Task: Fill out the new customer data form with the provided details, including name, gender, age, mobile number, date, current and permanent addresses, email, and fax.
Action: Mouse moved to (481, 102)
Screenshot: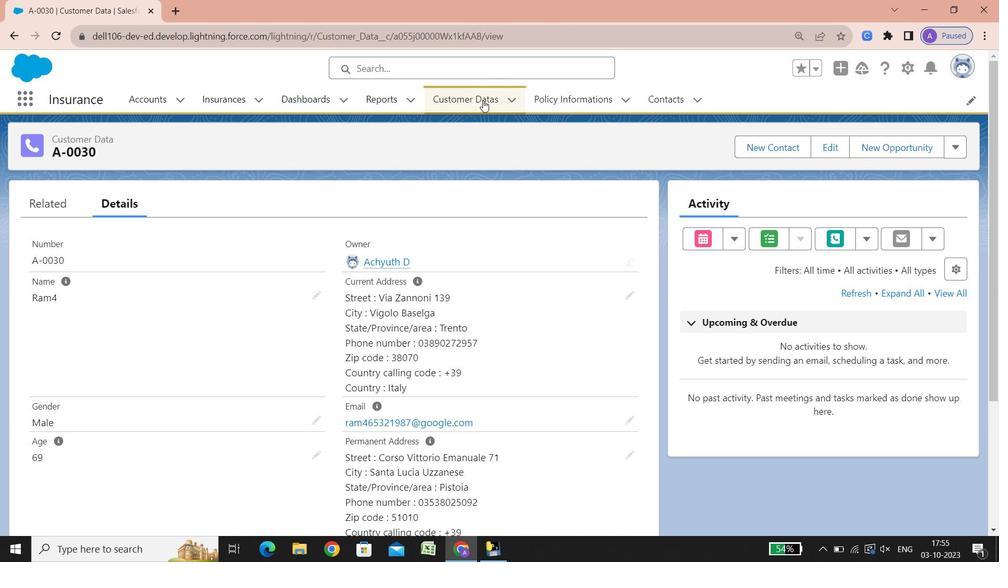 
Action: Mouse pressed left at (481, 102)
Screenshot: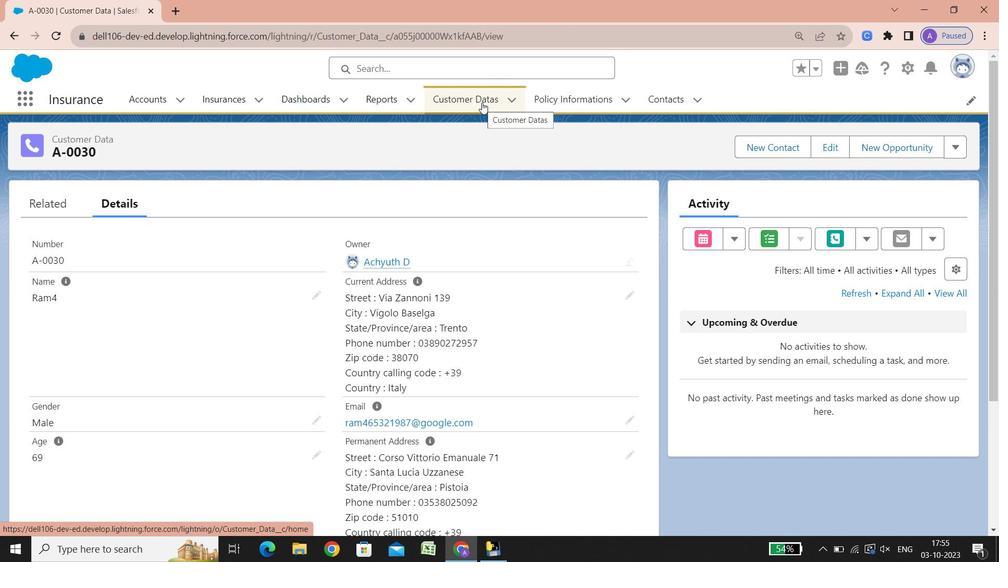 
Action: Mouse moved to (822, 155)
Screenshot: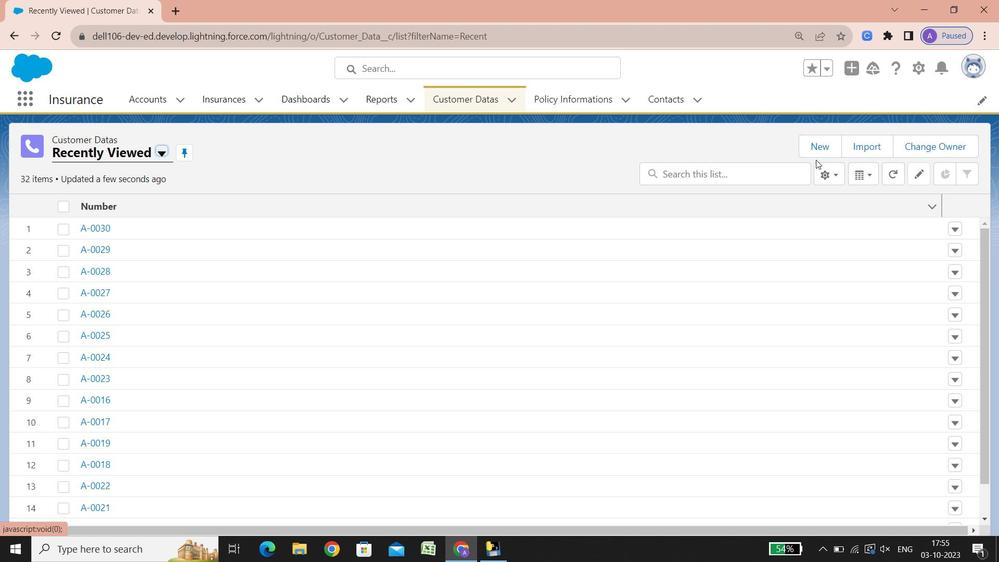 
Action: Mouse pressed left at (822, 155)
Screenshot: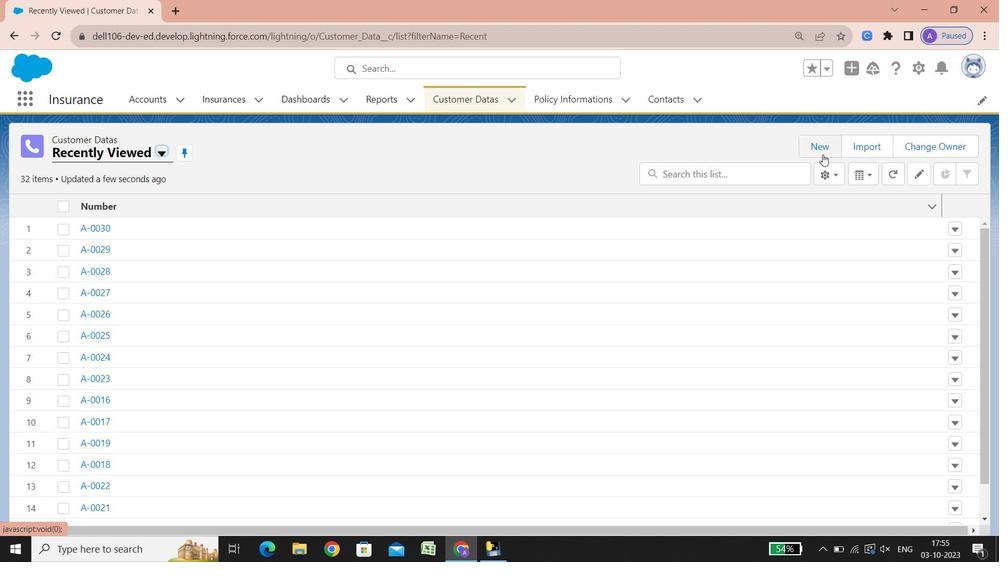 
Action: Key pressed <Key.shift>Ra
Screenshot: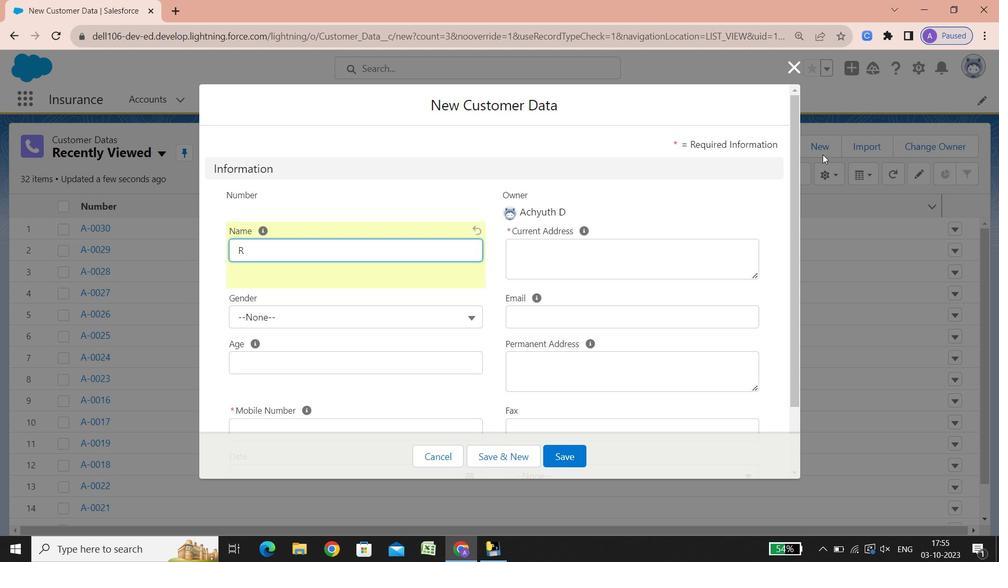 
Action: Mouse moved to (774, 168)
Screenshot: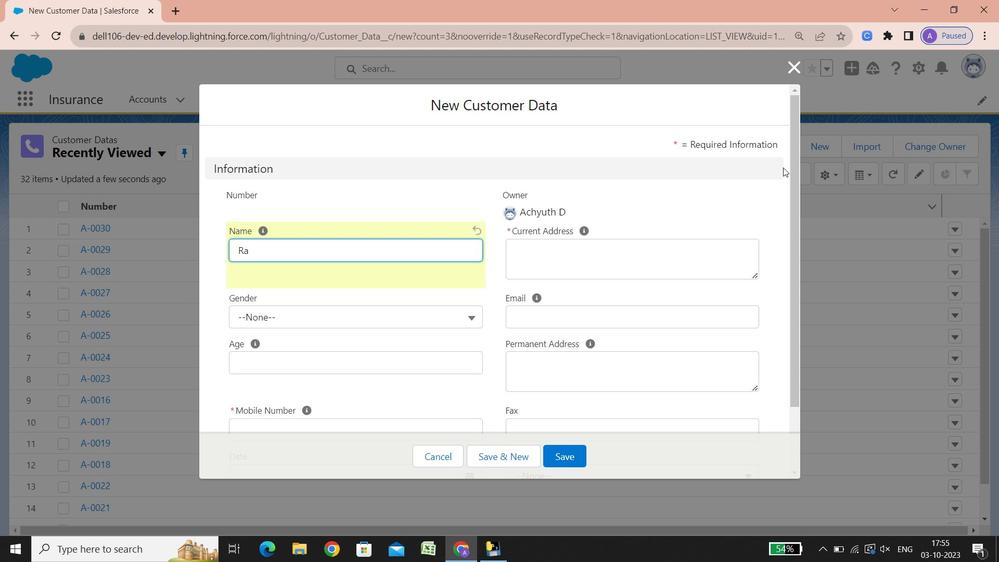 
Action: Mouse pressed left at (774, 168)
Screenshot: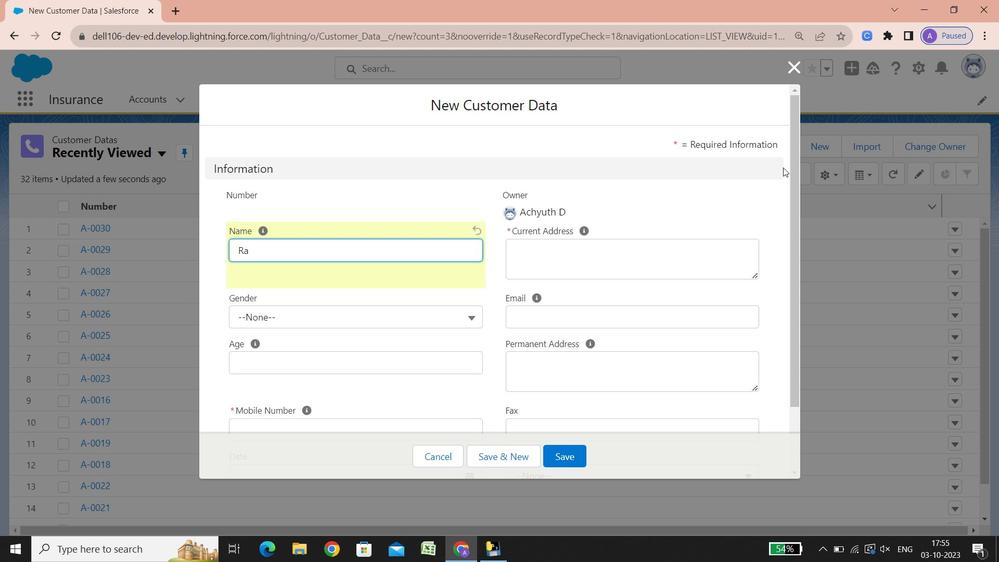 
Action: Mouse moved to (717, 189)
Screenshot: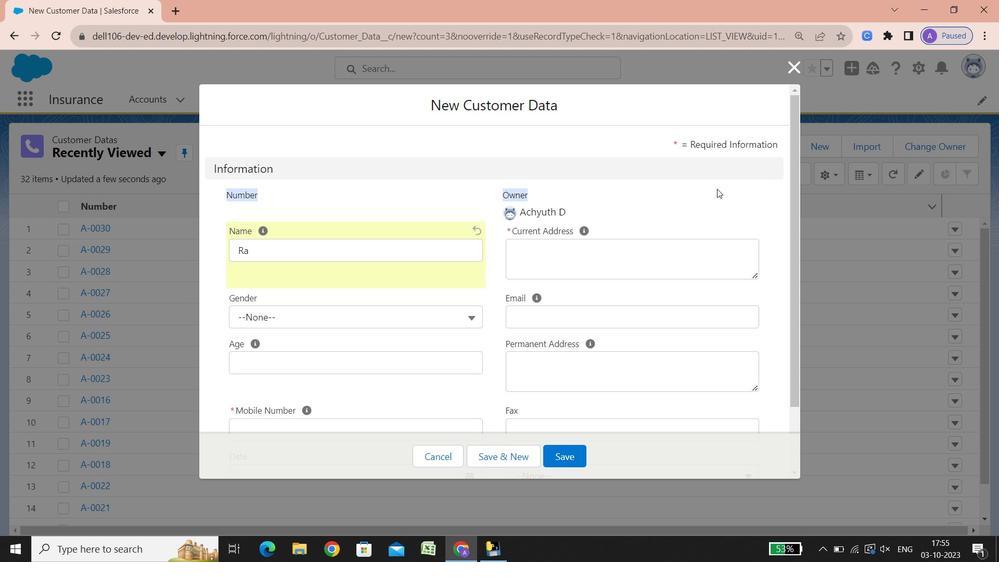 
Action: Mouse pressed left at (717, 189)
Screenshot: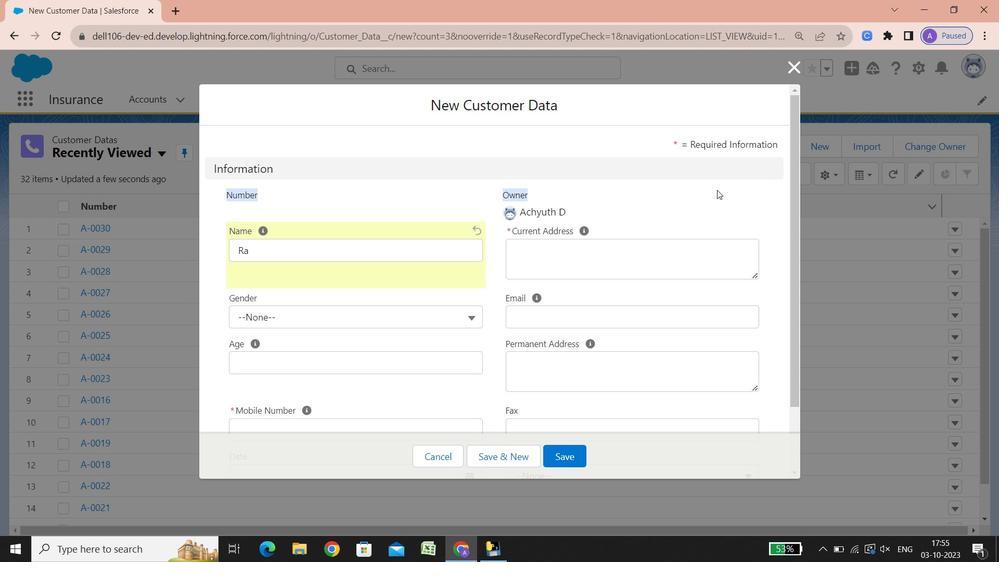 
Action: Key pressed m
Screenshot: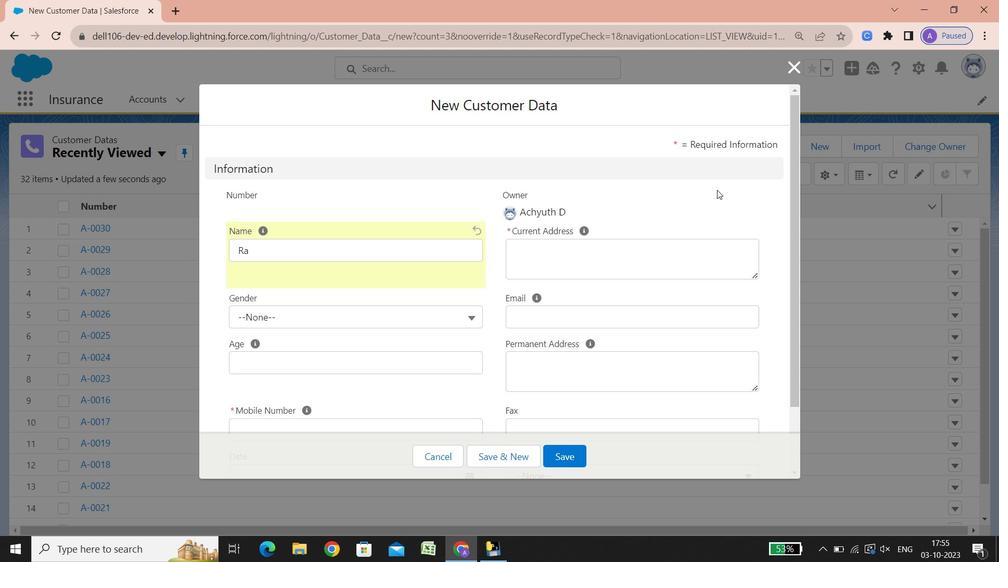 
Action: Mouse moved to (264, 246)
Screenshot: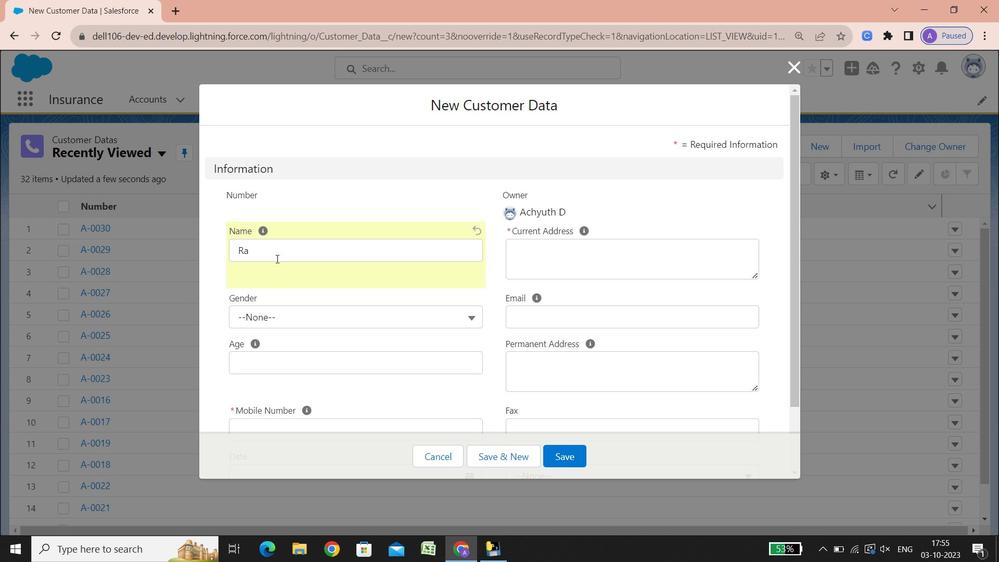 
Action: Mouse pressed left at (264, 246)
Screenshot: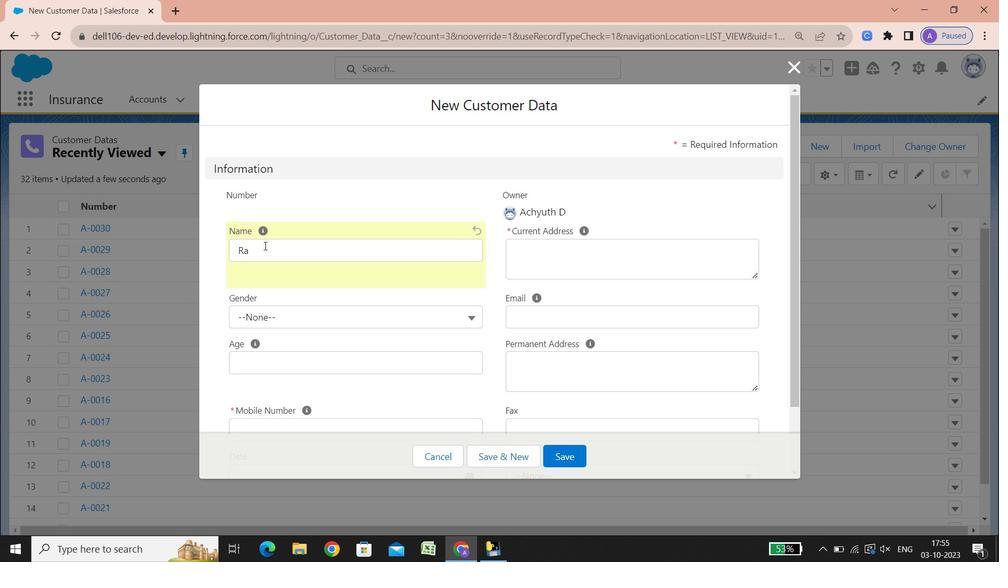 
Action: Key pressed m5
Screenshot: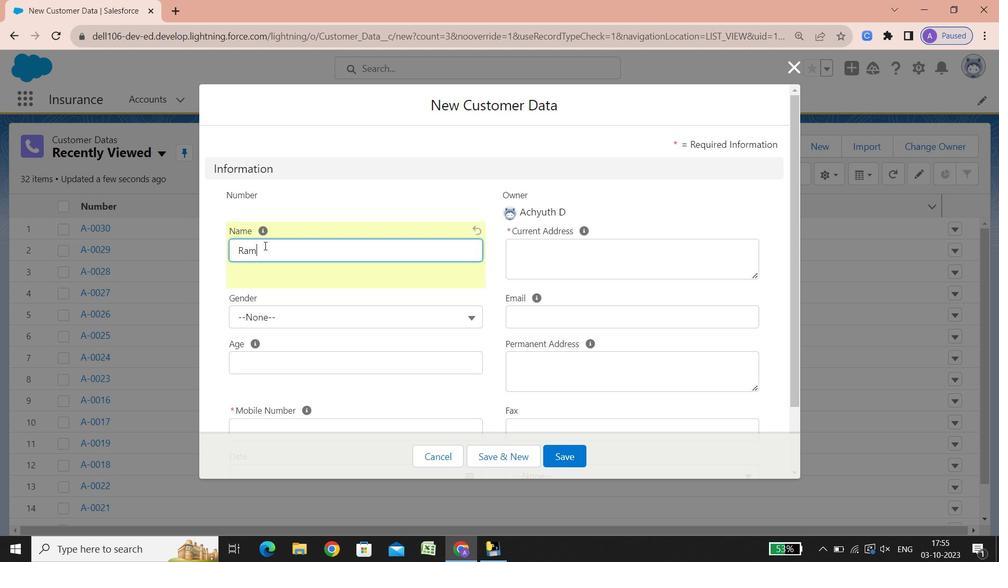 
Action: Mouse moved to (293, 319)
Screenshot: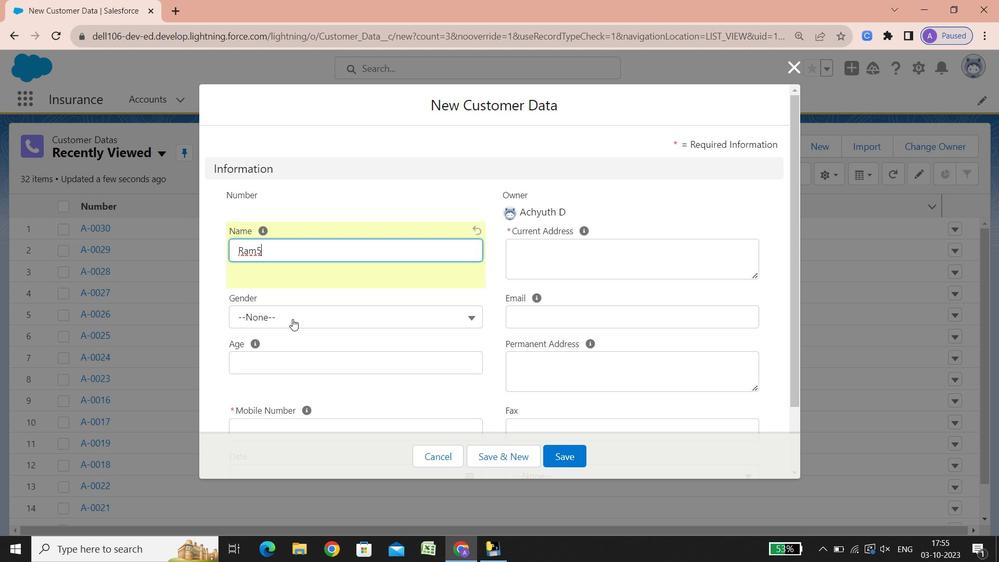 
Action: Mouse pressed left at (293, 319)
Screenshot: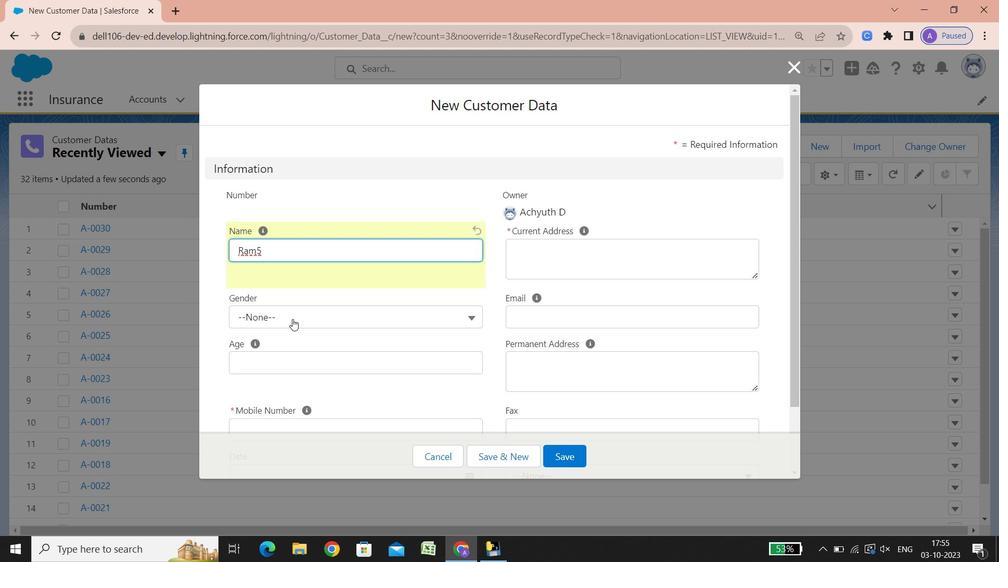 
Action: Mouse moved to (291, 362)
Screenshot: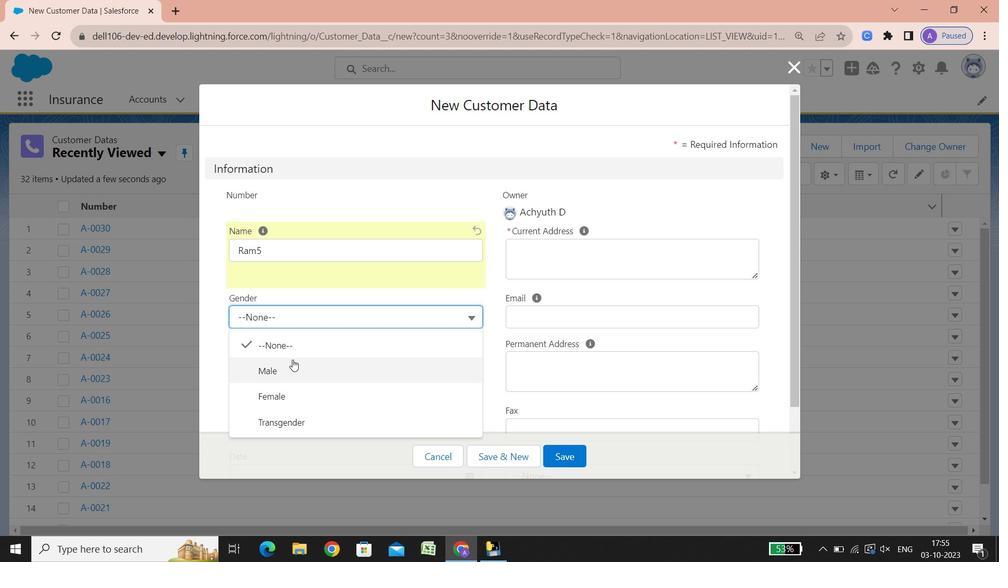 
Action: Mouse pressed left at (291, 362)
Screenshot: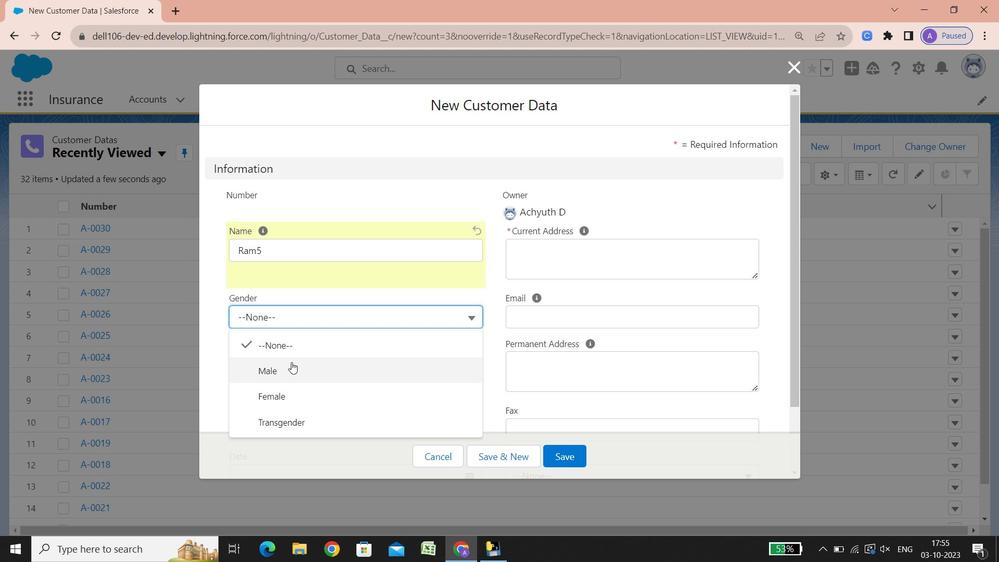 
Action: Mouse moved to (274, 365)
Screenshot: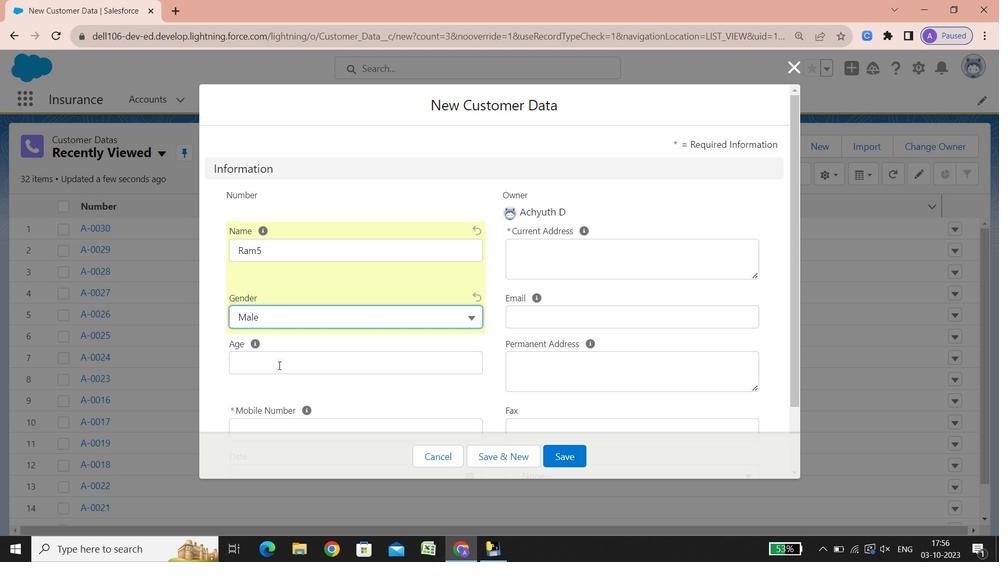 
Action: Mouse pressed left at (274, 365)
Screenshot: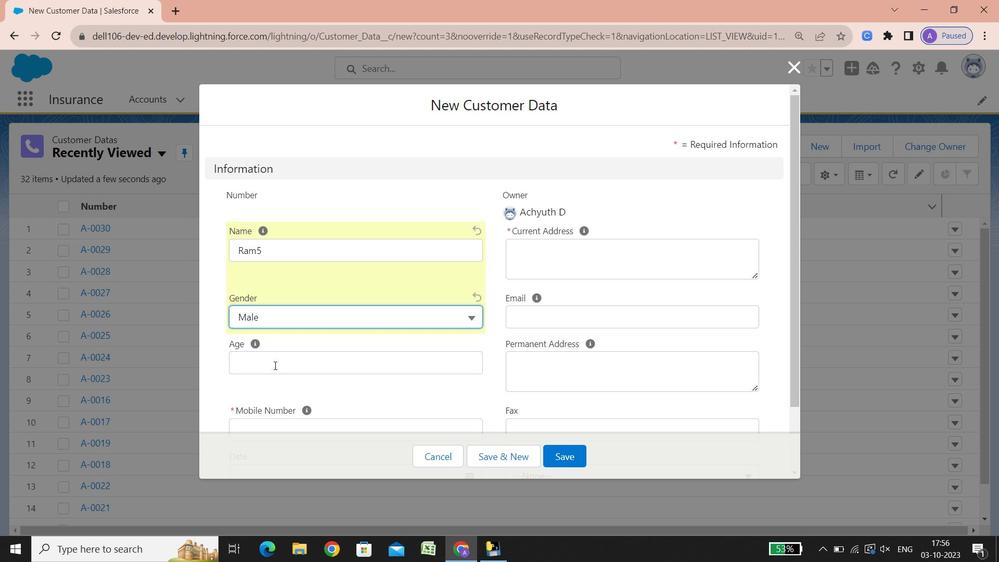 
Action: Key pressed 31
Screenshot: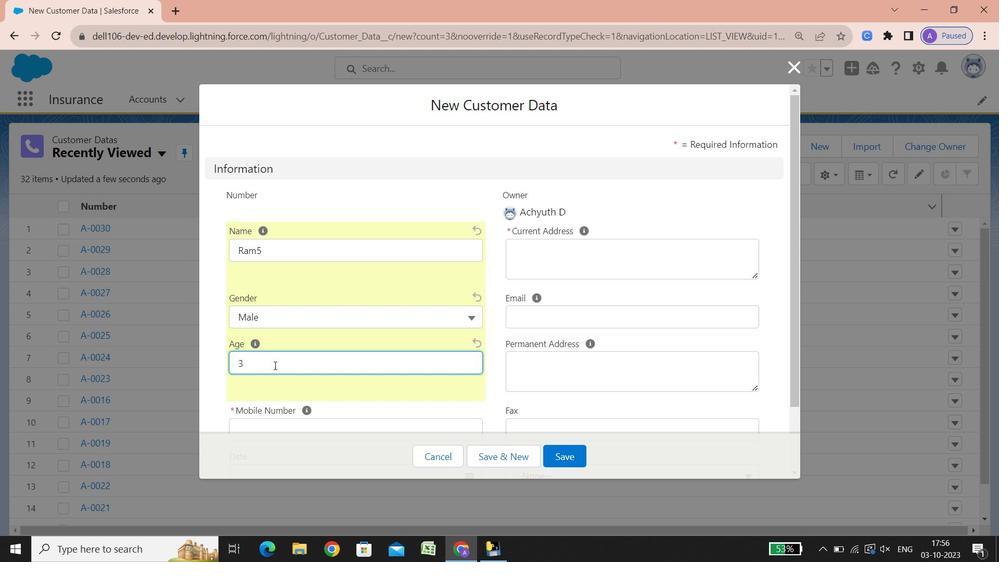 
Action: Mouse scrolled (274, 365) with delta (0, 0)
Screenshot: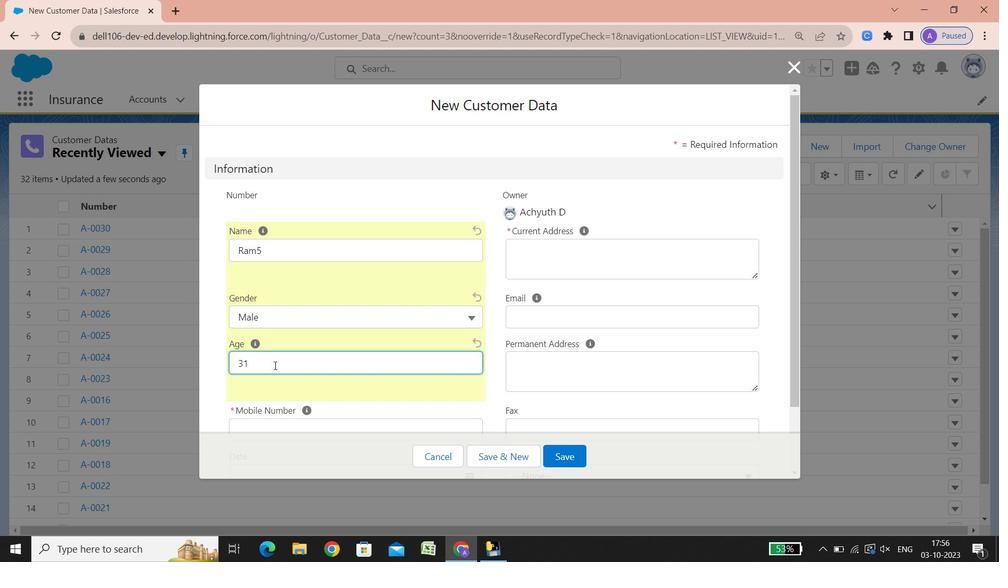 
Action: Mouse scrolled (274, 365) with delta (0, 0)
Screenshot: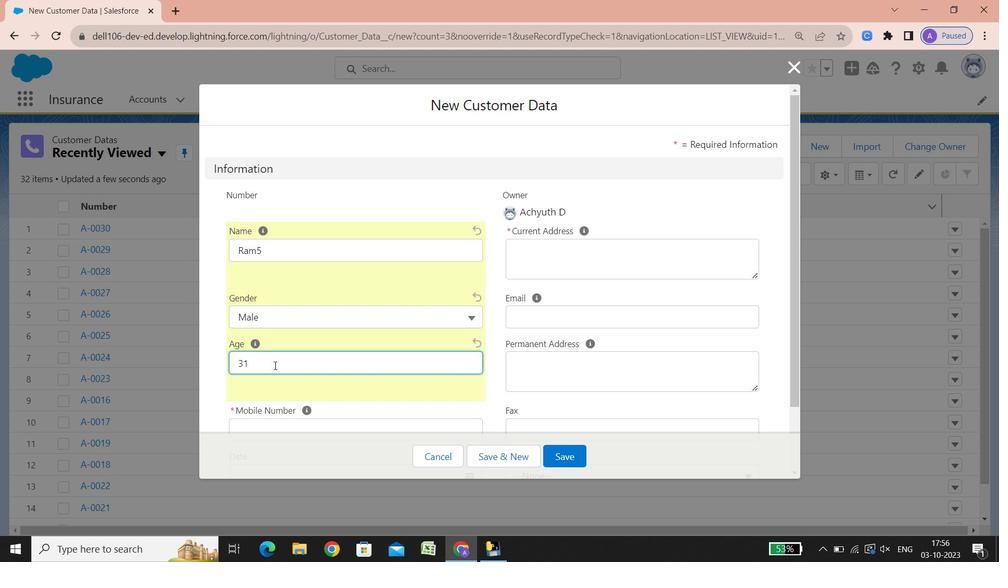 
Action: Mouse scrolled (274, 365) with delta (0, 0)
Screenshot: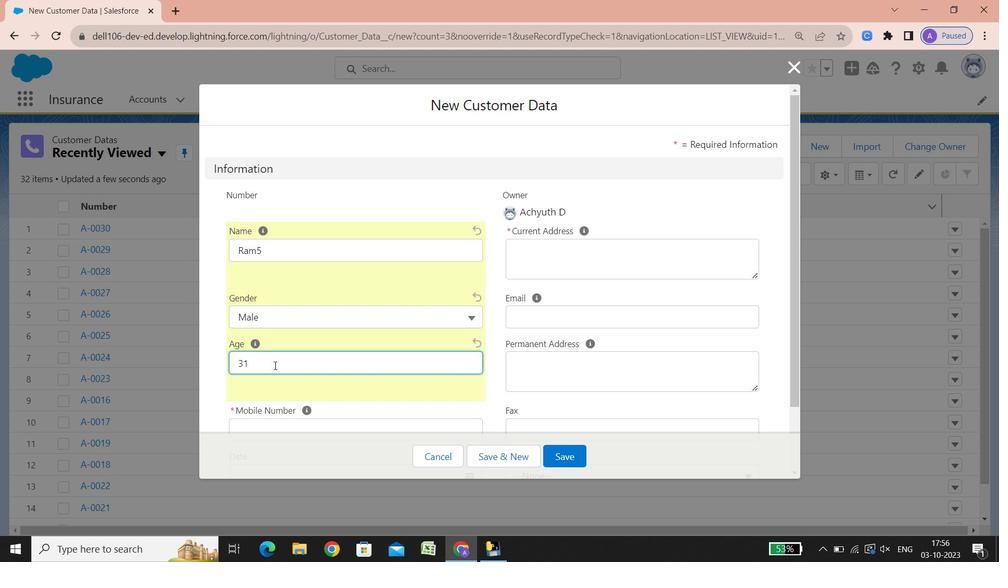 
Action: Mouse scrolled (274, 365) with delta (0, 0)
Screenshot: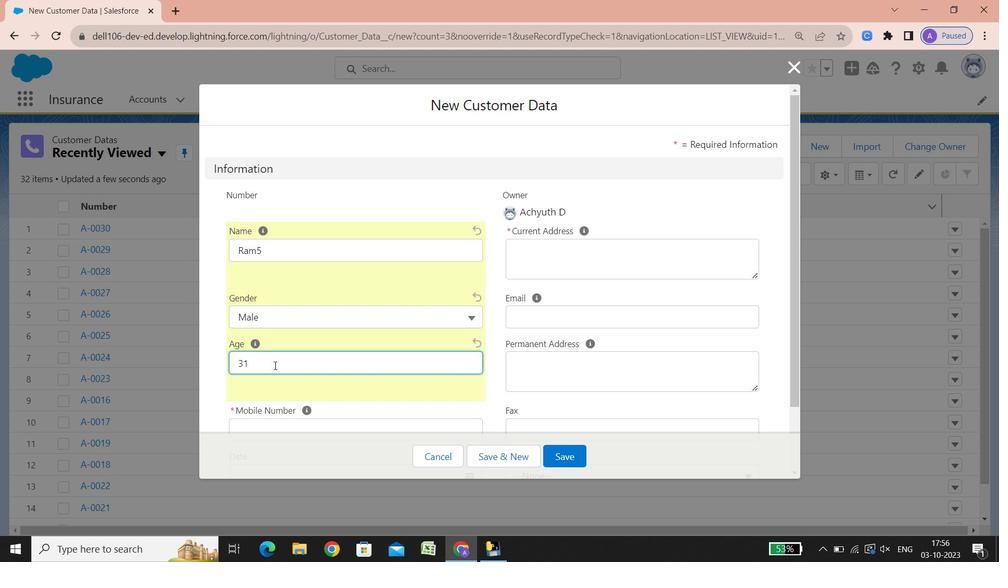 
Action: Mouse scrolled (274, 365) with delta (0, 0)
Screenshot: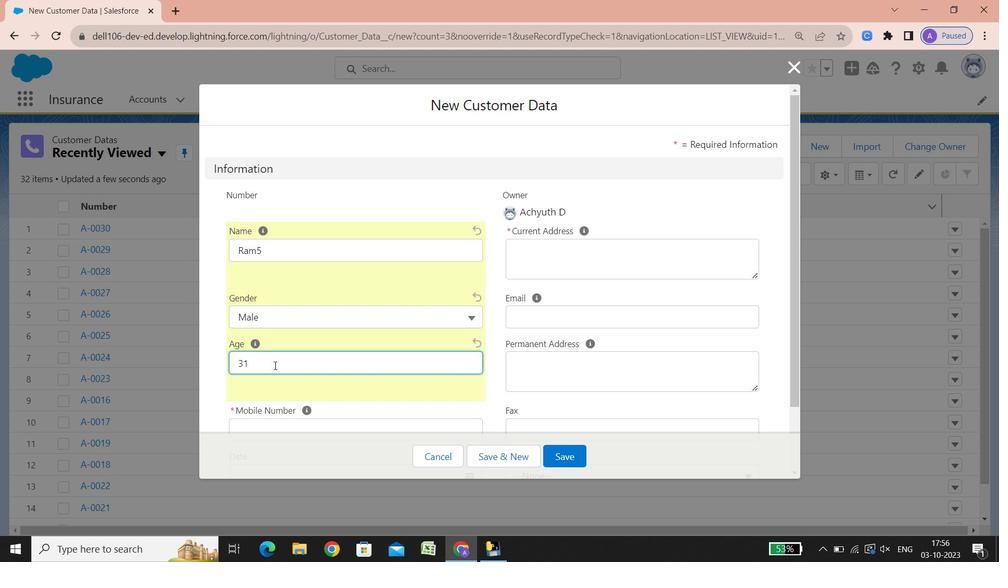 
Action: Mouse scrolled (274, 365) with delta (0, 0)
Screenshot: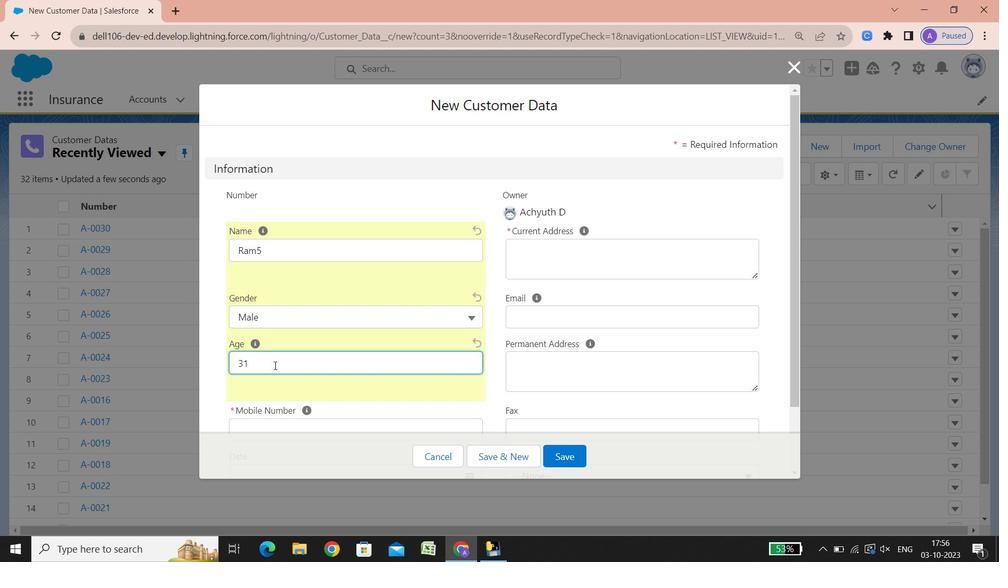 
Action: Mouse scrolled (274, 365) with delta (0, 0)
Screenshot: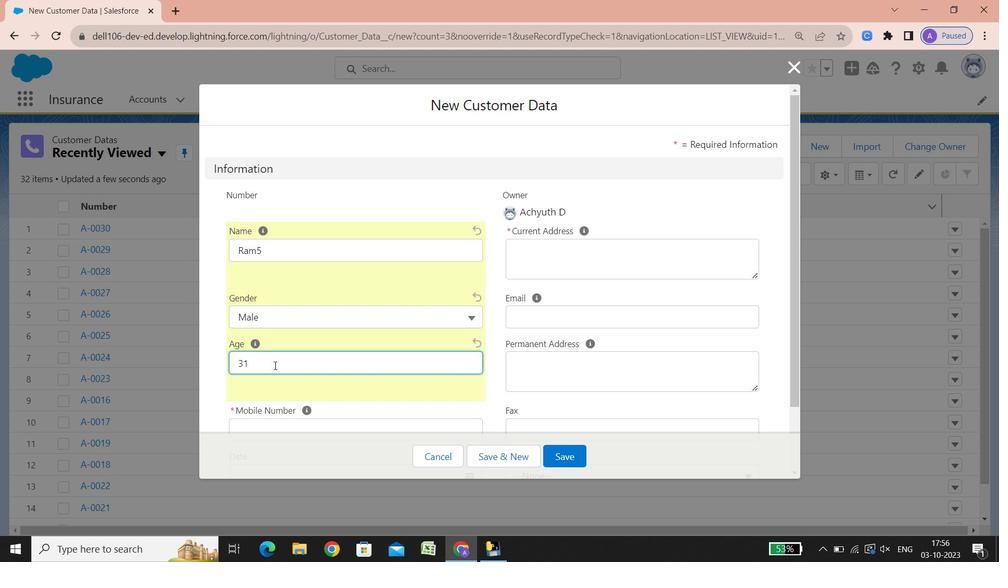 
Action: Mouse scrolled (274, 365) with delta (0, 0)
Screenshot: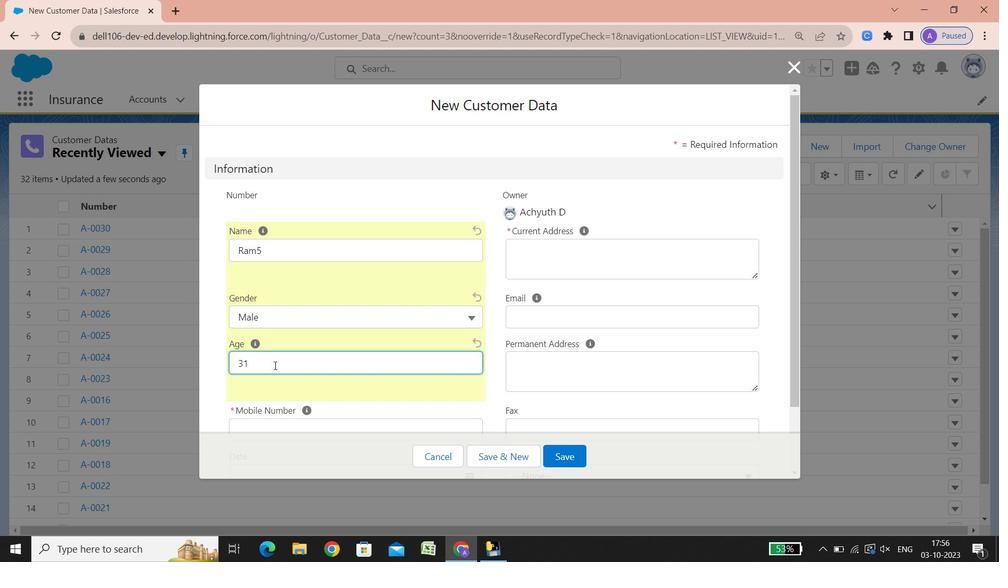
Action: Mouse scrolled (274, 365) with delta (0, 0)
Screenshot: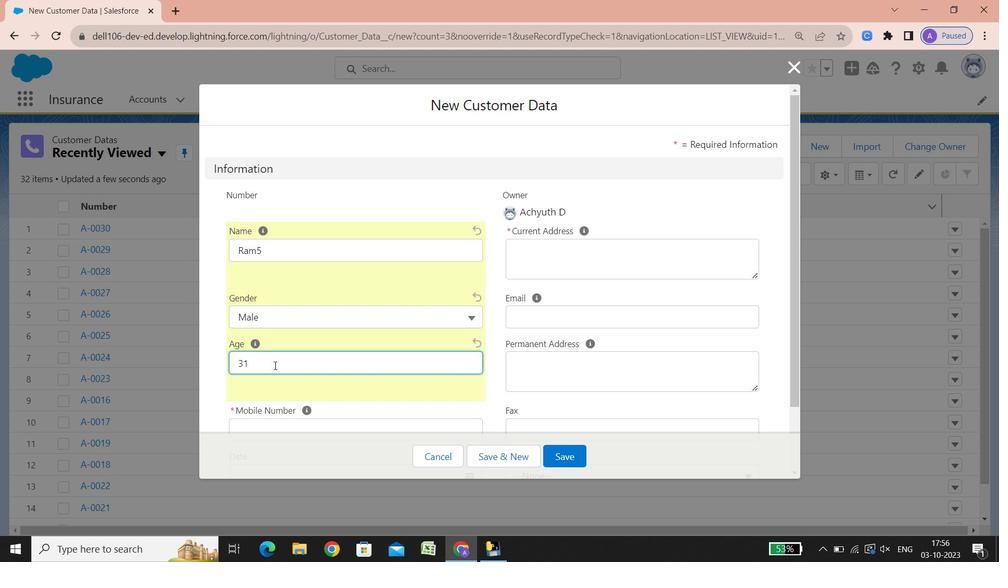 
Action: Mouse scrolled (274, 365) with delta (0, 0)
Screenshot: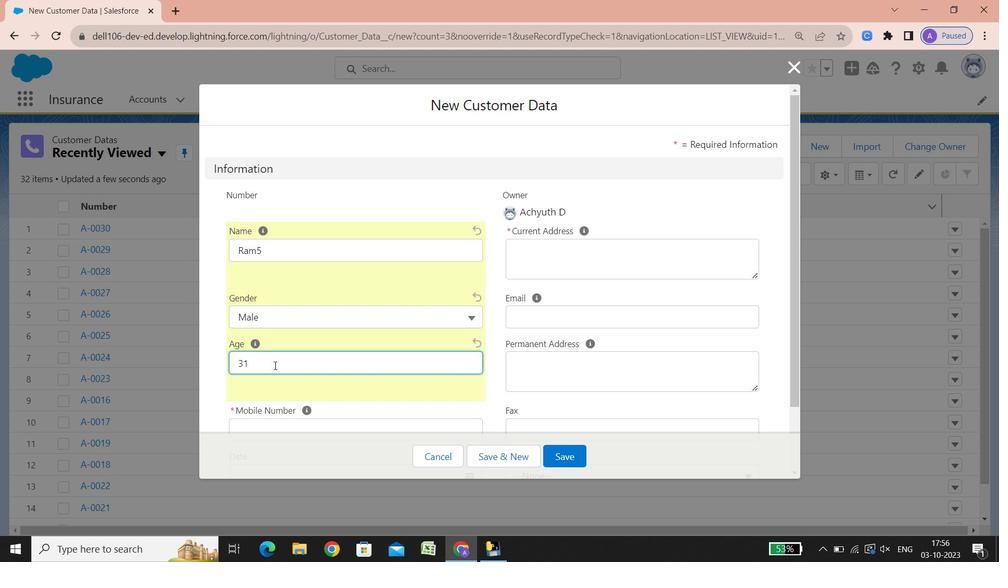 
Action: Mouse scrolled (274, 365) with delta (0, 0)
Screenshot: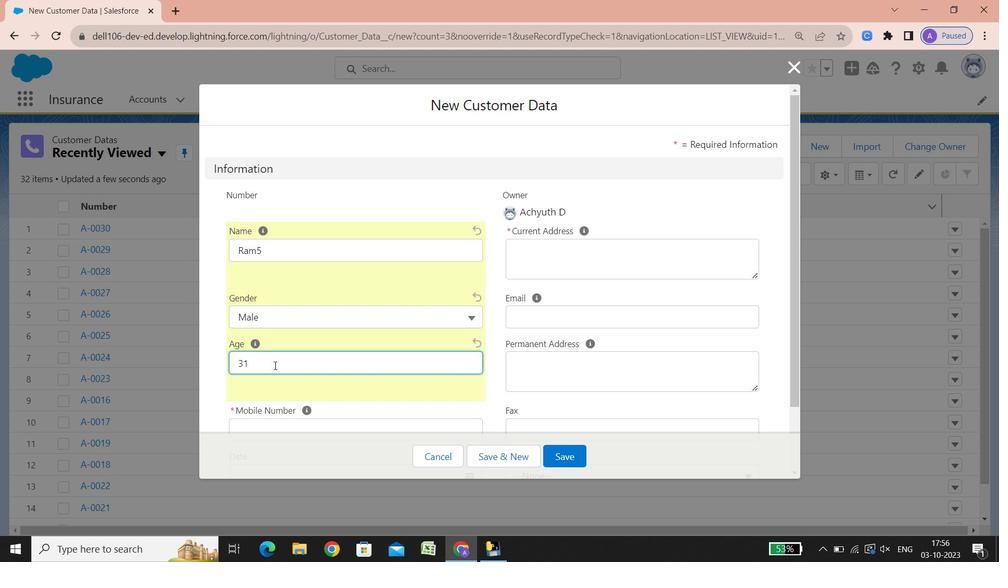 
Action: Mouse scrolled (274, 365) with delta (0, 0)
Screenshot: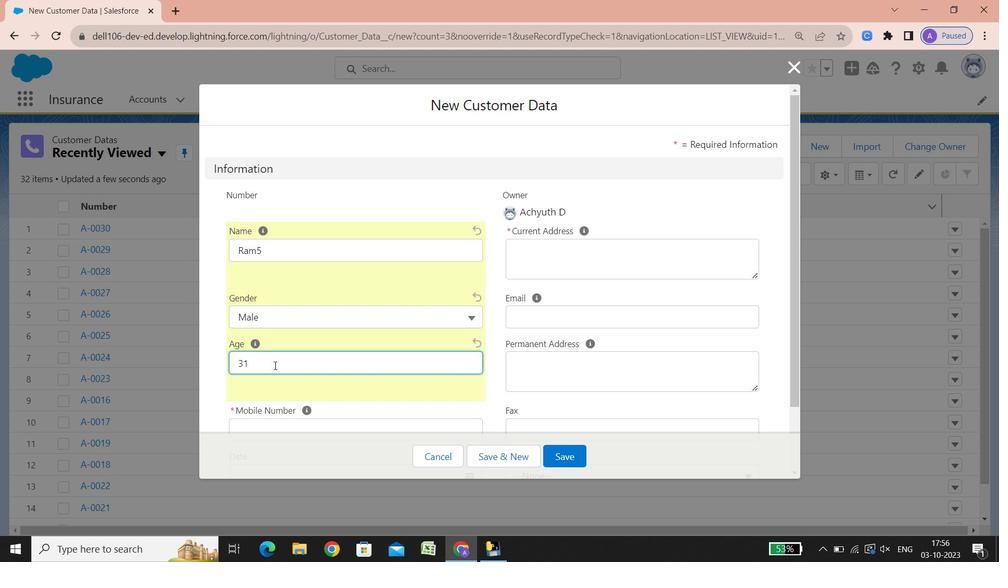 
Action: Mouse scrolled (274, 365) with delta (0, 0)
Screenshot: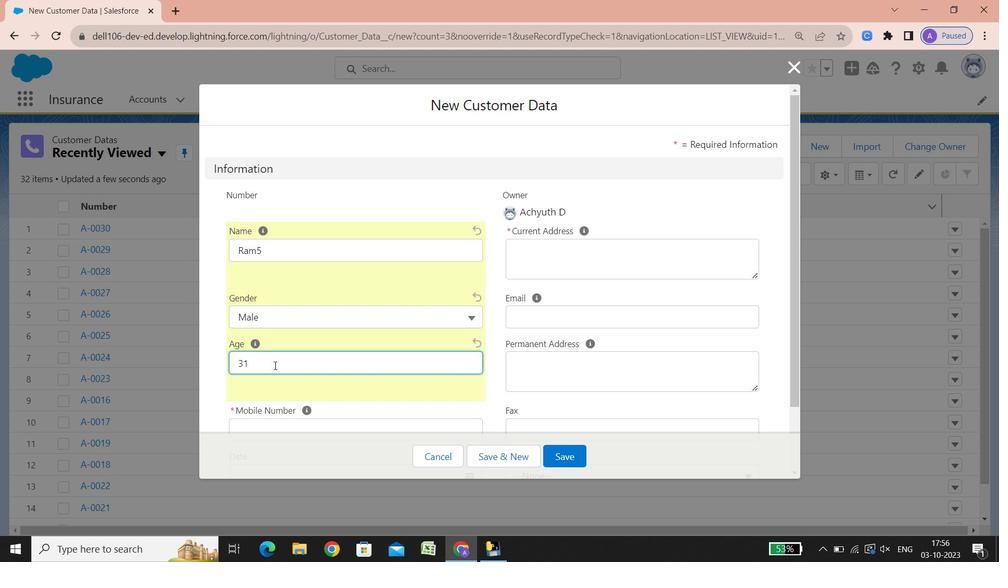 
Action: Mouse scrolled (274, 365) with delta (0, 0)
Screenshot: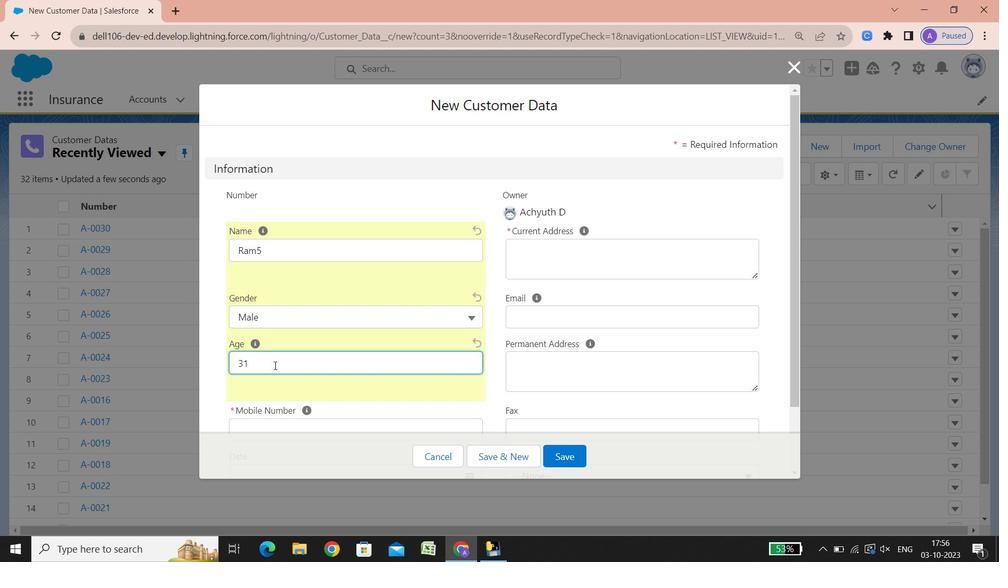 
Action: Mouse scrolled (274, 365) with delta (0, 0)
Screenshot: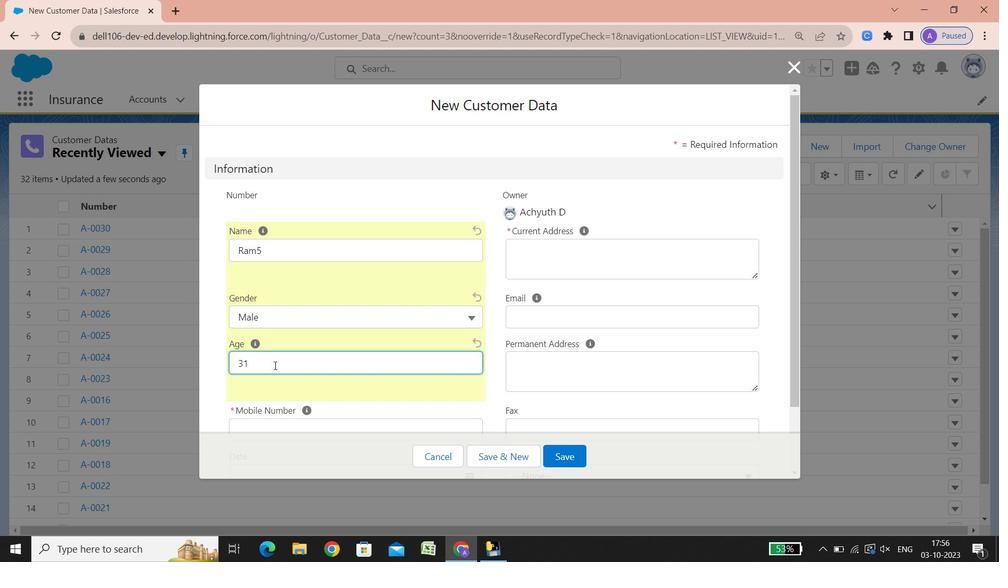 
Action: Mouse scrolled (274, 365) with delta (0, 0)
Screenshot: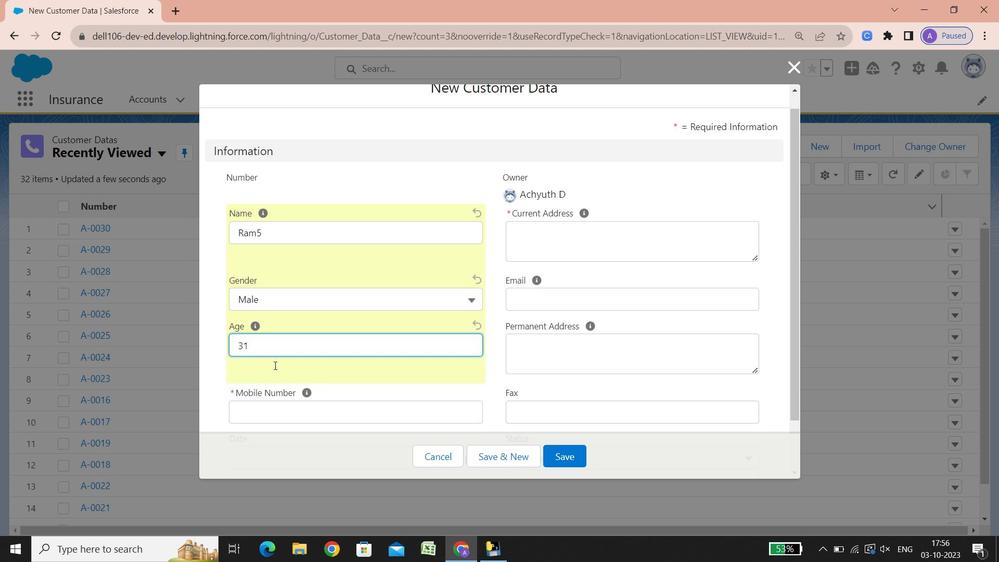 
Action: Mouse scrolled (274, 365) with delta (0, 0)
Screenshot: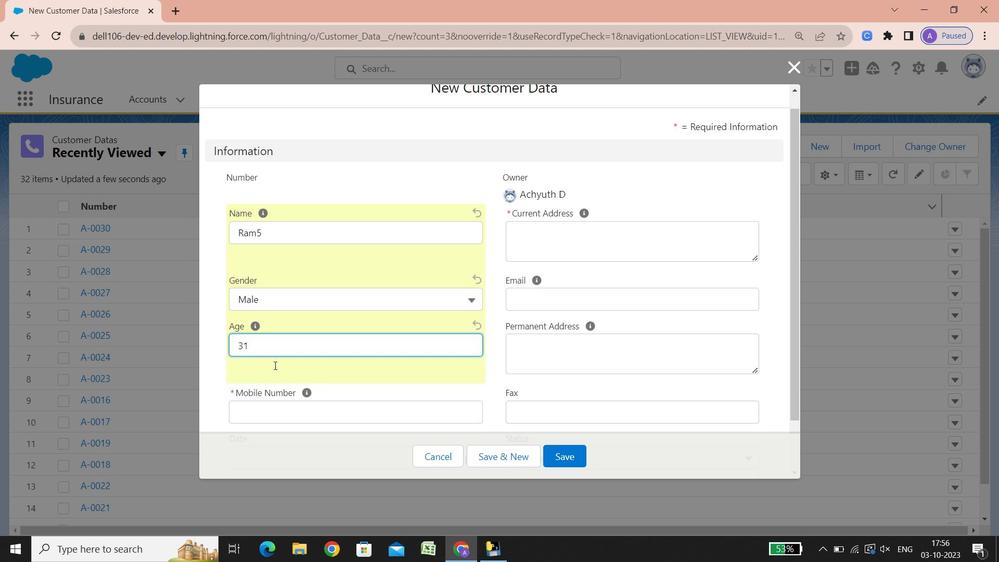 
Action: Mouse scrolled (274, 365) with delta (0, 0)
Screenshot: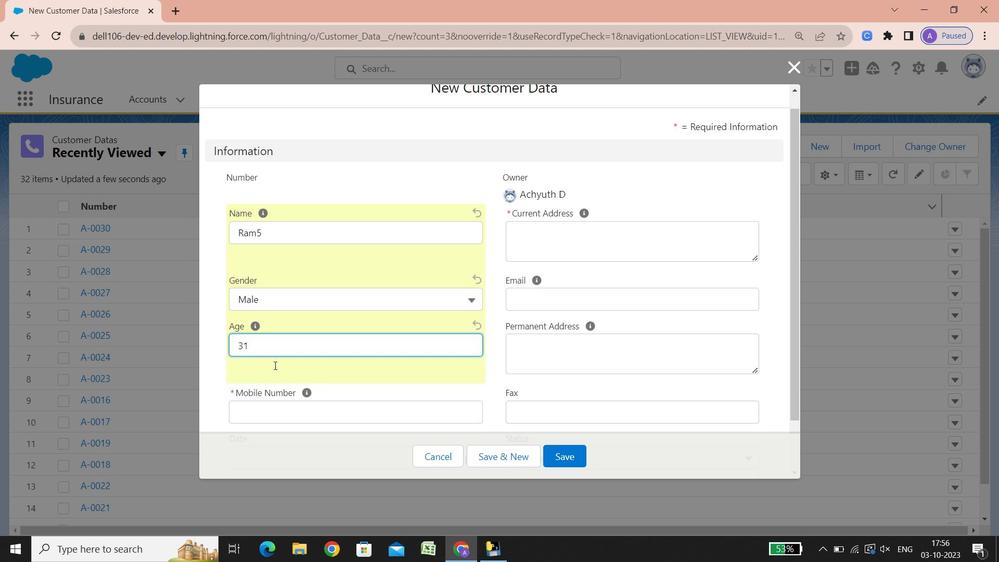 
Action: Mouse scrolled (274, 365) with delta (0, 0)
Screenshot: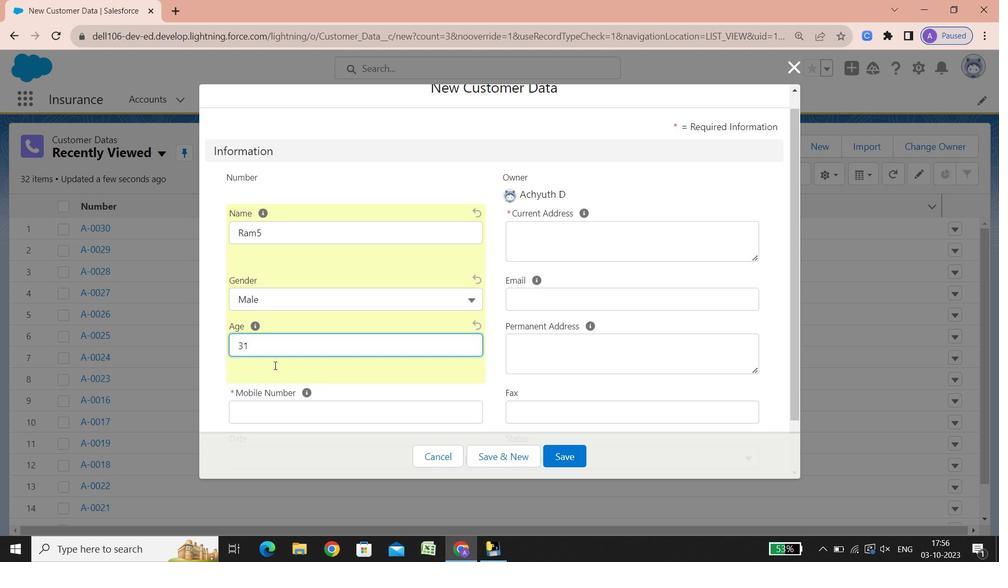 
Action: Mouse scrolled (274, 365) with delta (0, 0)
Screenshot: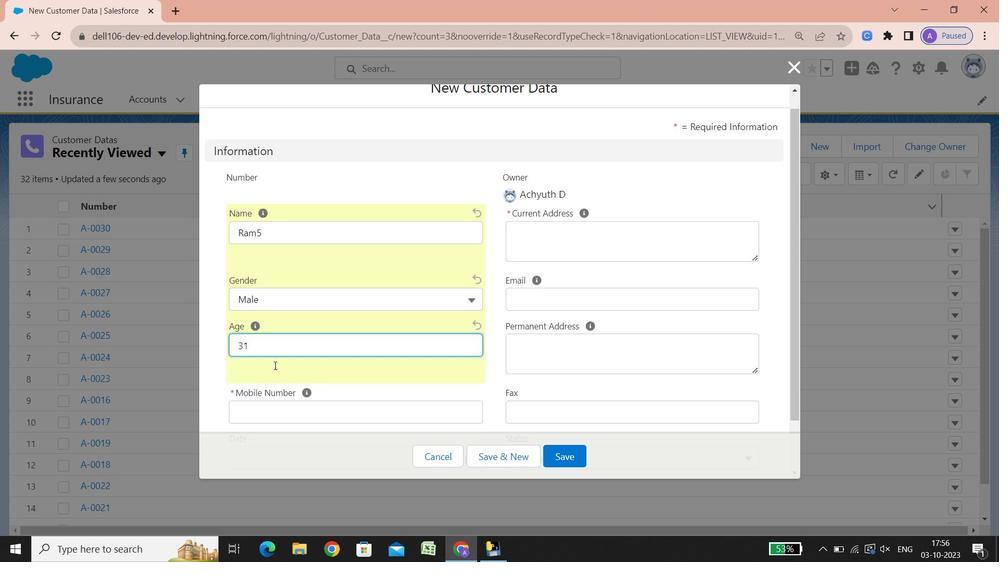 
Action: Mouse moved to (272, 357)
Screenshot: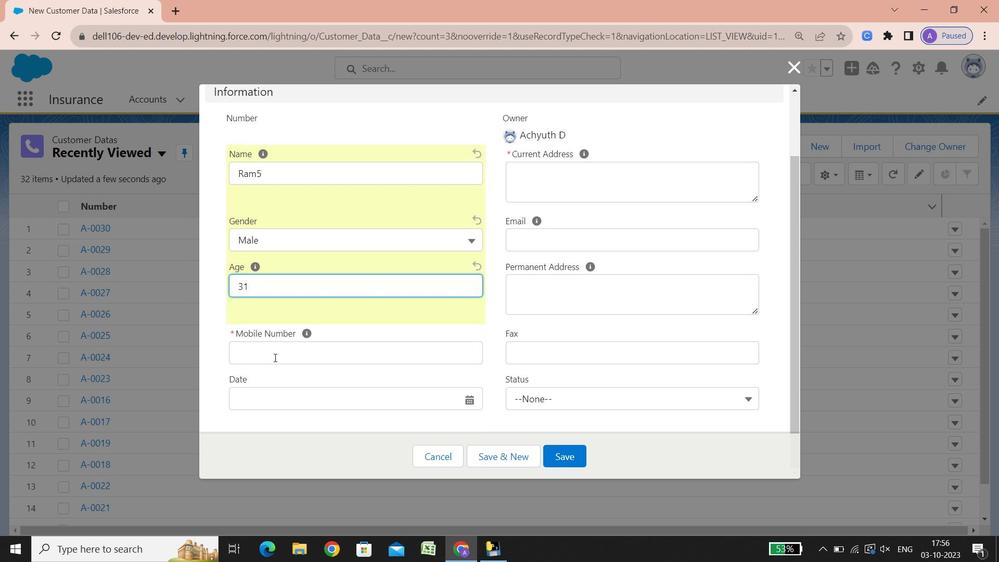 
Action: Mouse pressed left at (272, 357)
Screenshot: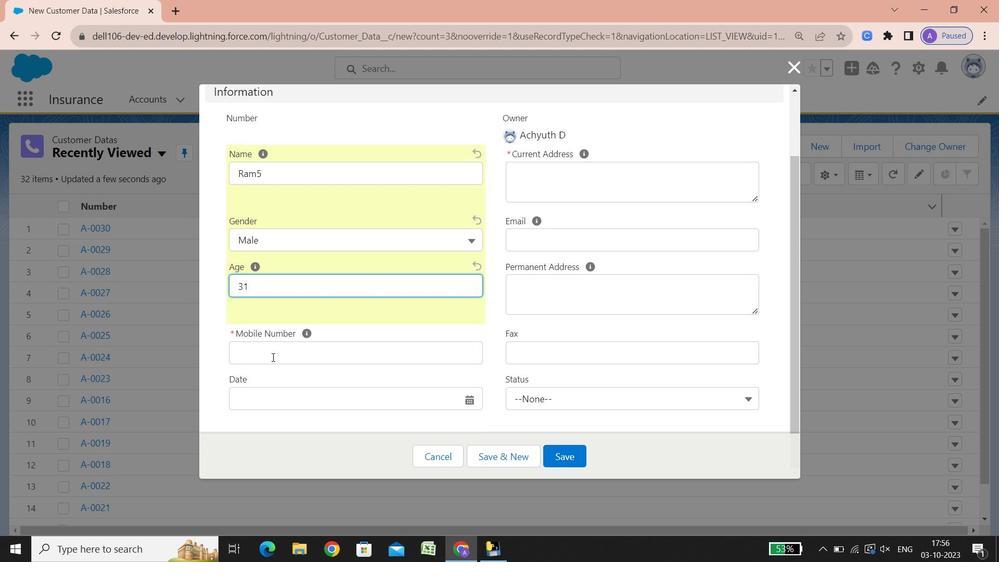 
Action: Key pressed 966315448
Screenshot: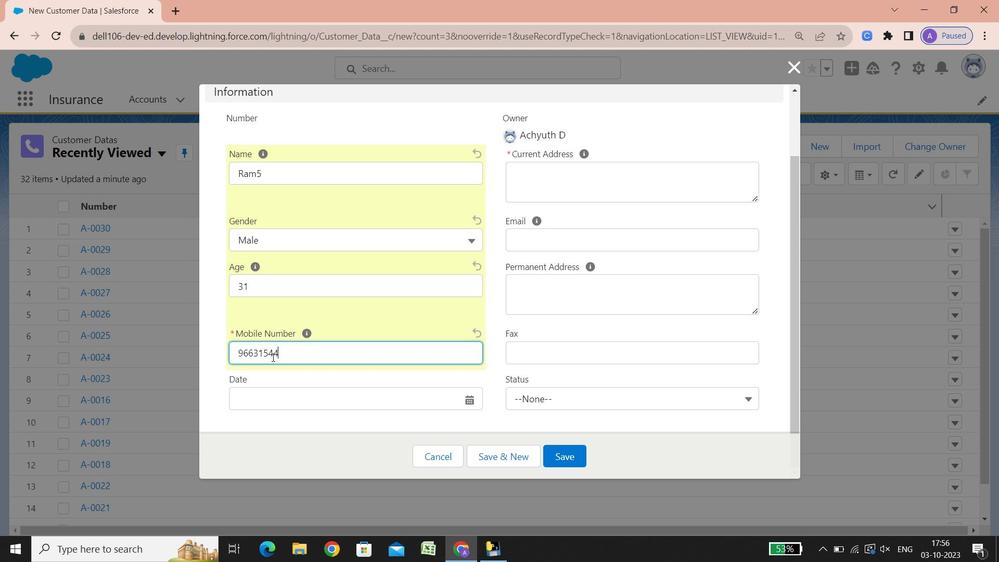 
Action: Mouse moved to (474, 400)
Screenshot: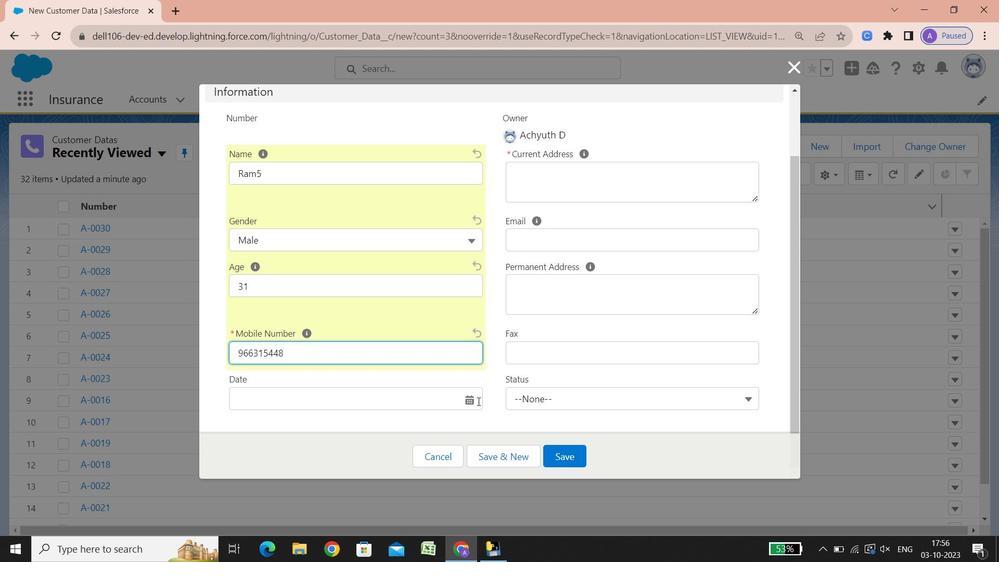 
Action: Mouse pressed left at (474, 400)
Screenshot: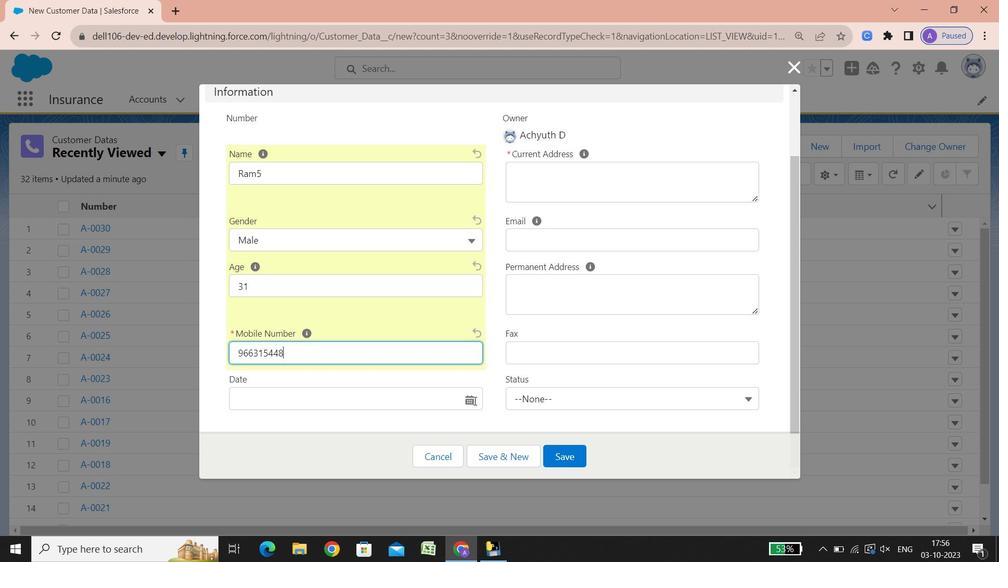 
Action: Mouse moved to (386, 372)
Screenshot: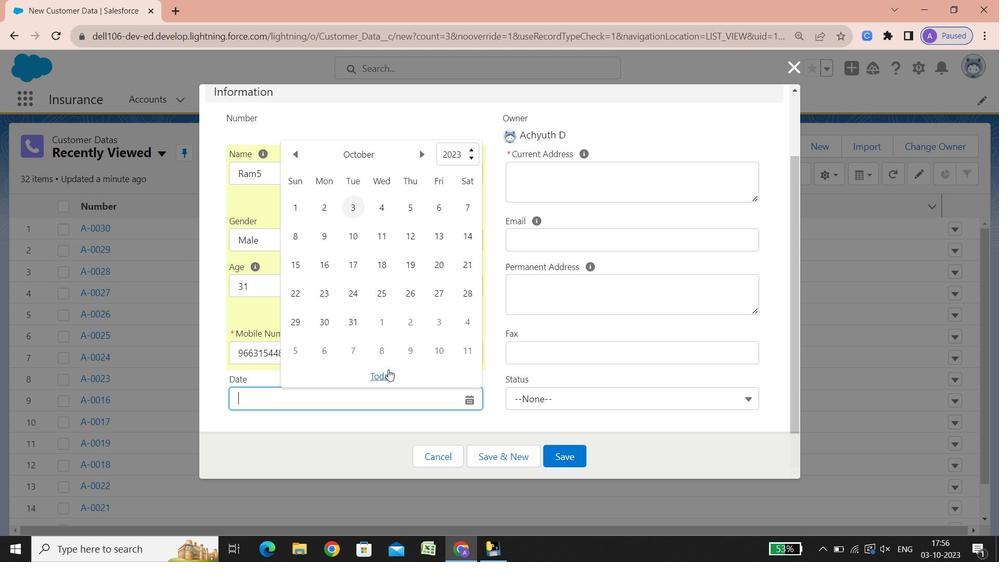 
Action: Mouse pressed left at (386, 372)
Screenshot: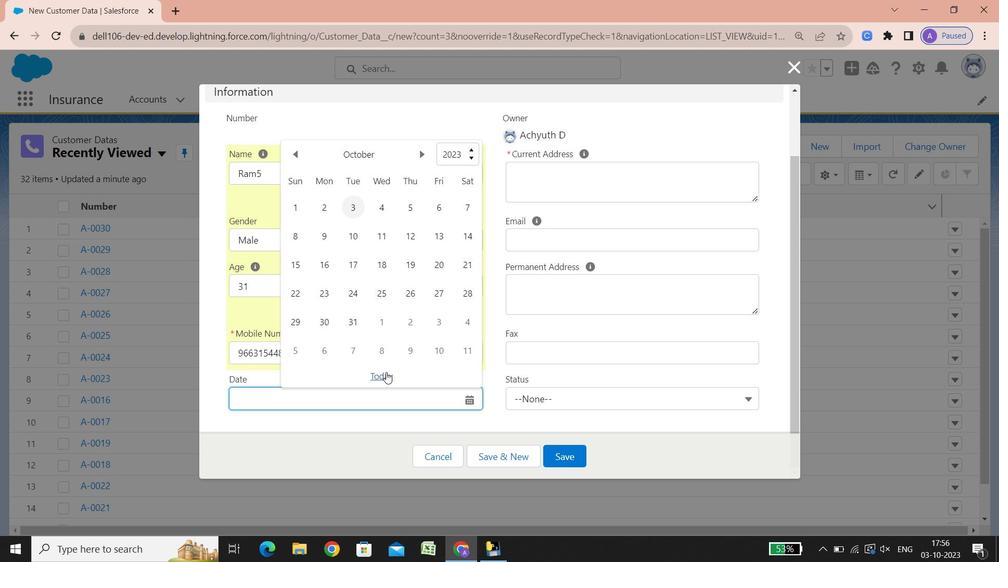 
Action: Mouse moved to (516, 170)
Screenshot: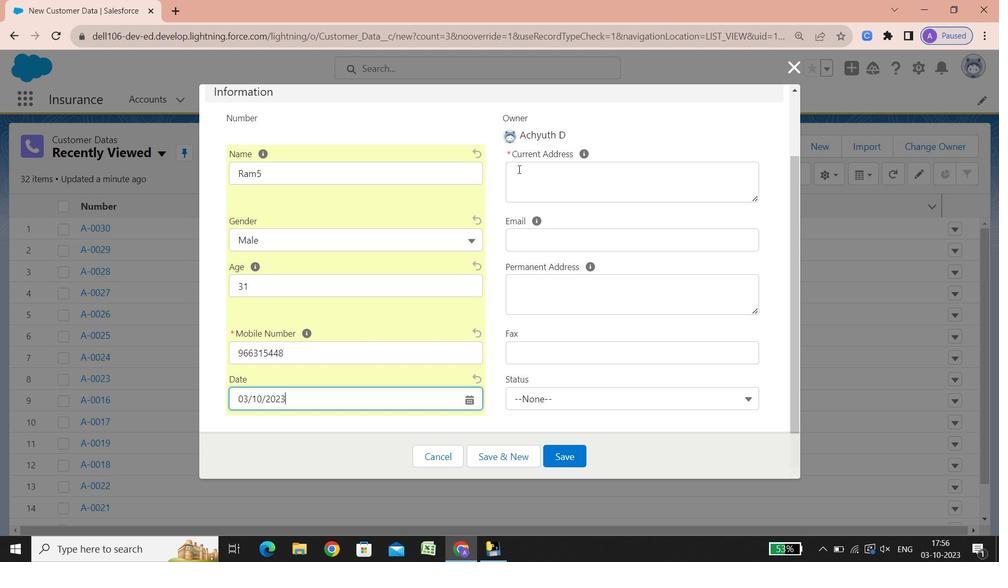 
Action: Mouse pressed left at (516, 170)
Screenshot: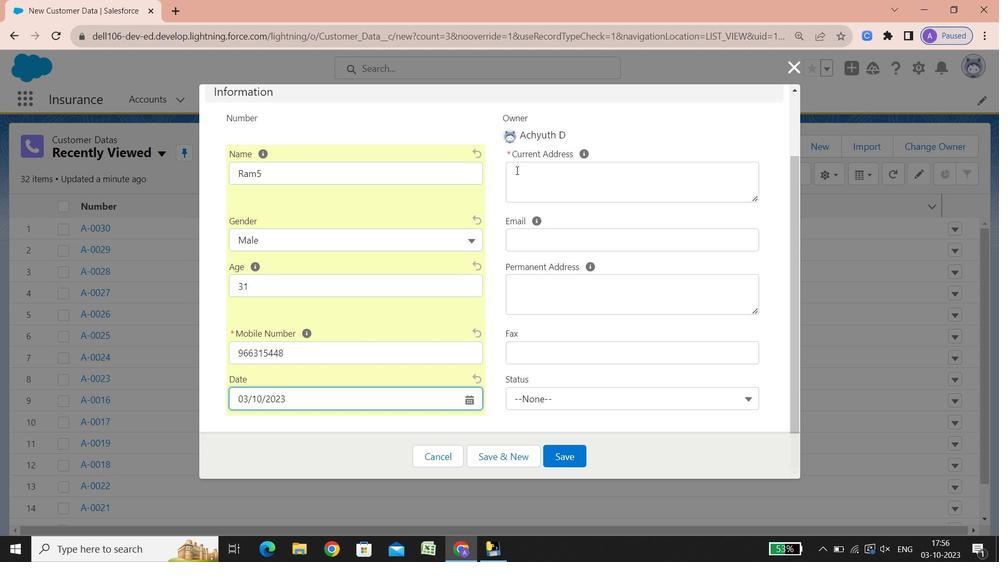 
Action: Key pressed <Key.shift><Key.shift><Key.shift><Key.shift><Key.shift><Key.shift><Key.shift><Key.shift><Key.shift><Key.shift>St
Screenshot: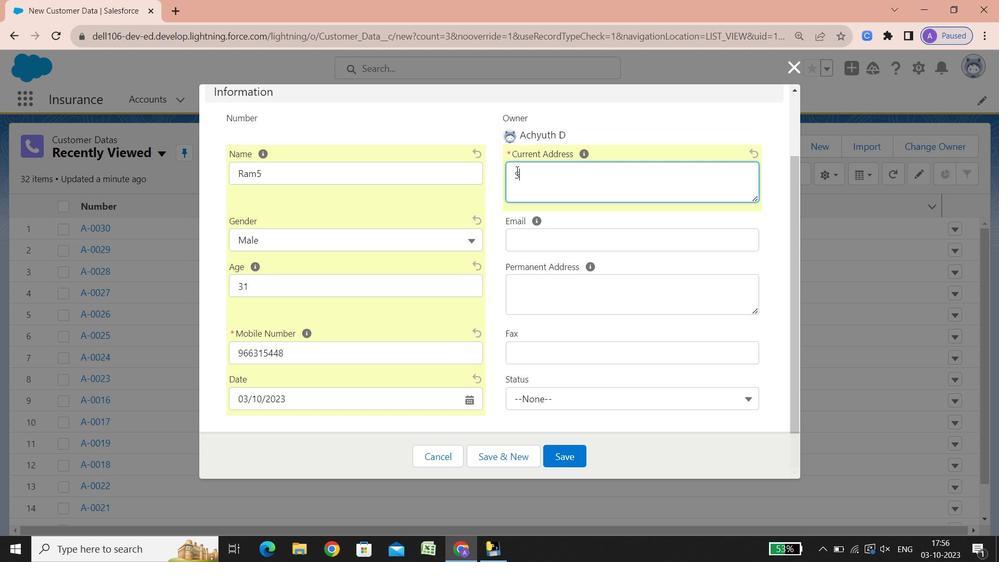 
Action: Mouse moved to (768, 108)
Screenshot: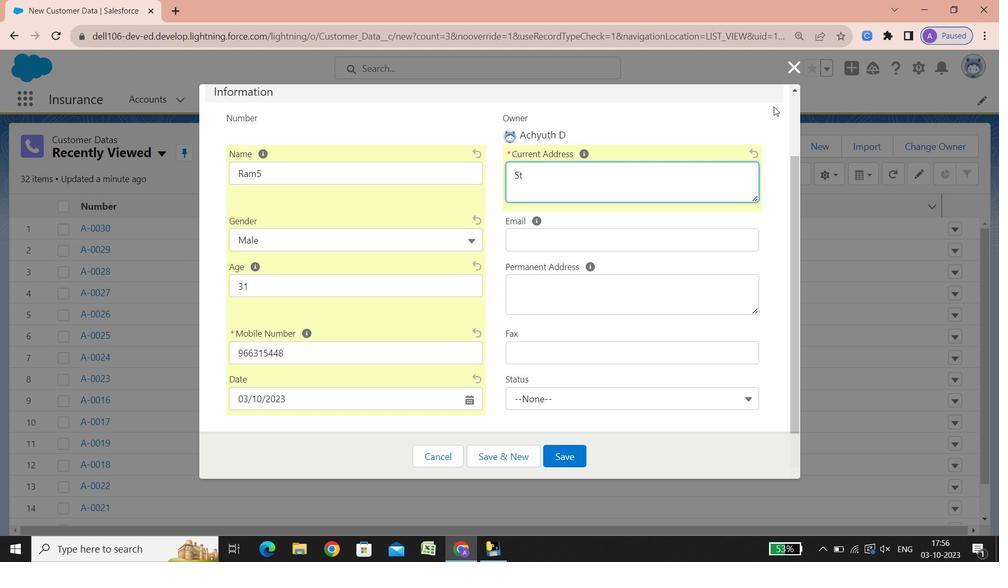 
Action: Key pressed reet<Key.space><Key.shift_r><Key.shift_r>:<Key.space><Key.shift><Key.shift><Key.shift><Key.shift><Key.shift><Key.shift><Key.shift><Key.shift><Key.shift><Key.shift><Key.shift><Key.shift><Key.shift><Key.shift><Key.shift><Key.shift><Key.shift><Key.shift><Key.shift><Key.shift><Key.shift><Key.shift><Key.shift><Key.shift><Key.shift><Key.shift>Via<Key.space><Key.shift>Nicolai<Key.space>52<Key.enter><Key.shift><Key.shift><Key.shift><Key.shift><Key.shift><Key.shift><Key.shift><Key.shift><Key.shift><Key.shift><Key.shift><Key.shift><Key.shift><Key.shift>City<Key.space><Key.shift_r>:<Key.space><Key.shift><Key.shift><Key.shift><Key.shift><Key.shift><Key.shift><Key.shift><Key.shift><Key.shift><Key.shift><Key.shift><Key.shift><Key.shift><Key.shift>Sappa
Screenshot: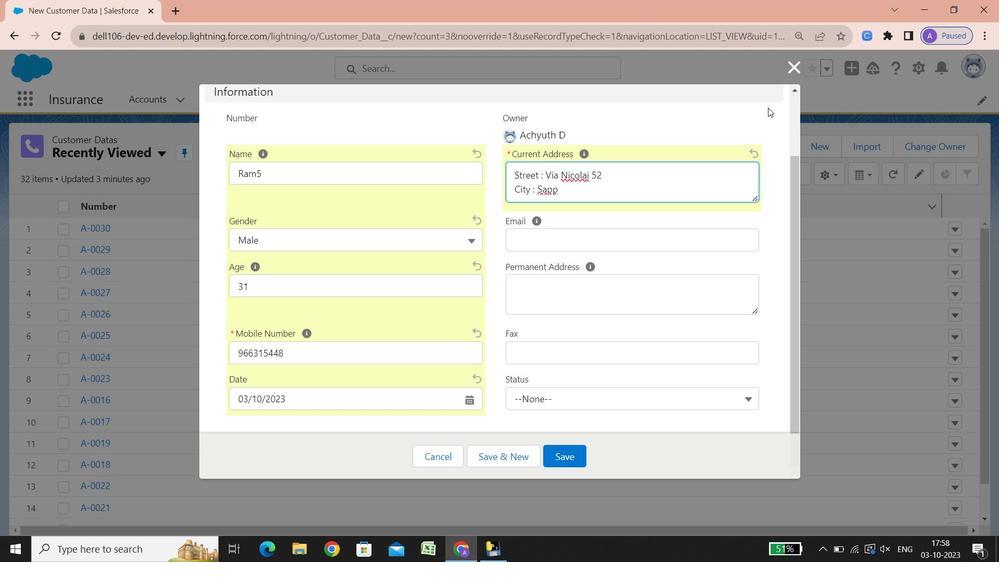 
Action: Mouse moved to (768, 108)
Screenshot: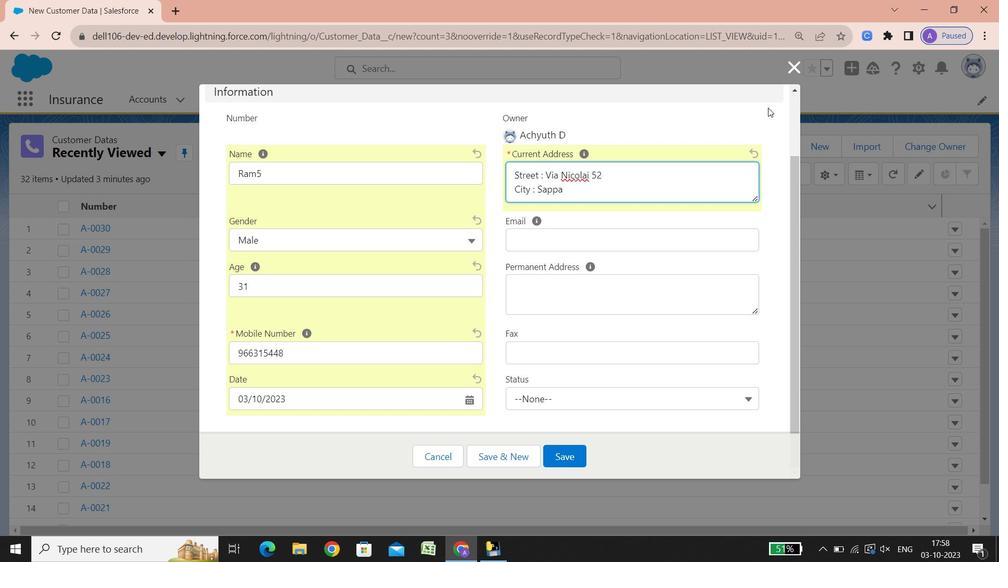 
Action: Key pressed da<Key.enter><Key.shift><Key.shift><Key.shift><Key.shift><Key.shift><Key.shift><Key.shift><Key.shift><Key.shift>State/<Key.shift>Province/area<Key.space><Key.shift_r>:<Key.space><Key.shift><Key.shift><Key.shift><Key.shift><Key.shift>Belluno<Key.enter><Key.shift><Key.shift><Key.shift><Key.shift><Key.shift><Key.shift><Key.shift><Key.shift><Key.shift><Key.shift><Key.shift><Key.shift><Key.shift><Key.shift><Key.shift><Key.shift><Key.shift><Key.shift><Key.shift><Key.shift>Phone<Key.space>number<Key.space><Key.shift_r>:<Key.space>03585056949<Key.enter><Key.shift><Key.shift><Key.shift><Key.shift><Key.shift><Key.shift><Key.shift><Key.shift><Key.shift><Key.shift><Key.shift><Key.shift><Key.shift><Key.shift><Key.shift><Key.shift><Key.shift><Key.shift><Key.shift><Key.shift><Key.shift><Key.shift><Key.shift><Key.shift><Key.shift><Key.shift>Zip<Key.space>code<Key.space><Key.shift_r><Key.shift_r><Key.shift_r>:<Key.space>32047<Key.enter><Key.shift><Key.shift><Key.shift><Key.shift><Key.shift><Key.shift><Key.shift><Key.shift><Key.shift><Key.shift><Key.shift><Key.shift><Key.shift><Key.shift><Key.shift><Key.shift><Key.shift>Country<Key.space>calling<Key.space>code<Key.space><Key.shift_r>:<Key.space><Key.shift_r>+39<Key.enter><Key.shift><Key.shift><Key.shift><Key.shift><Key.shift><Key.shift><Key.shift><Key.shift>Country<Key.space><Key.shift_r><Key.shift_r>:<Key.space><Key.shift><Key.shift><Key.shift><Key.shift><Key.shift><Key.shift><Key.shift><Key.shift><Key.shift><Key.shift><Key.shift><Key.shift><Key.shift><Key.shift><Key.shift><Key.shift><Key.shift><Key.shift><Key.shift><Key.shift><Key.shift><Key.shift><Key.shift><Key.shift><Key.shift><Key.shift><Key.shift><Key.shift><Key.shift><Key.shift><Key.shift><Key.shift><Key.shift><Key.shift><Key.shift><Key.shift><Key.shift><Key.shift><Key.shift><Key.shift><Key.shift><Key.shift><Key.shift>Italy
Screenshot: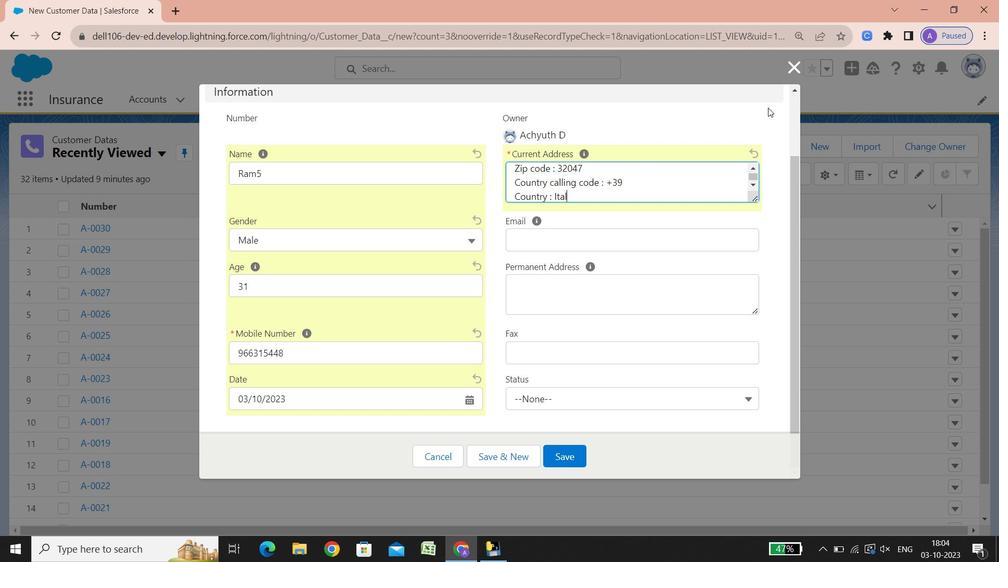 
Action: Mouse moved to (525, 240)
Screenshot: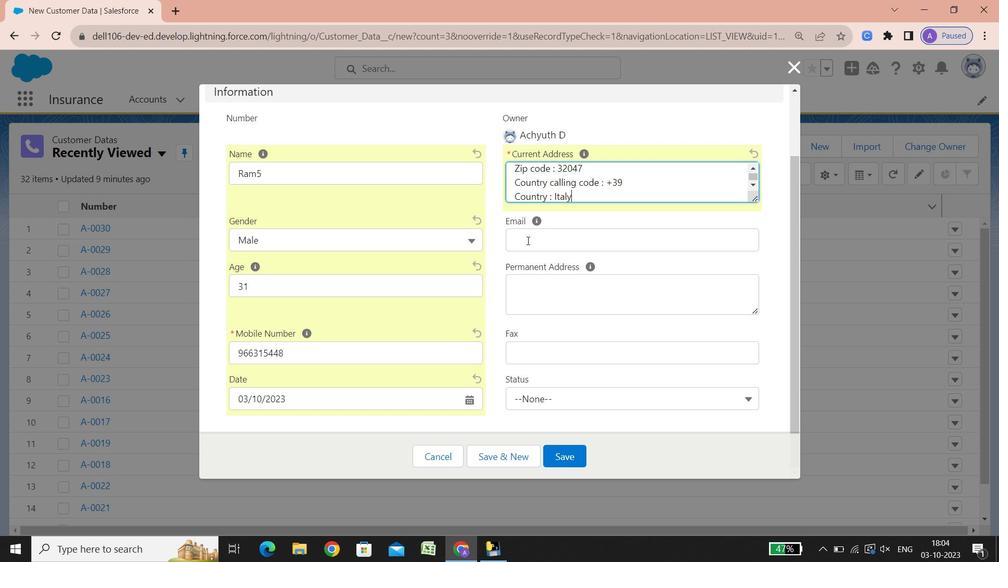 
Action: Mouse pressed left at (525, 240)
Screenshot: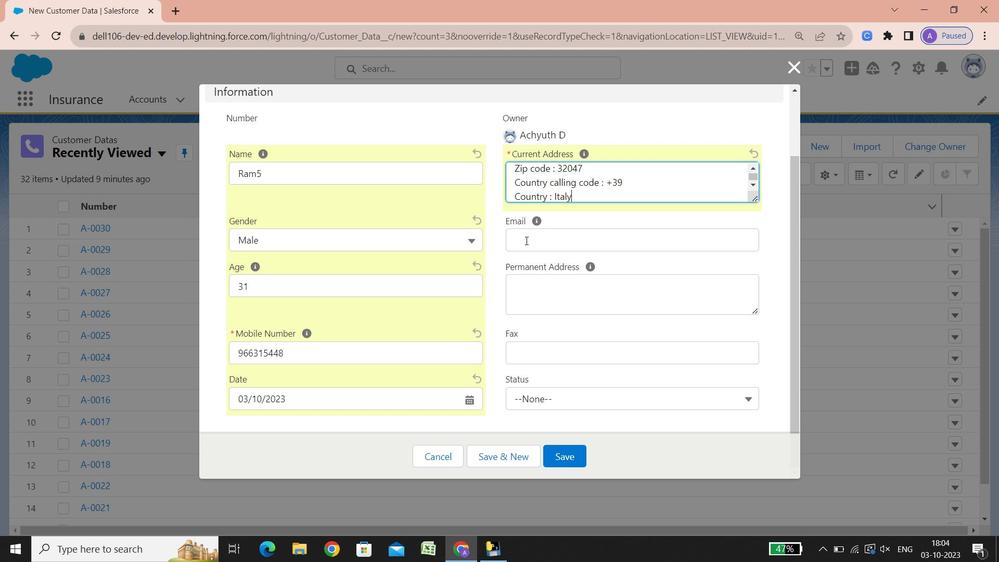 
Action: Key pressed <Key.shift><Key.shift><Key.shift><Key.shift><Key.shift><Key.shift><Key.shift><Key.shift><Key.shift><Key.shift><Key.shift><Key.shift><Key.shift><Key.shift><Key.shift><Key.shift><Key.shift><Key.shift><Key.shift><Key.shift><Key.shift><Key.shift><Key.shift><Key.shift><Key.shift><Key.shift><Key.shift><Key.shift><Key.shift><Key.shift><Key.shift><Key.shift>Ram502125<Key.shift_r><Key.shift_r><Key.shift_r><Key.shift_r><Key.shift_r><Key.shift_r><Key.shift_r><Key.shift_r><Key.shift_r><Key.shift_r><Key.shift_r><Key.shift_r><Key.shift_r>@gmail.com
Screenshot: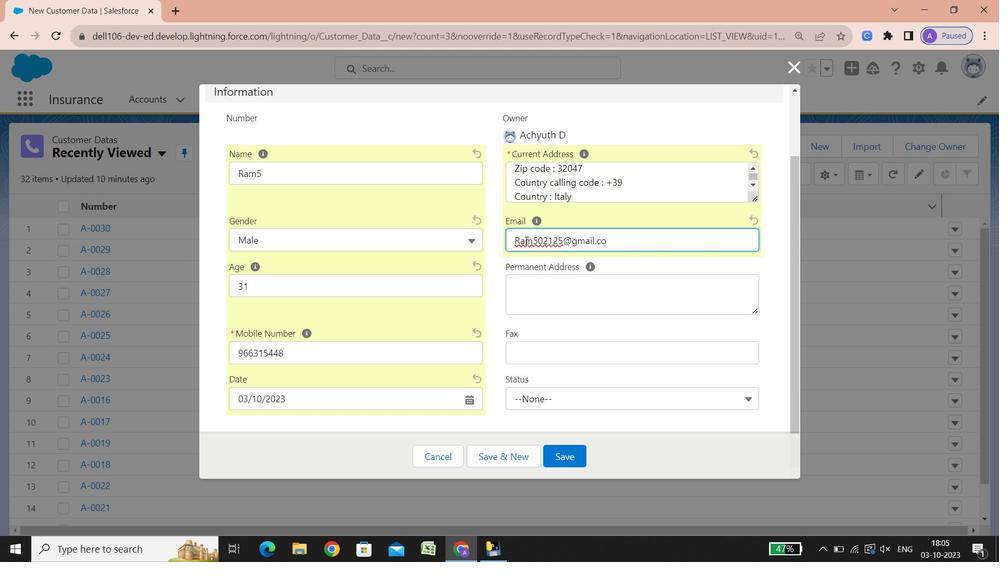 
Action: Mouse moved to (533, 287)
Screenshot: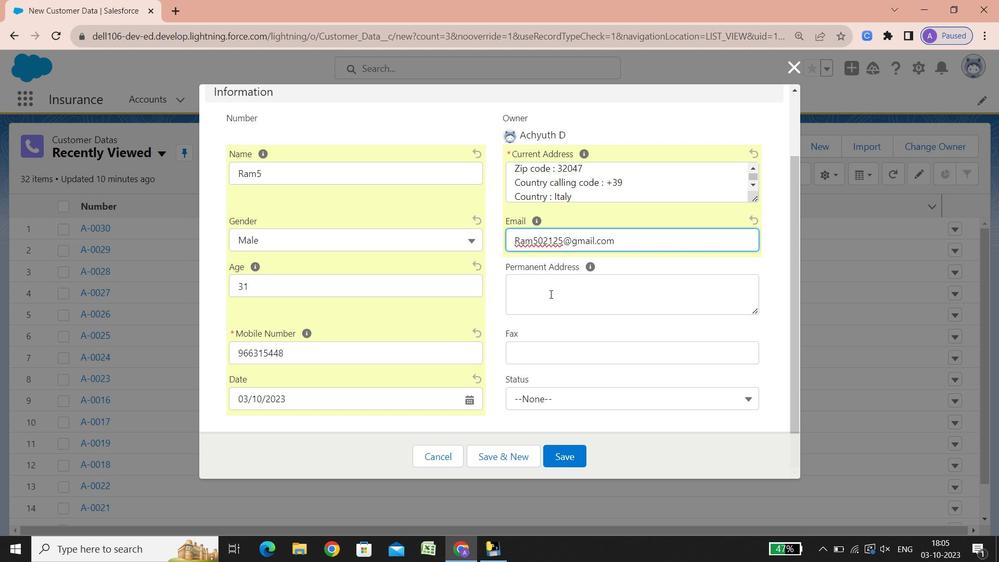 
Action: Mouse pressed left at (533, 287)
Screenshot: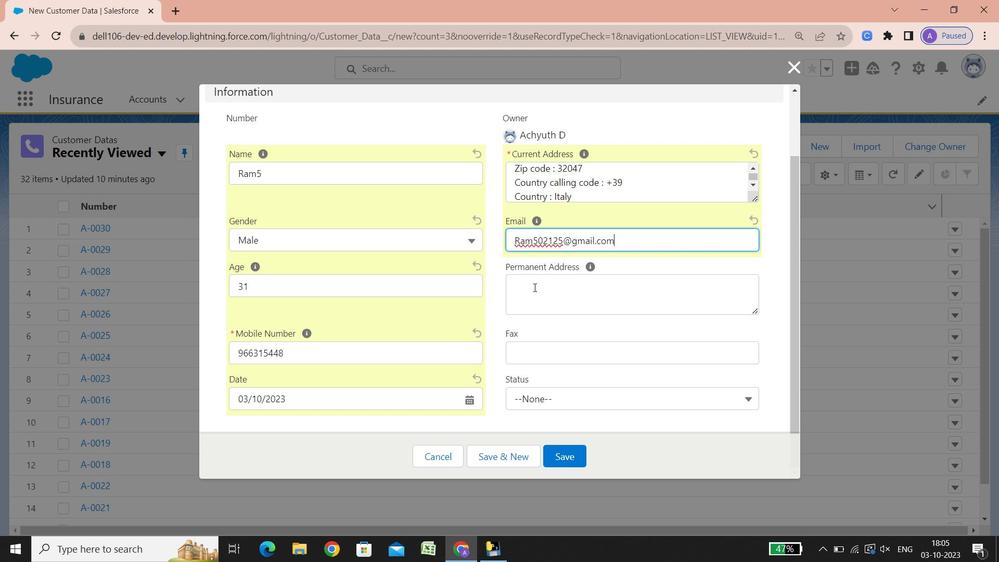 
Action: Key pressed <Key.shift><Key.shift><Key.shift><Key.shift><Key.shift><Key.shift><Key.shift><Key.shift><Key.shift><Key.shift><Key.shift><Key.shift><Key.shift><Key.shift><Key.shift><Key.shift>Street<Key.space><Key.shift_r>:<Key.space><Key.shift><Key.shift><Key.shift><Key.shift><Key.shift><Key.shift><Key.shift><Key.shift><Key.shift><Key.shift><Key.shift><Key.shift><Key.shift><Key.shift><Key.shift><Key.shift><Key.shift><Key.shift><Key.shift><Key.shift><Key.shift><Key.shift><Key.shift><Key.shift><Key.shift><Key.shift><Key.shift><Key.shift><Key.shift><Key.shift><Key.shift><Key.shift><Key.shift>Via<Key.space><Key.shift><Key.shift><Key.shift><Key.shift><Key.shift><Key.shift><Key.shift><Key.shift><Key.shift><Key.shift><Key.shift>Agostino<Key.space><Key.shift><Key.shift><Key.shift><Key.shift><Key.shift><Key.shift><Key.shift><Key.shift><Key.shift><Key.shift><Key.shift><Key.shift><Key.shift><Key.shift><Key.shift><Key.shift><Key.shift><Key.shift><Key.shift><Key.shift>Depretis<Key.space>91<Key.enter><Key.shift><Key.shift><Key.shift><Key.shift><Key.shift><Key.shift><Key.shift><Key.shift><Key.shift><Key.shift><Key.shift><Key.shift>City<Key.space><Key.shift_r>:
Screenshot: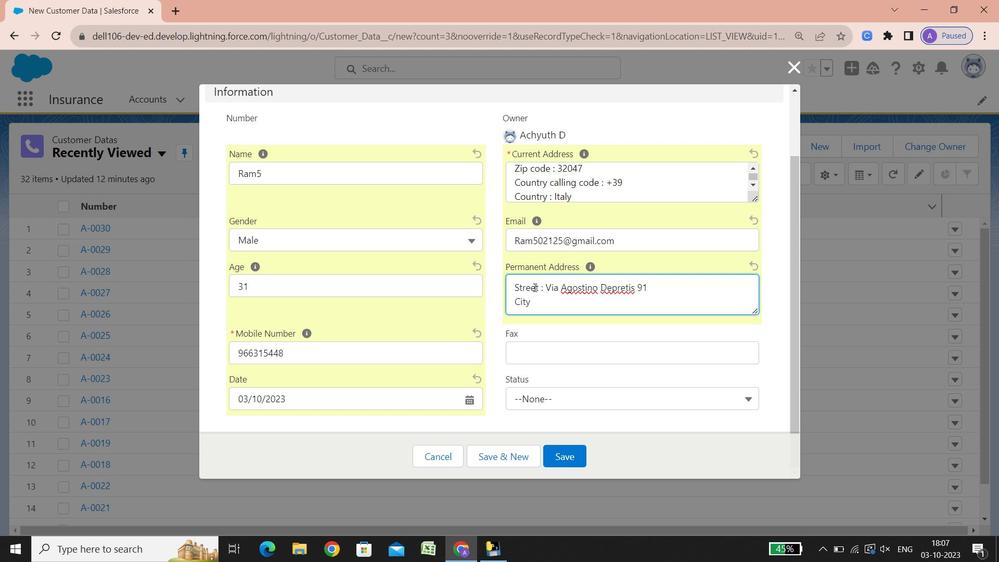 
Action: Mouse moved to (781, 297)
Screenshot: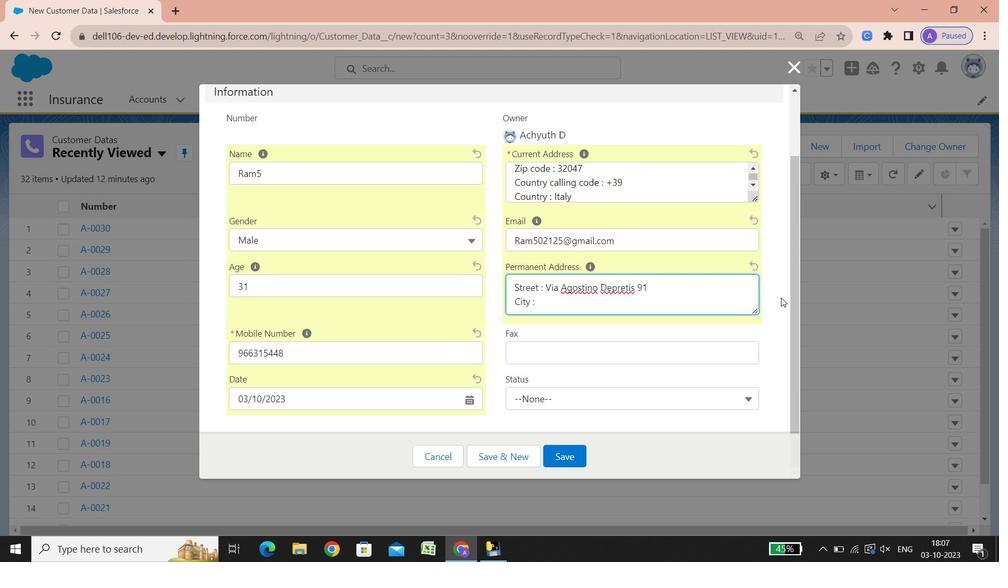 
Action: Key pressed <Key.space><Key.shift><Key.shift><Key.shift><Key.shift><Key.shift><Key.shift><Key.shift><Key.shift><Key.shift><Key.shift><Key.shift><Key.shift><Key.shift><Key.shift><Key.shift><Key.shift><Key.shift><Key.shift><Key.shift><Key.shift><Key.shift>Genova<Key.enter><Key.shift><Key.shift><Key.shift><Key.shift><Key.shift><Key.shift><Key.shift><Key.shift><Key.shift><Key.shift><Key.shift><Key.shift><Key.shift><Key.shift><Key.shift><Key.shift><Key.shift><Key.shift><Key.shift><Key.shift><Key.shift><Key.shift><Key.shift><Key.shift><Key.shift><Key.shift><Key.shift><Key.shift>State/<Key.shift><Key.shift><Key.shift><Key.shift><Key.shift><Key.shift><Key.shift><Key.shift><Key.shift><Key.shift><Key.shift><Key.shift><Key.shift><Key.shift><Key.shift><Key.shift><Key.shift>Province/area<Key.space><Key.shift_r>:<Key.space><Key.shift><Key.shift><Key.shift><Key.shift><Key.shift><Key.shift><Key.shift><Key.shift><Key.shift><Key.shift><Key.shift><Key.shift><Key.shift><Key.shift>Genova<Key.enter><Key.shift><Key.shift><Key.shift><Key.shift><Key.shift><Key.shift><Key.shift><Key.shift><Key.shift><Key.shift><Key.shift><Key.shift><Key.shift><Key.shift><Key.shift><Key.shift><Key.shift><Key.shift><Key.shift><Key.shift><Key.shift><Key.shift><Key.shift><Key.shift><Key.shift><Key.shift><Key.shift><Key.shift><Key.shift>Phone<Key.space>number<Key.space><Key.shift_r>:<Key.space>03977510491<Key.enter><Key.shift><Key.shift><Key.shift><Key.shift><Key.shift><Key.shift><Key.shift>Zip<Key.space>code<Key.space><Key.shift_r>:<Key.space>16142<Key.enter><Key.shift><Key.shift><Key.shift><Key.shift><Key.shift><Key.shift><Key.shift>Country<Key.space>calling<Key.space>code<Key.space><Key.shift_r>:<Key.space><Key.space><Key.space><Key.space><Key.space><Key.space><Key.space><Key.space><Key.space><Key.space><Key.space><Key.space><Key.space><Key.space><Key.space><Key.space><Key.left><Key.left><Key.left><Key.left><Key.left><Key.left><Key.left><Key.left><Key.left><Key.left><Key.left><Key.left><Key.left><Key.left><Key.left><Key.left><Key.space><Key.shift_r><Key.shift_r><Key.shift_r><Key.shift_r><Key.shift_r><Key.shift_r><Key.shift_r><Key.shift_r><Key.shift_r><Key.shift_r><Key.shift_r><Key.shift_r><Key.shift_r><Key.shift_r><Key.shift_r><Key.shift_r><Key.shift_r><Key.shift_r><Key.shift_r>+39<Key.enter><Key.shift><Key.shift><Key.shift><Key.shift><Key.shift><Key.shift><Key.shift><Key.shift><Key.shift><Key.shift><Key.shift><Key.shift><Key.shift><Key.shift><Key.shift>Country<Key.space><Key.shift_r>:<Key.space><Key.shift>Italy
Screenshot: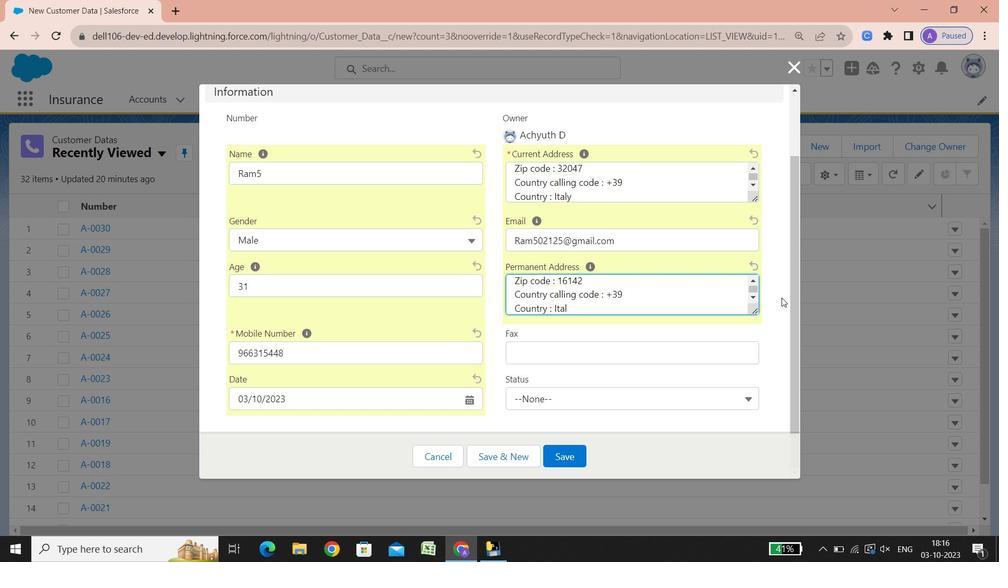 
Action: Mouse moved to (531, 356)
Screenshot: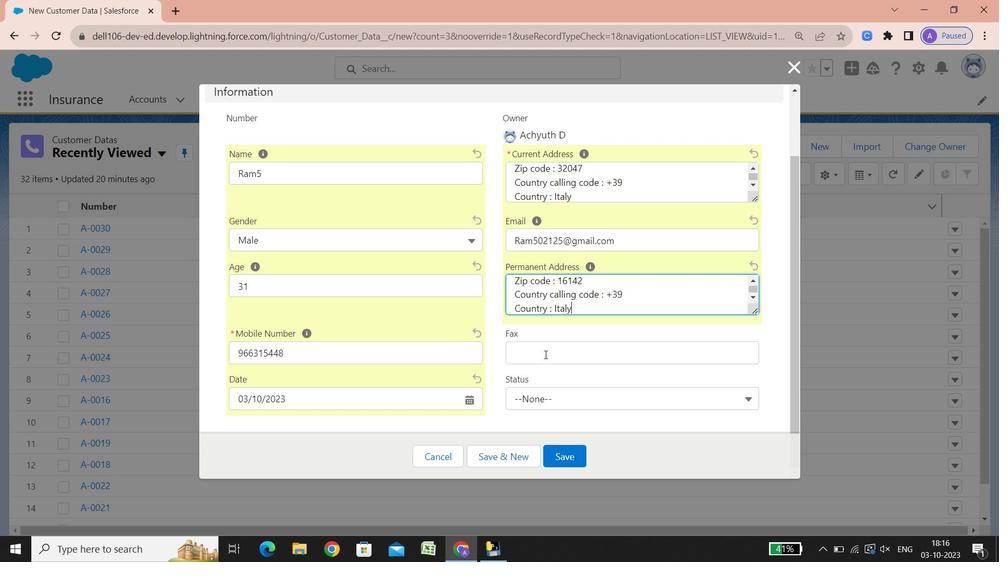 
Action: Mouse pressed left at (531, 356)
Screenshot: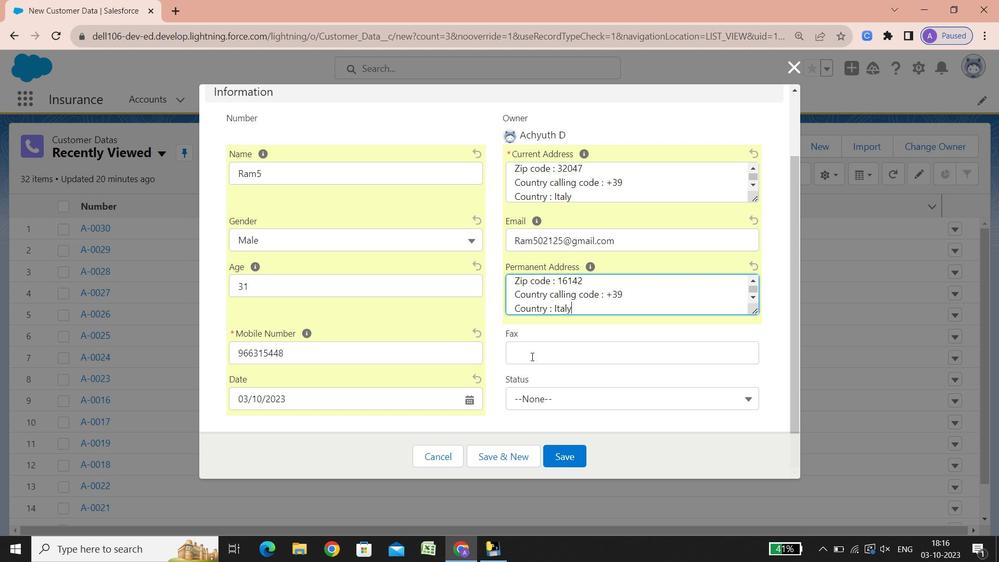 
Action: Key pressed 369451237855
Screenshot: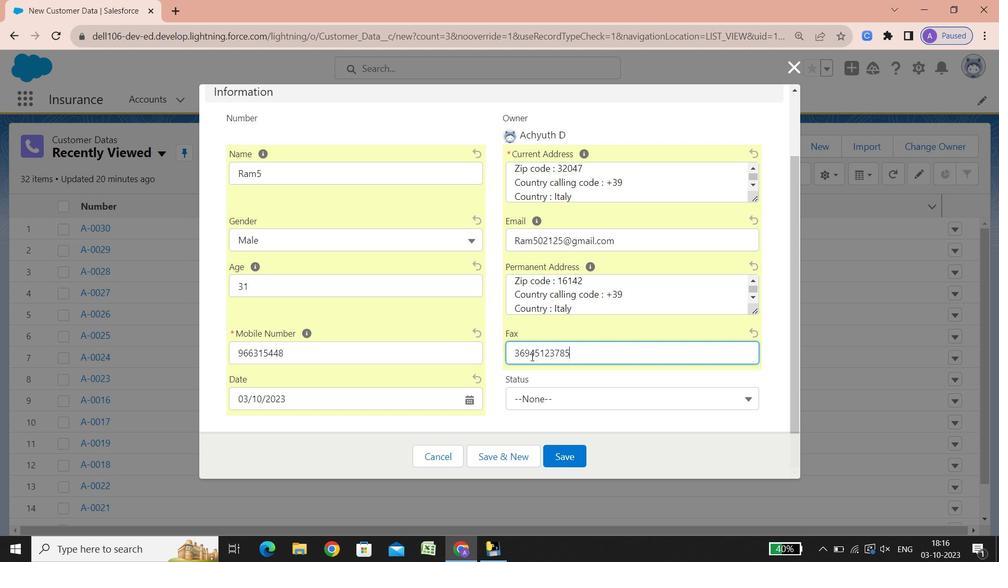 
Action: Mouse scrolled (531, 355) with delta (0, 0)
Screenshot: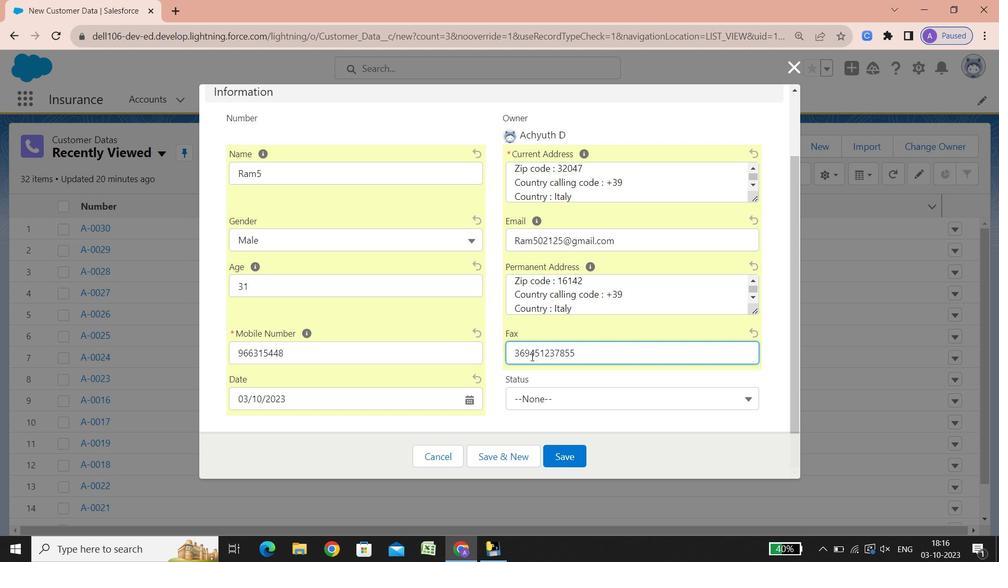 
Action: Mouse scrolled (531, 355) with delta (0, 0)
Screenshot: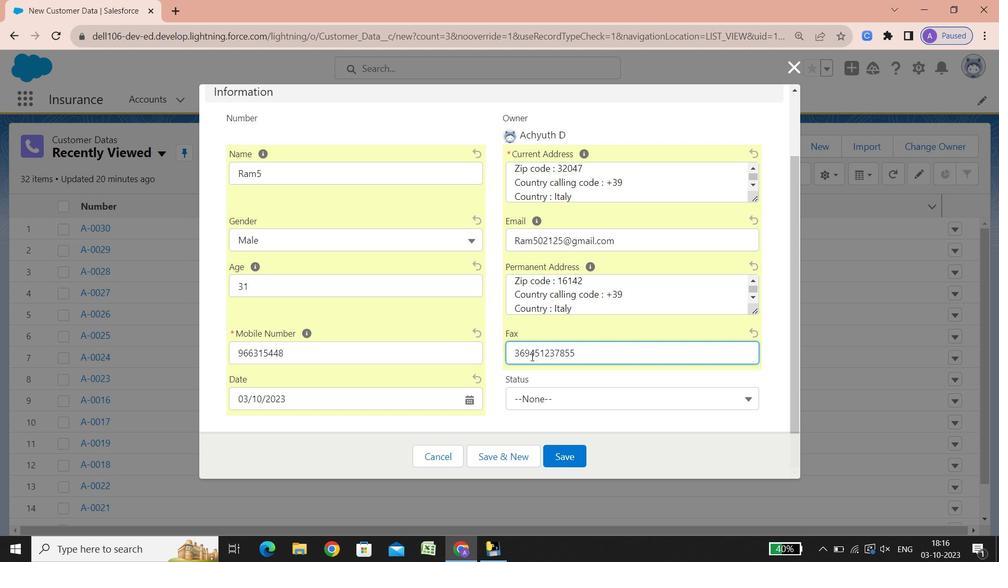 
Action: Mouse scrolled (531, 355) with delta (0, 0)
Screenshot: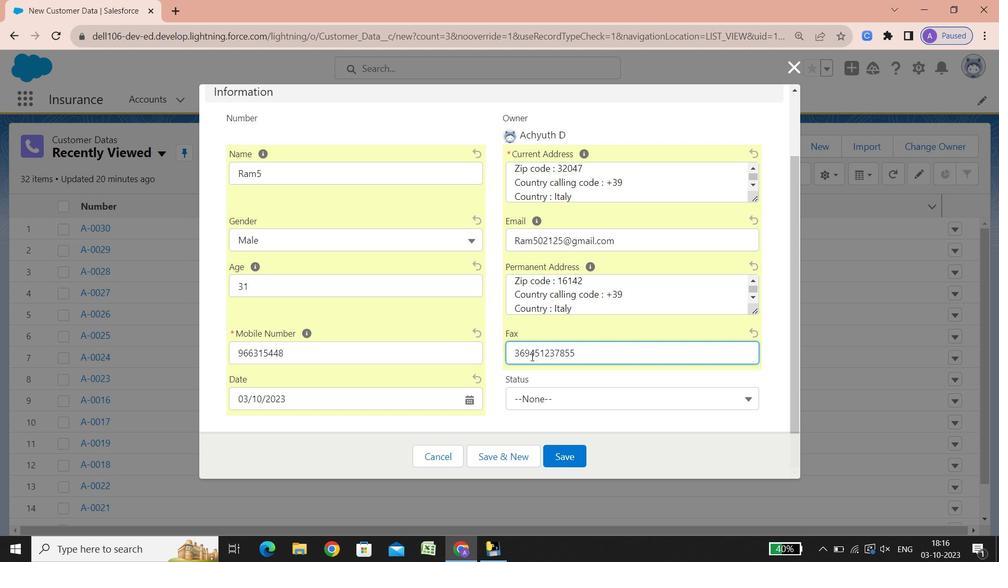 
Action: Mouse scrolled (531, 355) with delta (0, 0)
Screenshot: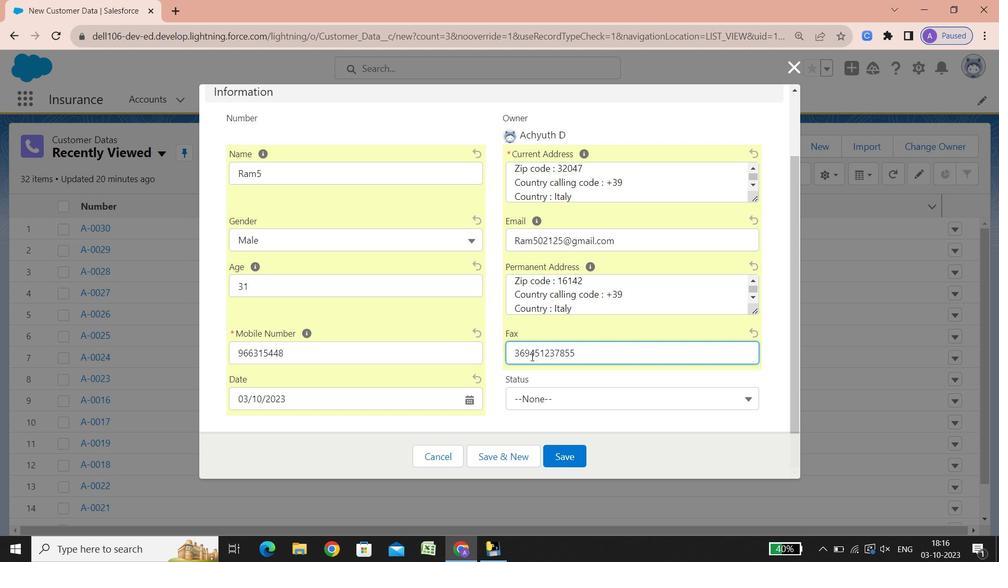 
Action: Mouse scrolled (531, 355) with delta (0, 0)
Screenshot: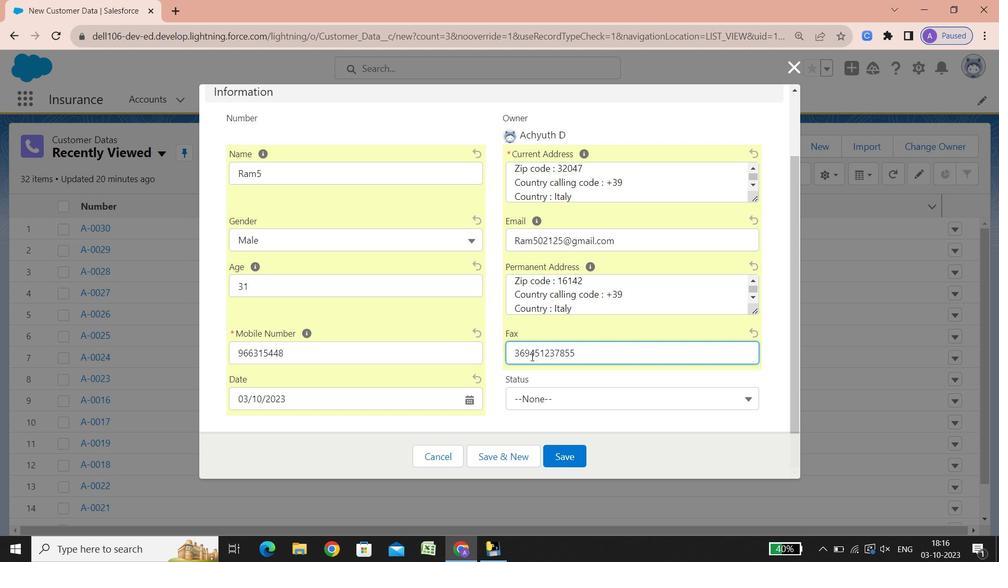 
Action: Mouse scrolled (531, 355) with delta (0, 0)
Screenshot: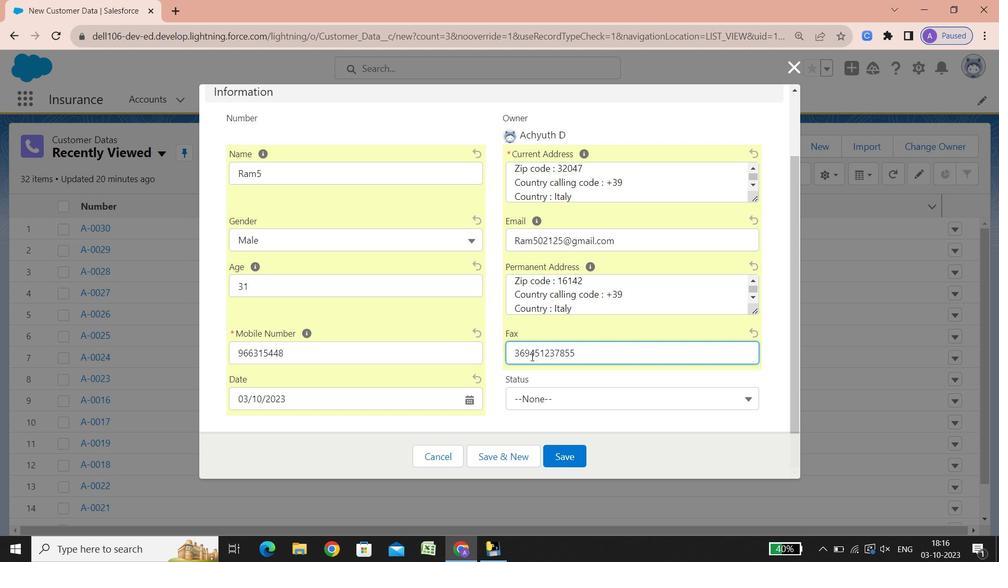 
Action: Mouse scrolled (531, 355) with delta (0, 0)
Screenshot: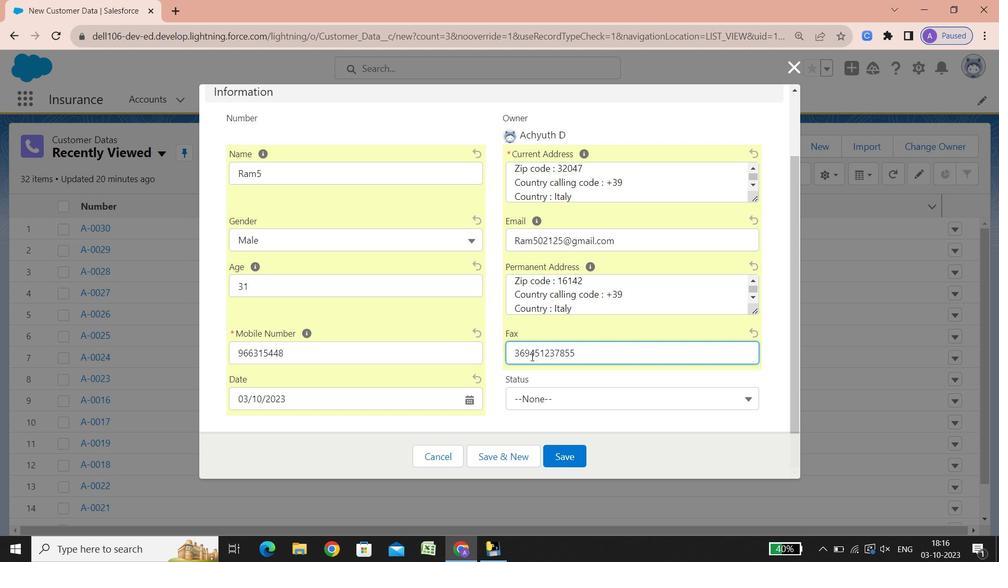 
Action: Mouse scrolled (531, 355) with delta (0, 0)
Screenshot: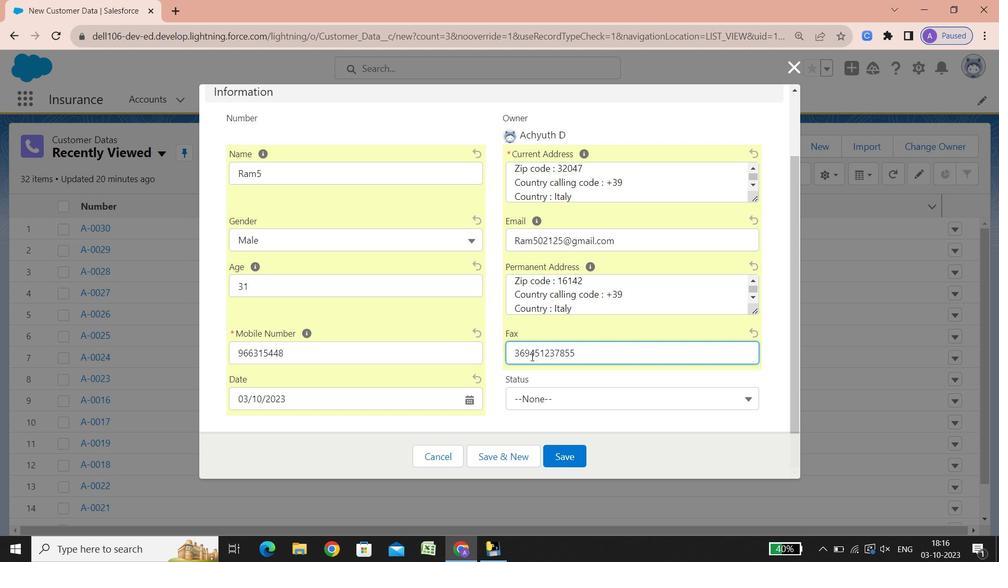 
Action: Mouse scrolled (531, 355) with delta (0, 0)
Screenshot: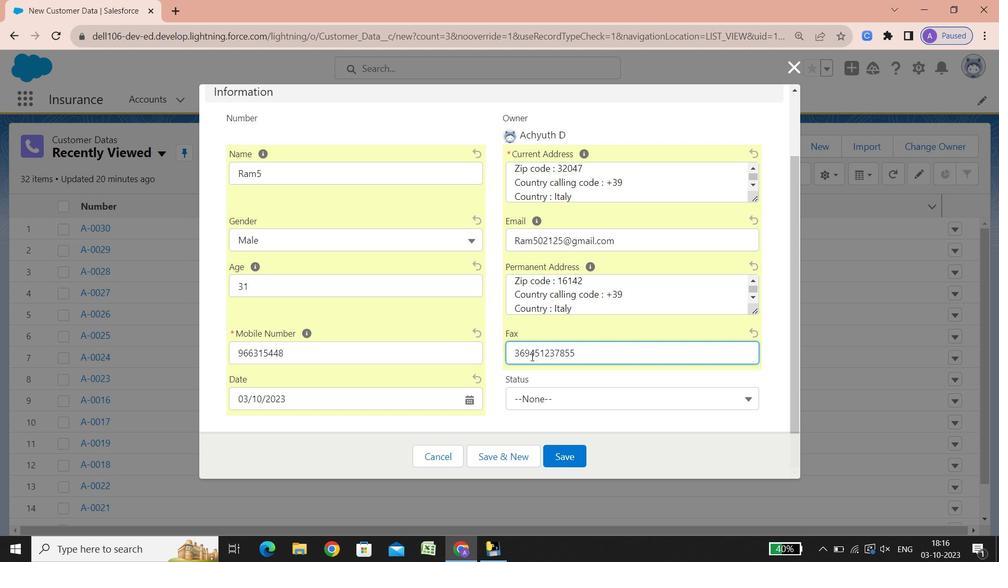 
Action: Mouse scrolled (531, 355) with delta (0, 0)
Screenshot: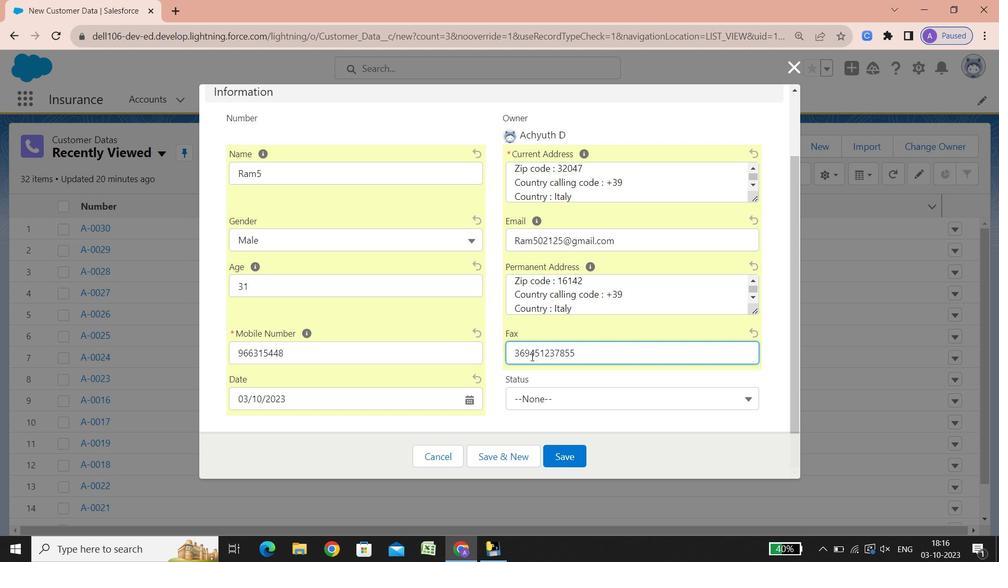 
Action: Mouse scrolled (531, 355) with delta (0, 0)
Screenshot: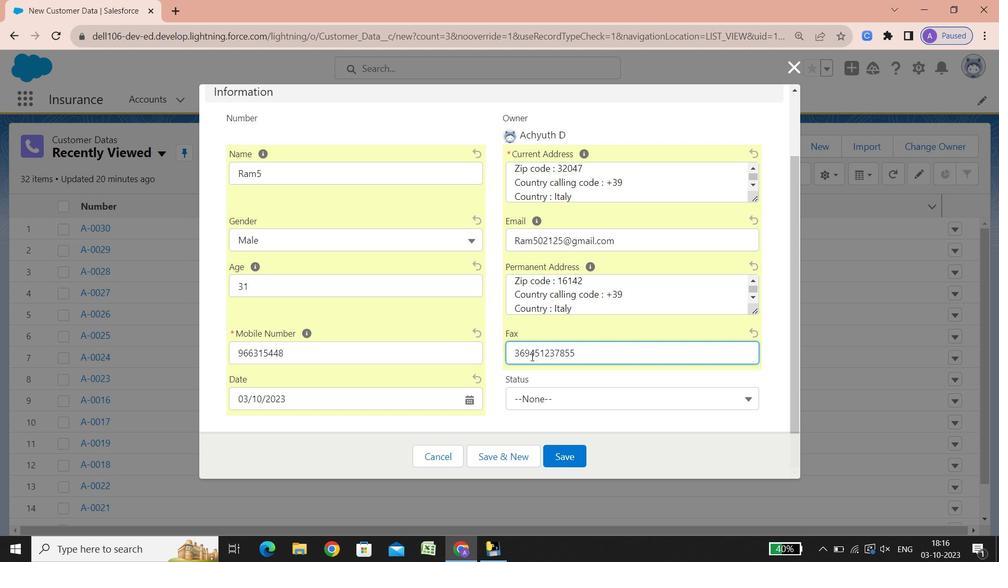 
Action: Mouse scrolled (531, 355) with delta (0, 0)
Screenshot: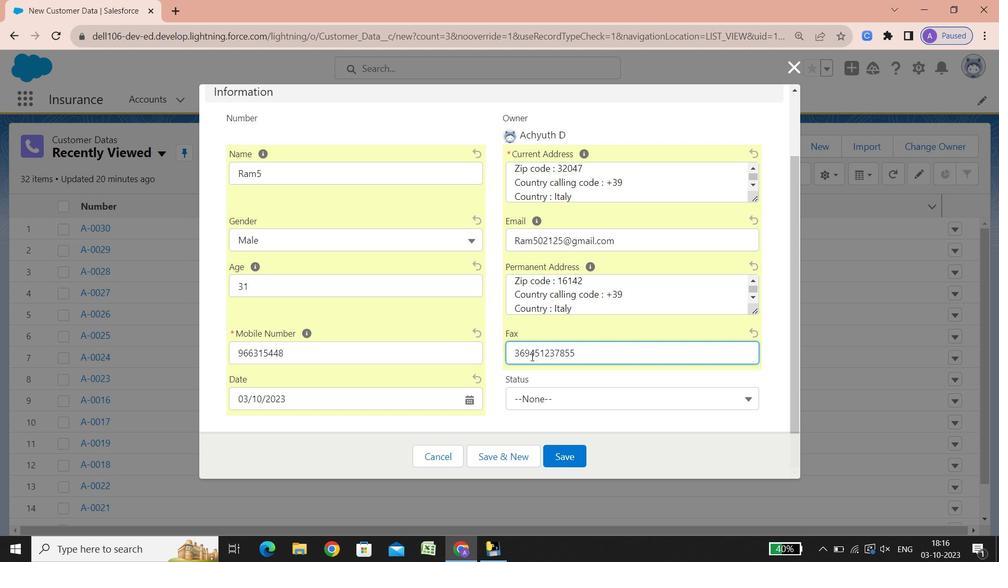 
Action: Mouse scrolled (531, 355) with delta (0, 0)
Screenshot: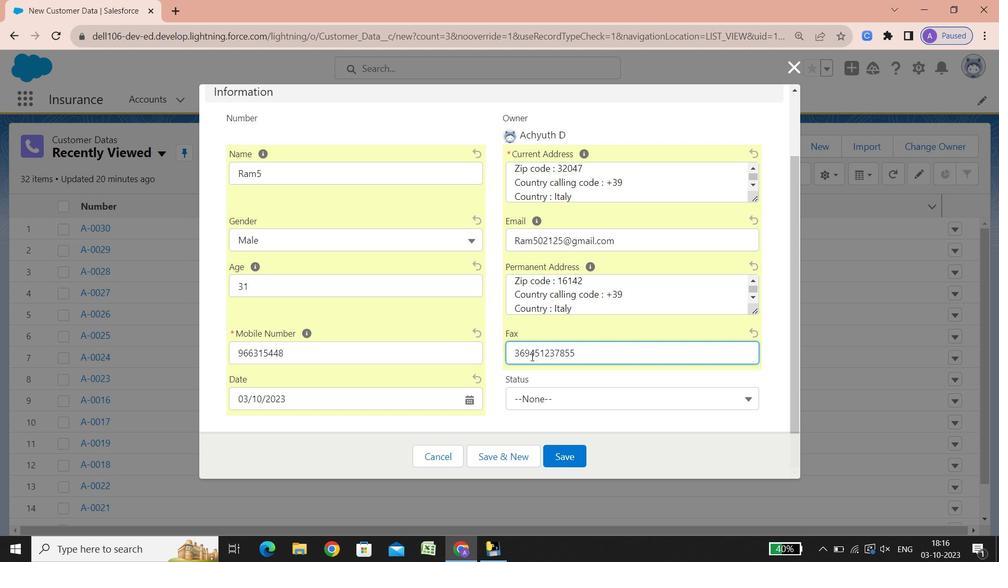 
Action: Mouse scrolled (531, 355) with delta (0, 0)
Screenshot: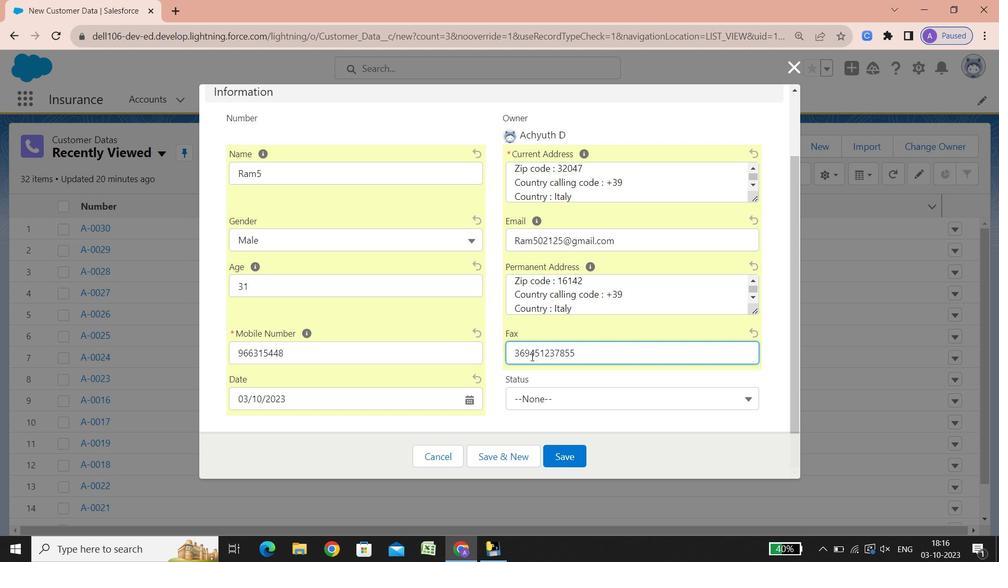 
Action: Mouse scrolled (531, 355) with delta (0, 0)
Screenshot: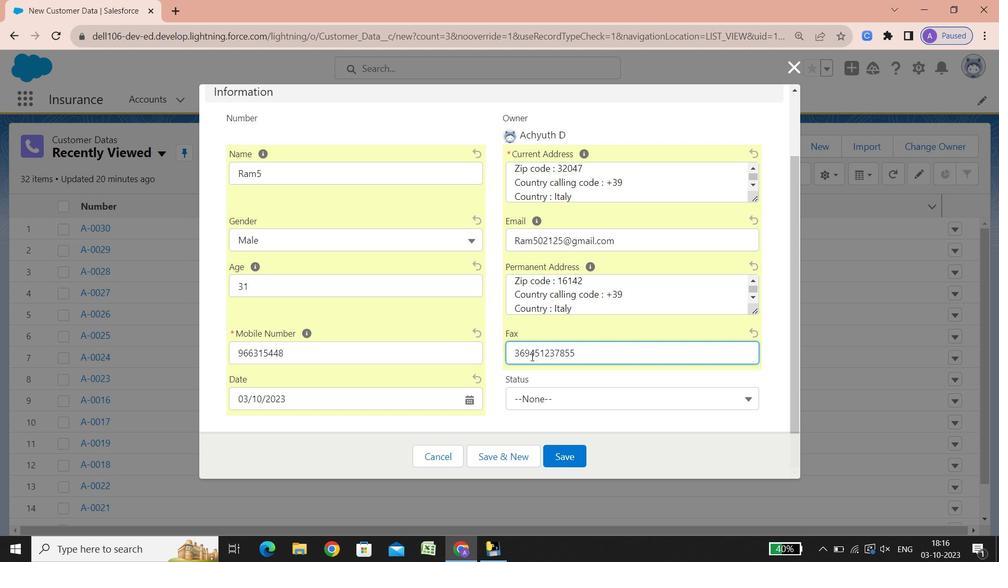 
Action: Mouse scrolled (531, 355) with delta (0, 0)
Screenshot: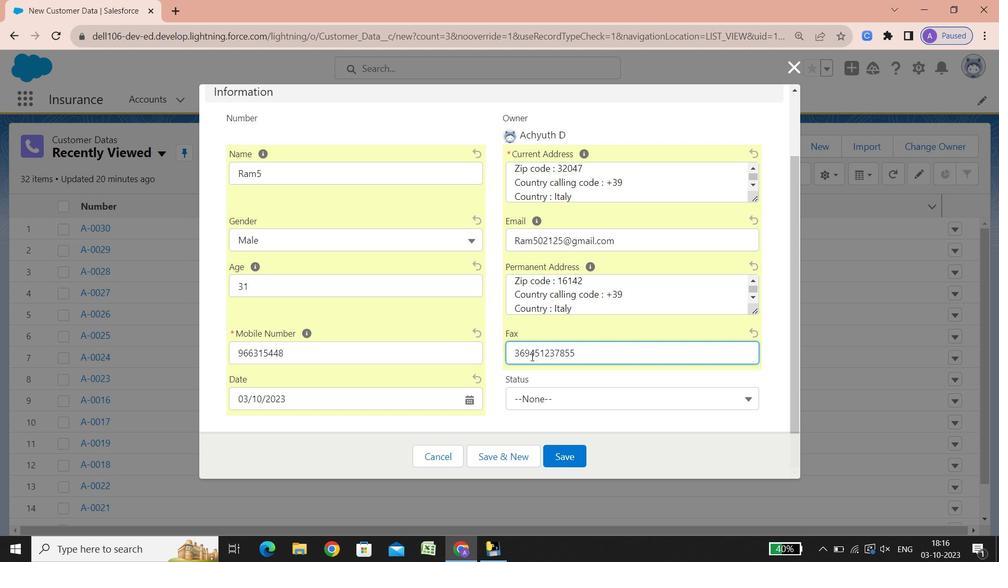 
Action: Mouse scrolled (531, 355) with delta (0, 0)
Screenshot: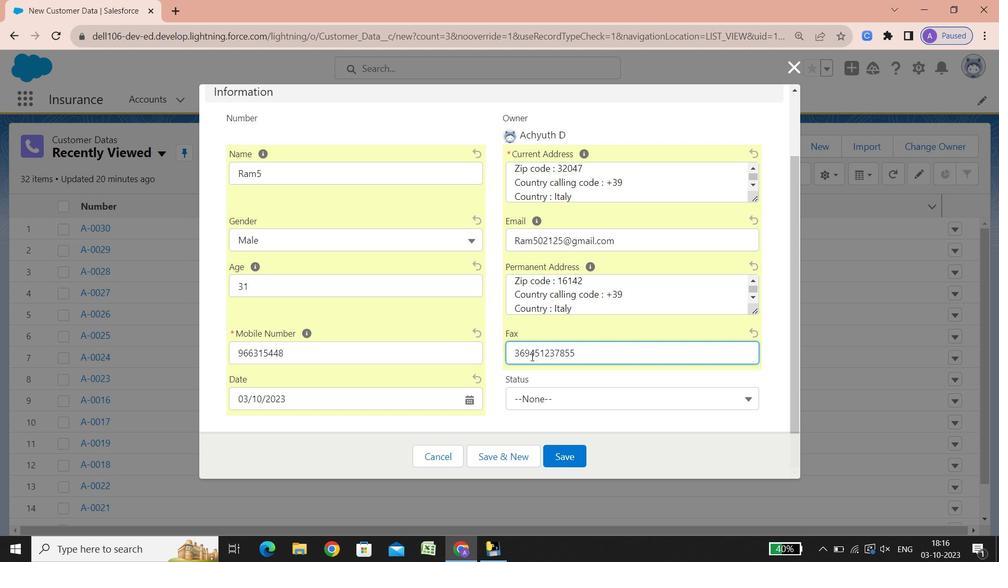
Action: Mouse scrolled (531, 355) with delta (0, 0)
Screenshot: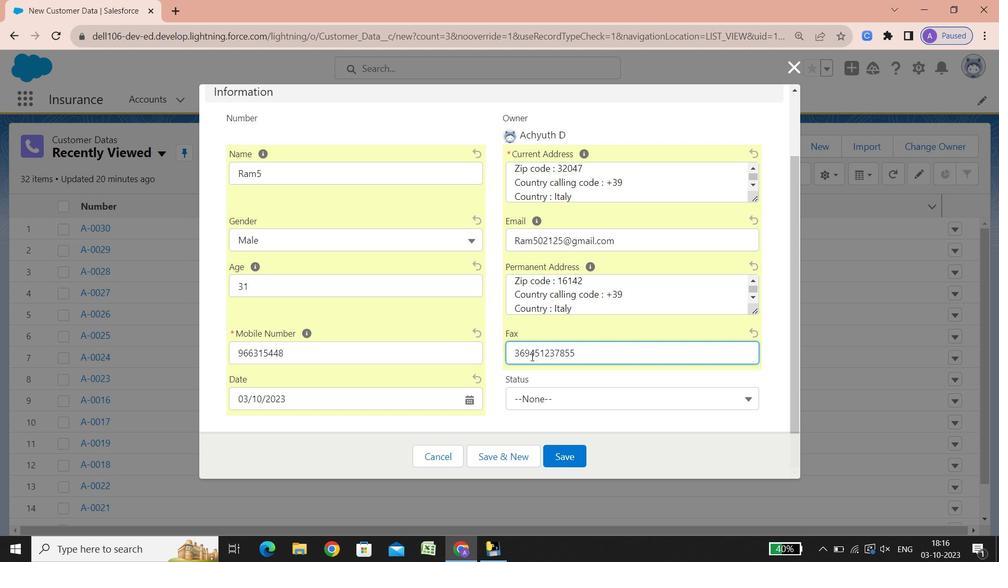 
Action: Mouse scrolled (531, 355) with delta (0, 0)
Screenshot: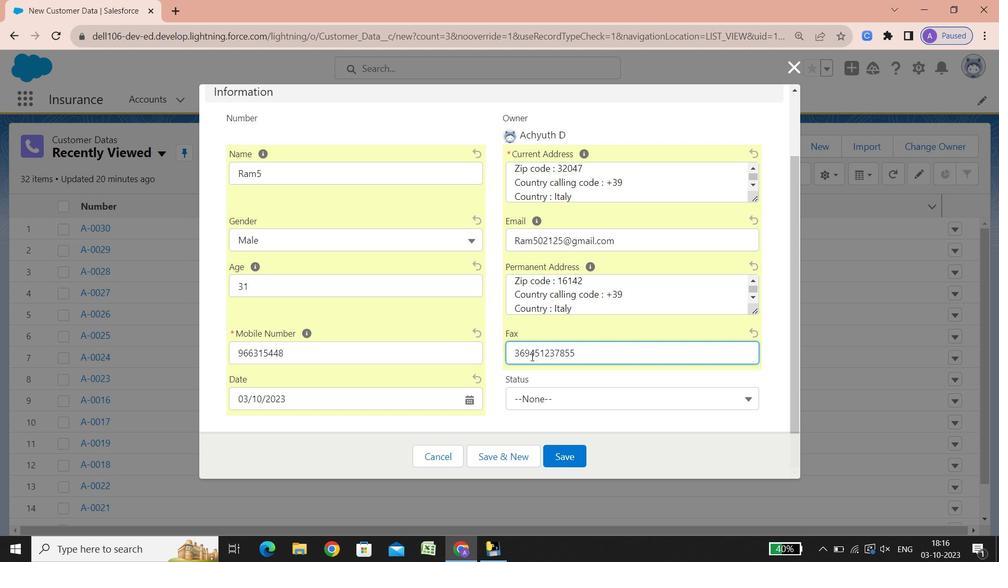 
Action: Mouse scrolled (531, 355) with delta (0, 0)
Screenshot: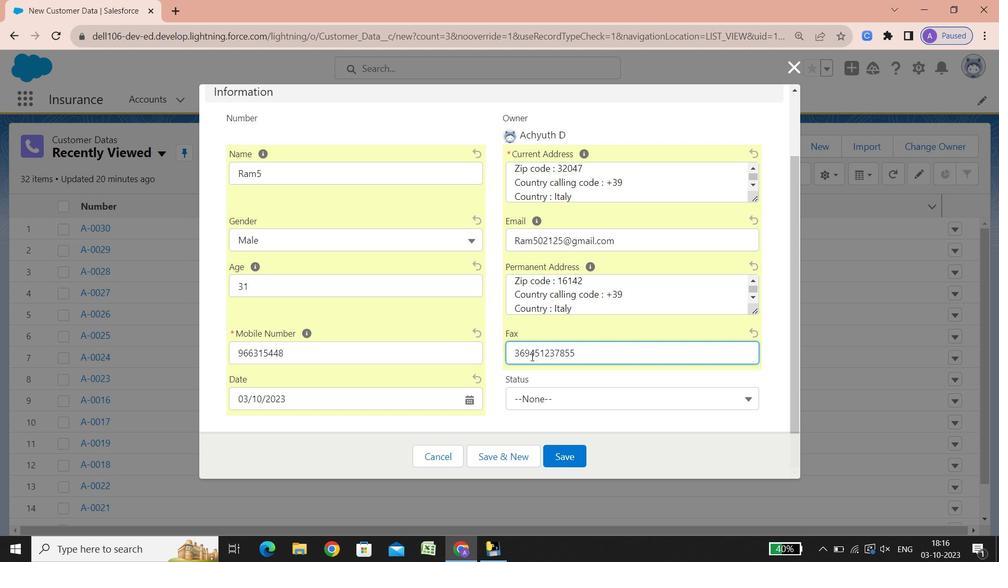 
Action: Mouse scrolled (531, 355) with delta (0, 0)
Screenshot: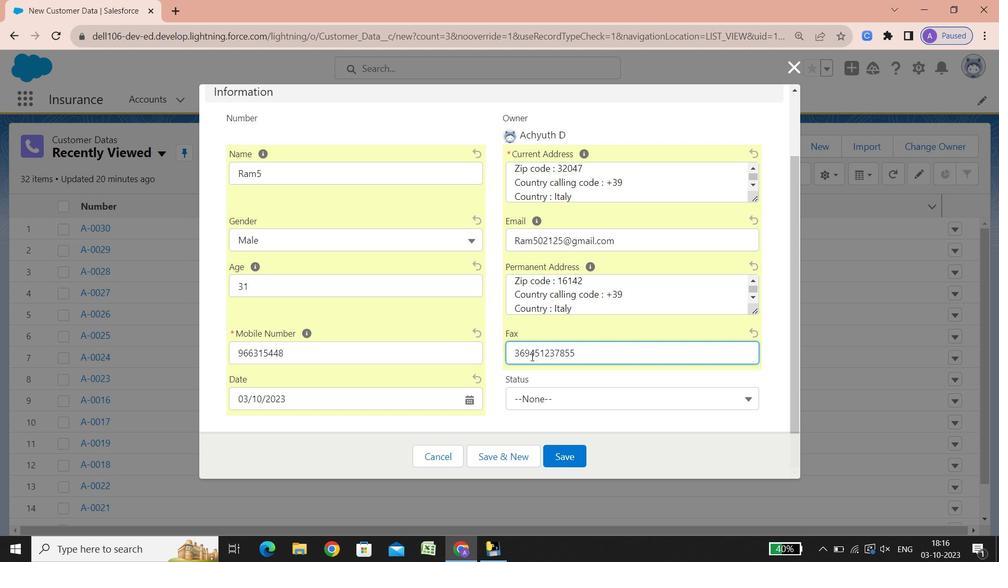 
Action: Mouse scrolled (531, 355) with delta (0, 0)
Screenshot: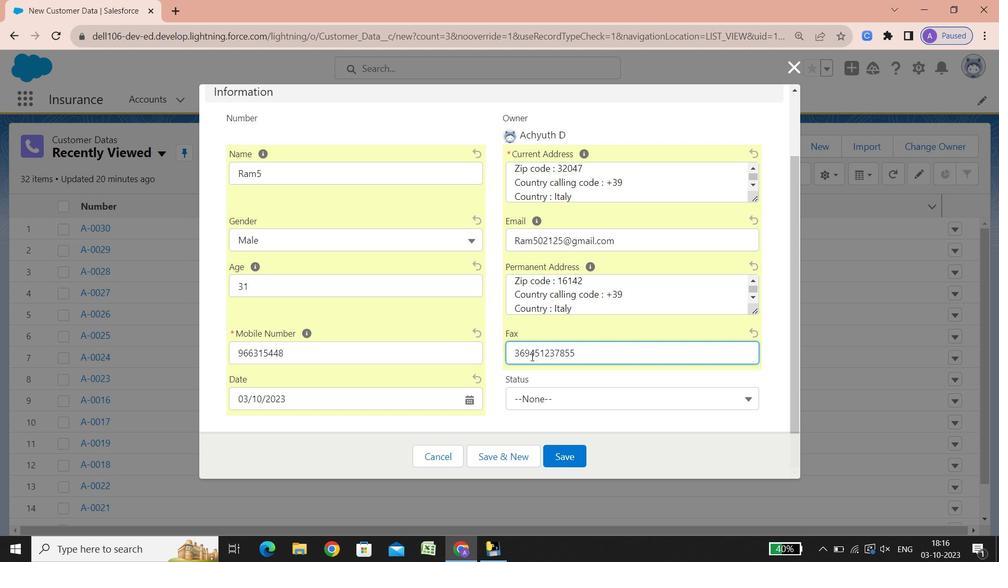 
Action: Mouse scrolled (531, 355) with delta (0, 0)
Screenshot: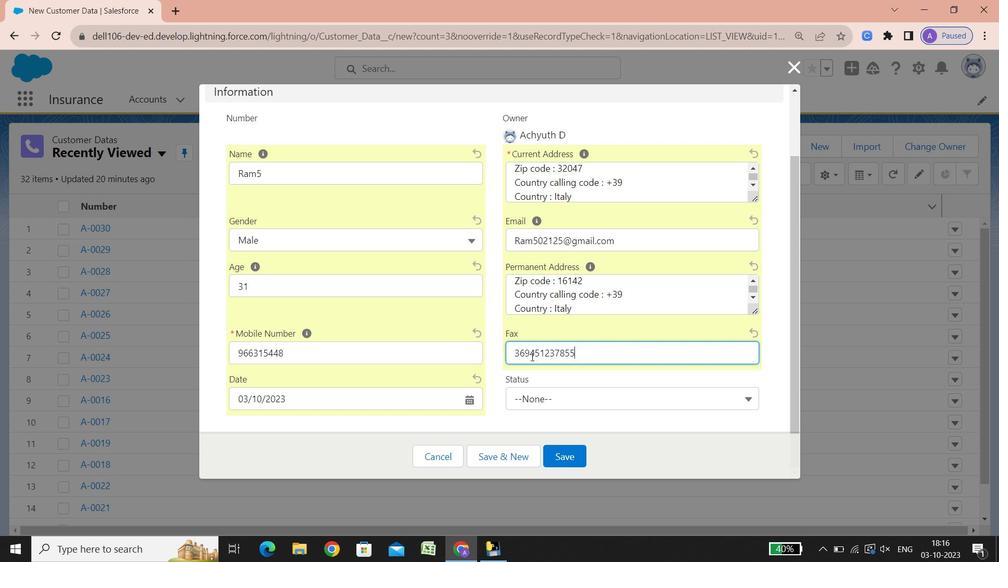 
Action: Mouse scrolled (531, 355) with delta (0, 0)
Screenshot: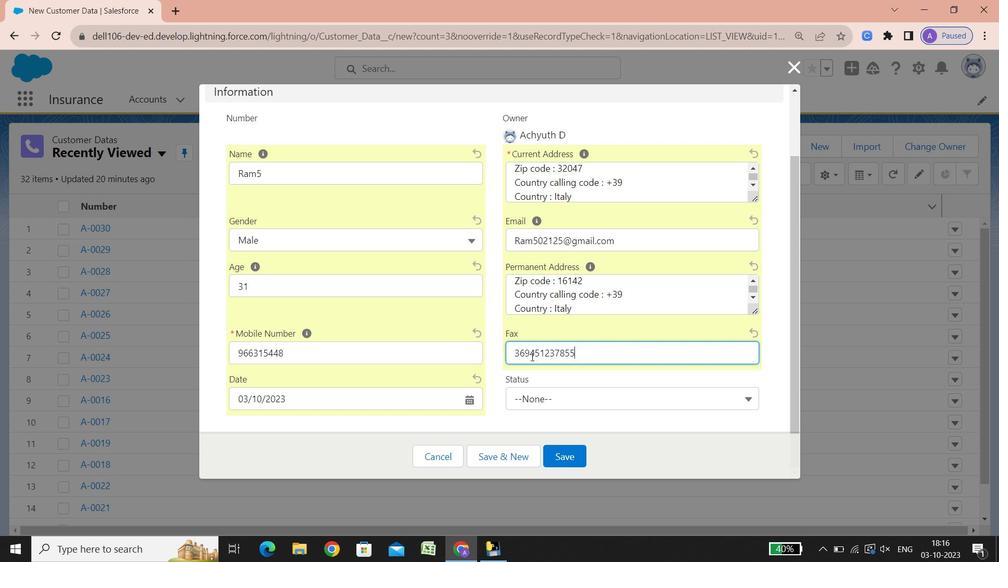 
Action: Mouse scrolled (531, 355) with delta (0, 0)
Screenshot: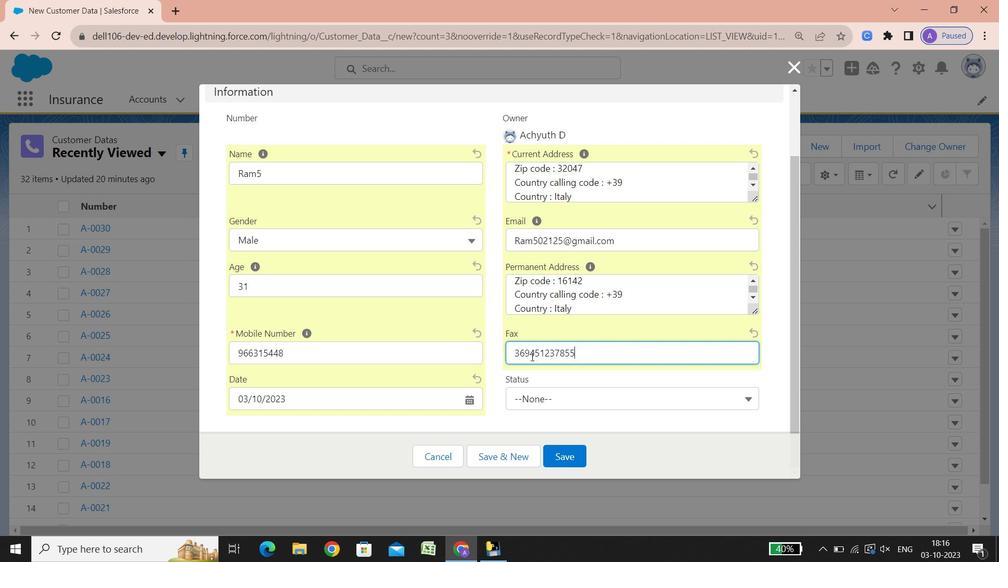 
Action: Mouse scrolled (531, 355) with delta (0, 0)
Screenshot: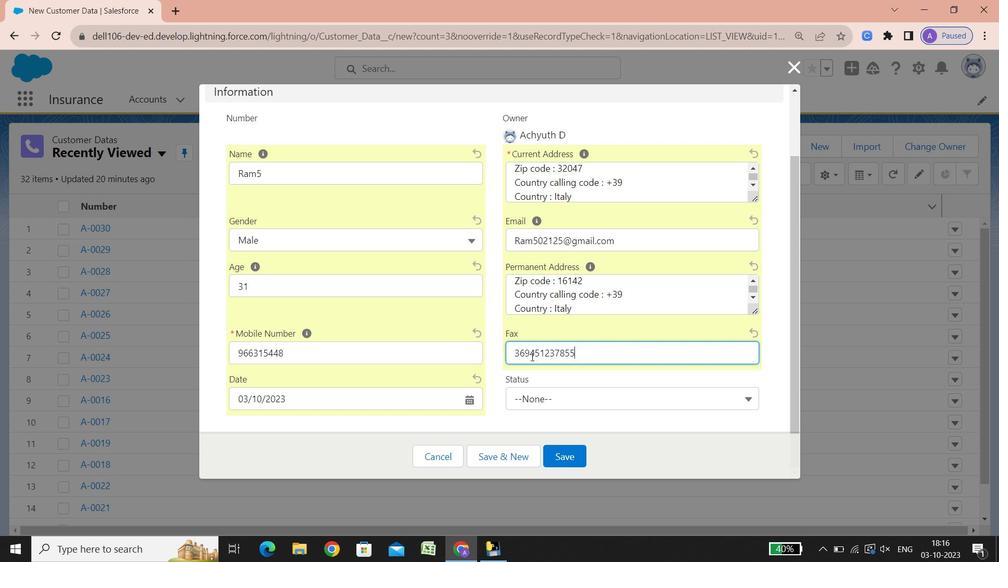 
Action: Mouse scrolled (531, 355) with delta (0, 0)
Screenshot: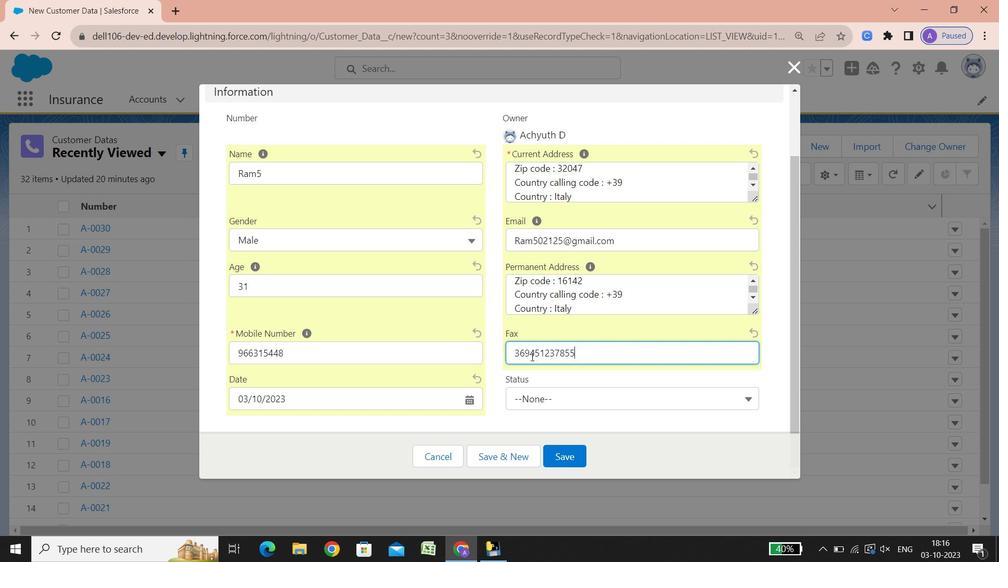 
Action: Mouse scrolled (531, 355) with delta (0, 0)
Screenshot: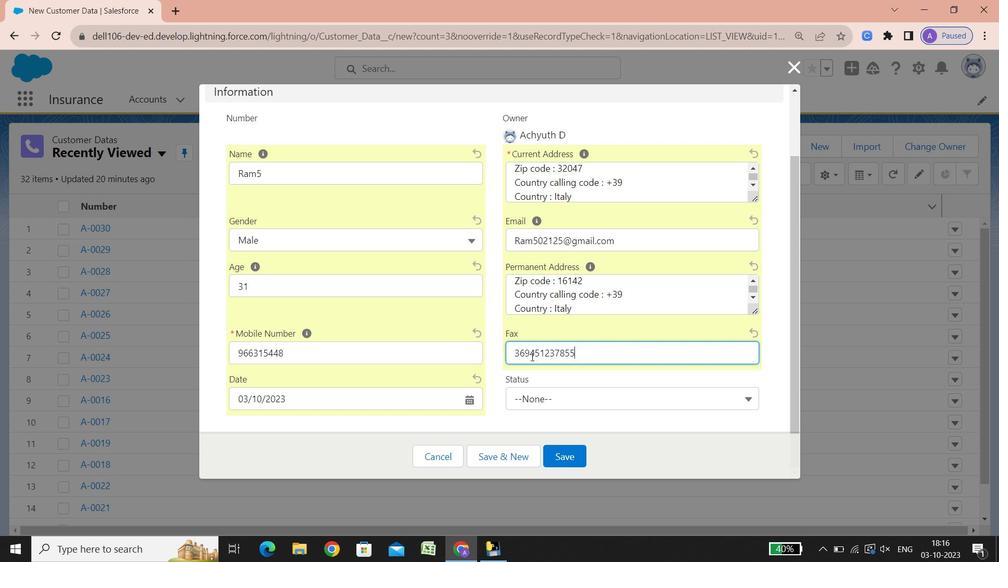 
Action: Mouse scrolled (531, 355) with delta (0, 0)
Screenshot: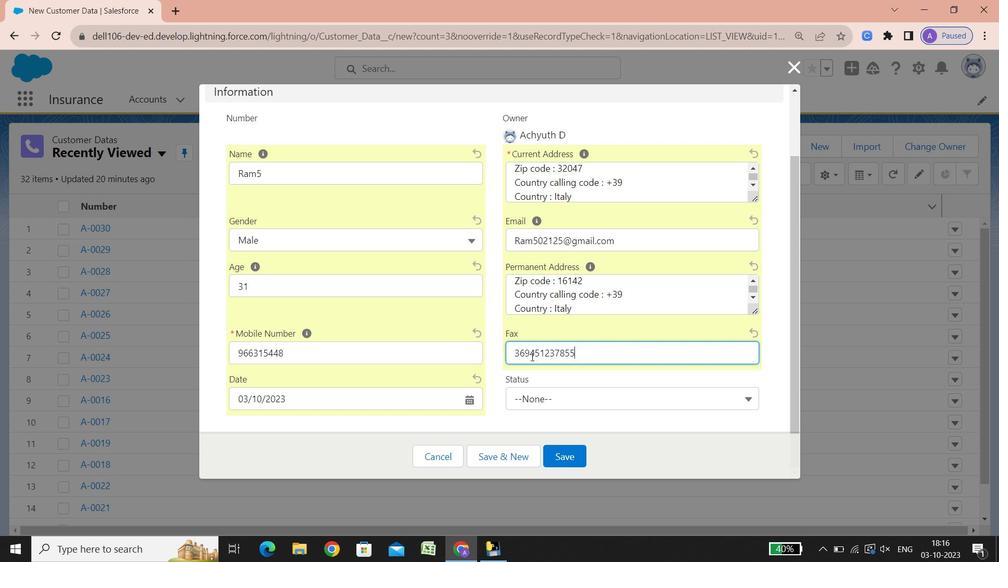 
Action: Mouse scrolled (531, 355) with delta (0, 0)
Screenshot: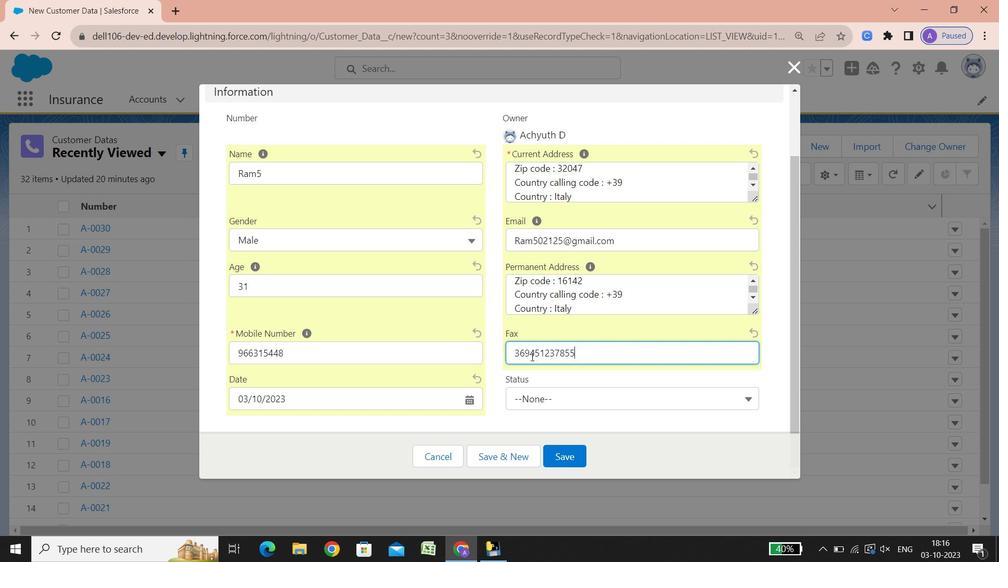 
Action: Mouse scrolled (531, 355) with delta (0, 0)
Screenshot: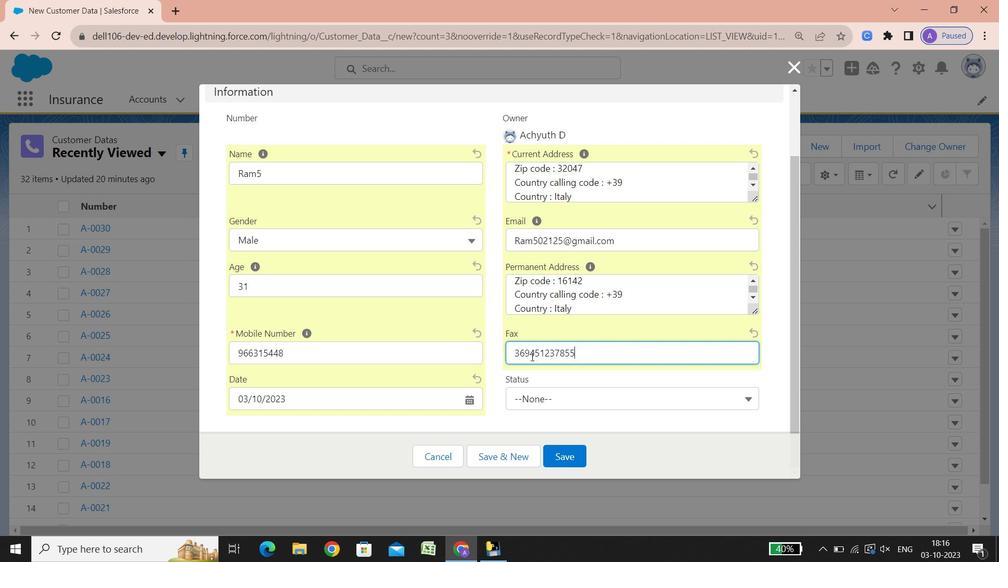 
Action: Mouse scrolled (531, 355) with delta (0, 0)
Screenshot: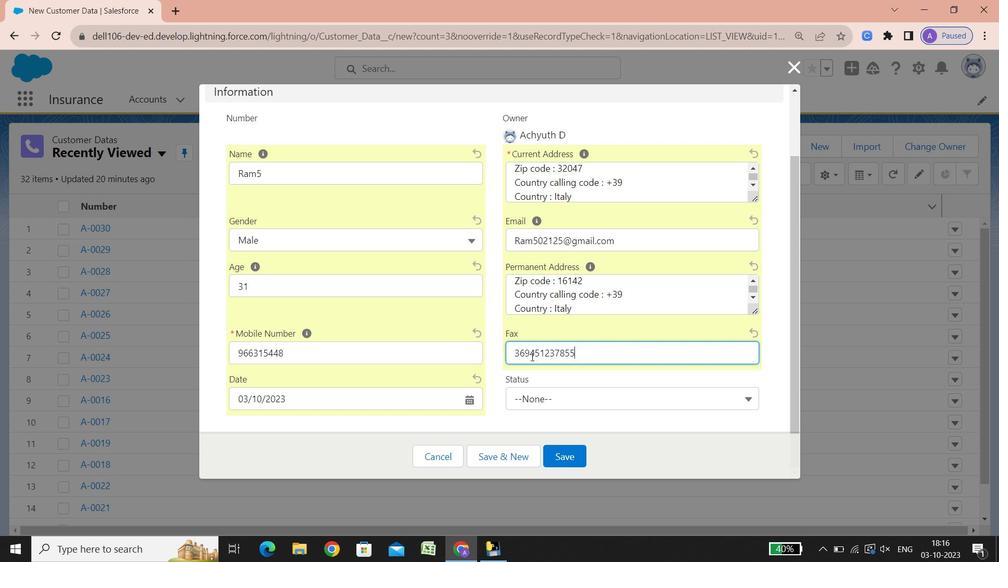 
Action: Mouse scrolled (531, 355) with delta (0, 0)
Screenshot: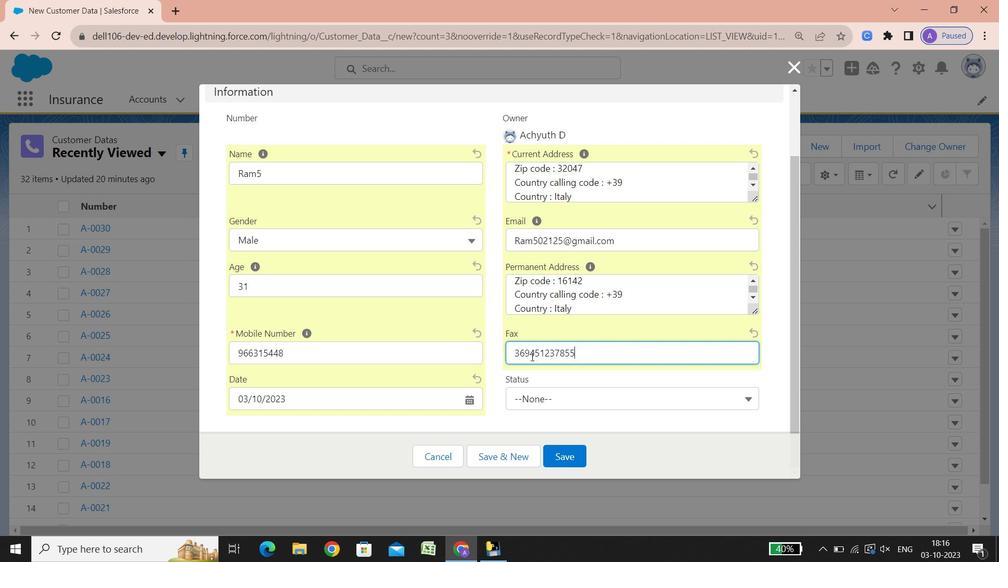 
Action: Mouse scrolled (531, 355) with delta (0, 0)
Screenshot: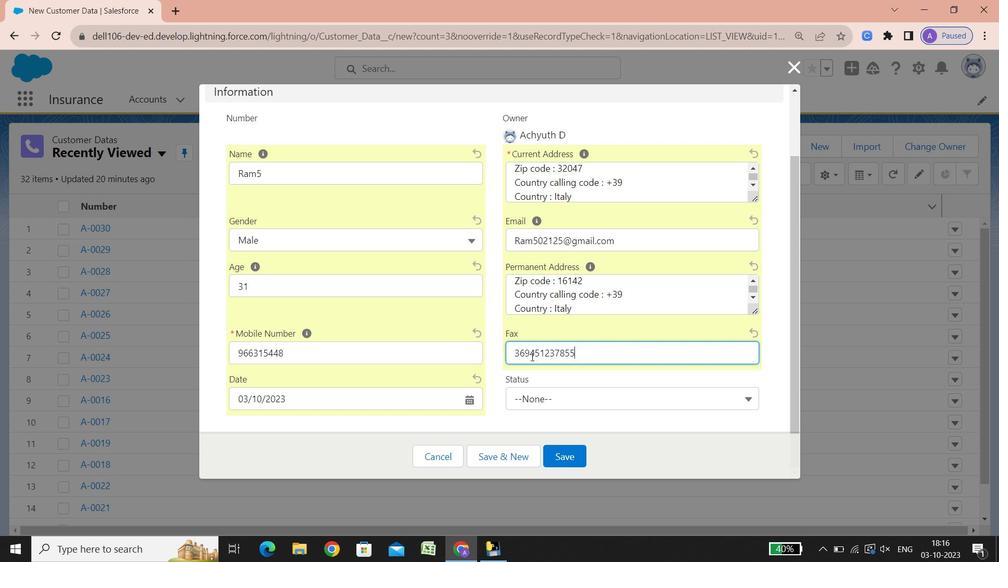 
Action: Mouse scrolled (531, 355) with delta (0, 0)
Screenshot: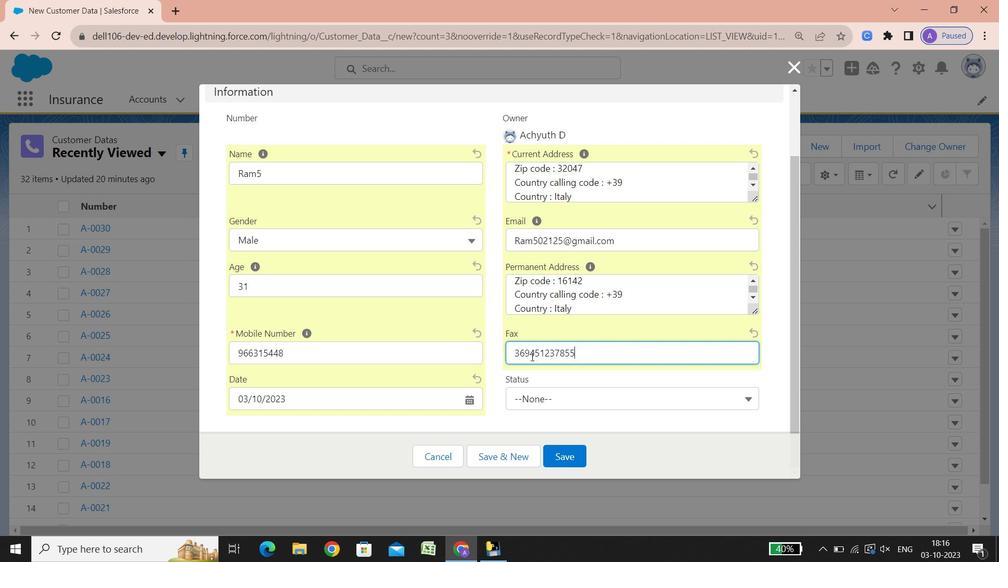 
Action: Mouse scrolled (531, 355) with delta (0, 0)
Screenshot: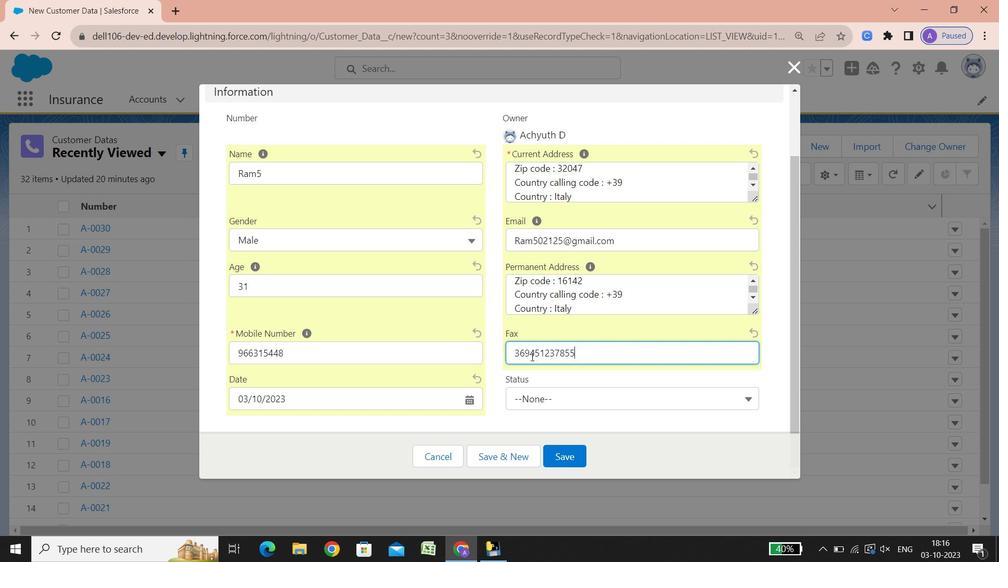 
Action: Mouse scrolled (531, 355) with delta (0, 0)
Screenshot: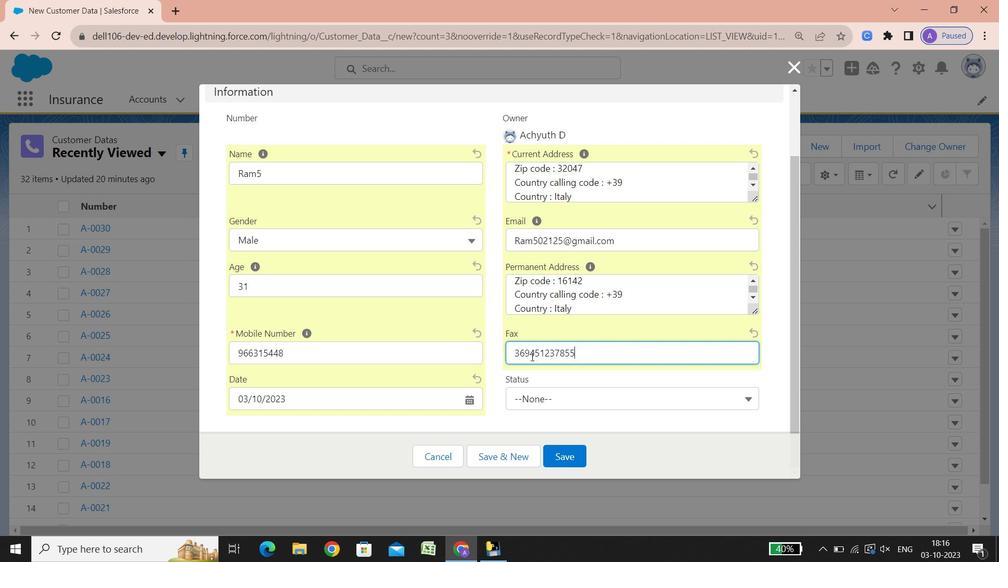 
Action: Mouse scrolled (531, 355) with delta (0, 0)
Screenshot: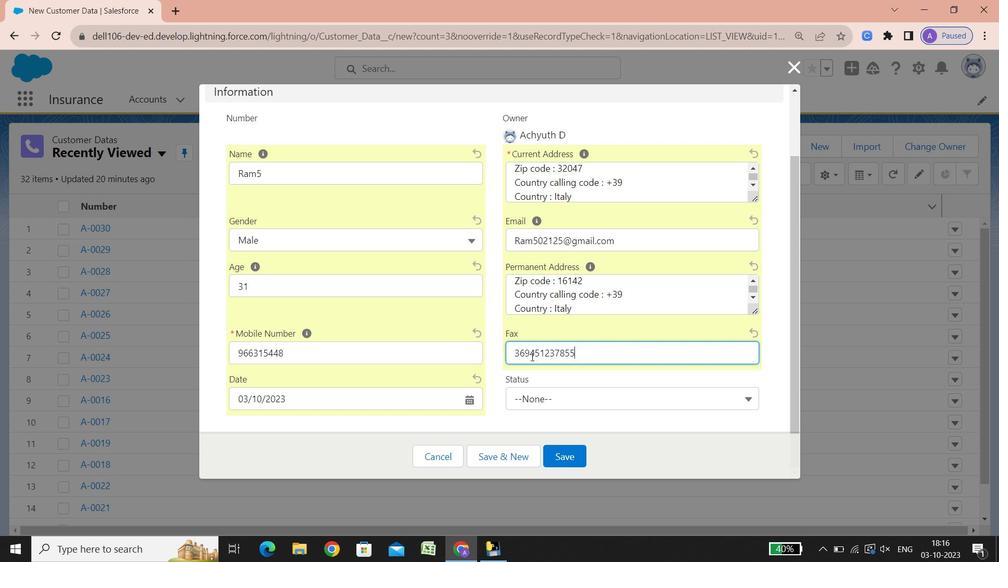 
Action: Mouse scrolled (531, 355) with delta (0, 0)
Screenshot: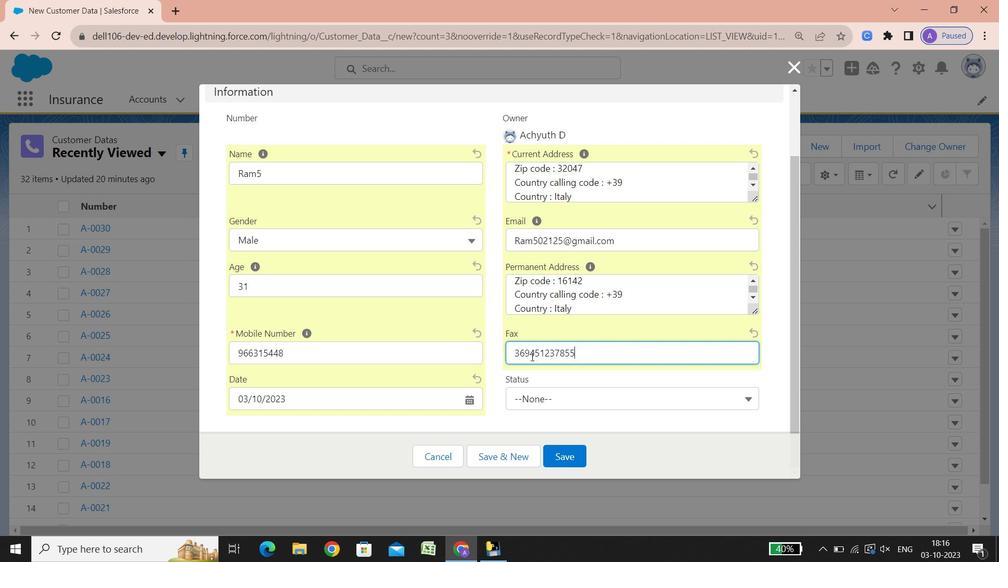 
Action: Mouse scrolled (531, 355) with delta (0, 0)
Screenshot: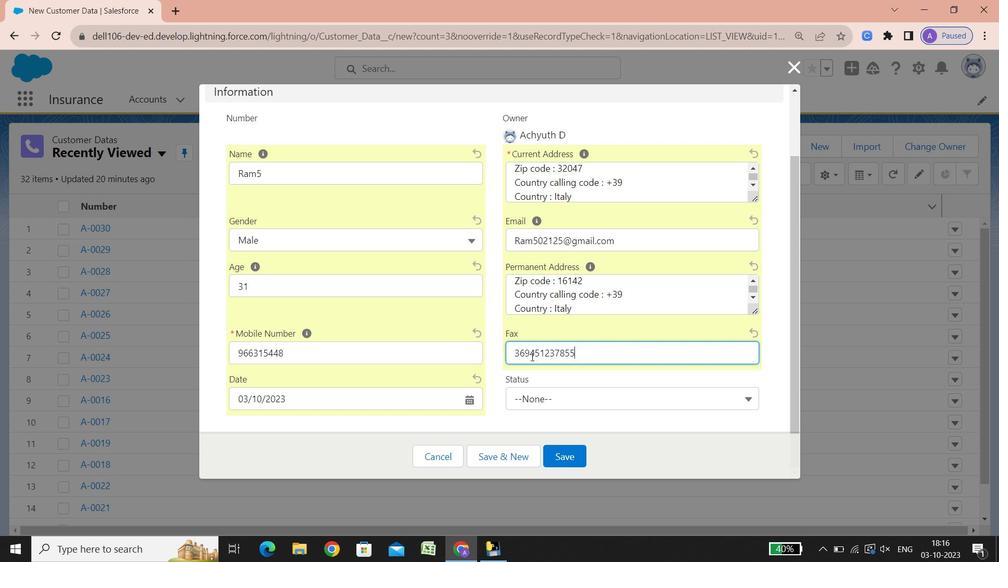 
Action: Mouse scrolled (531, 355) with delta (0, 0)
Screenshot: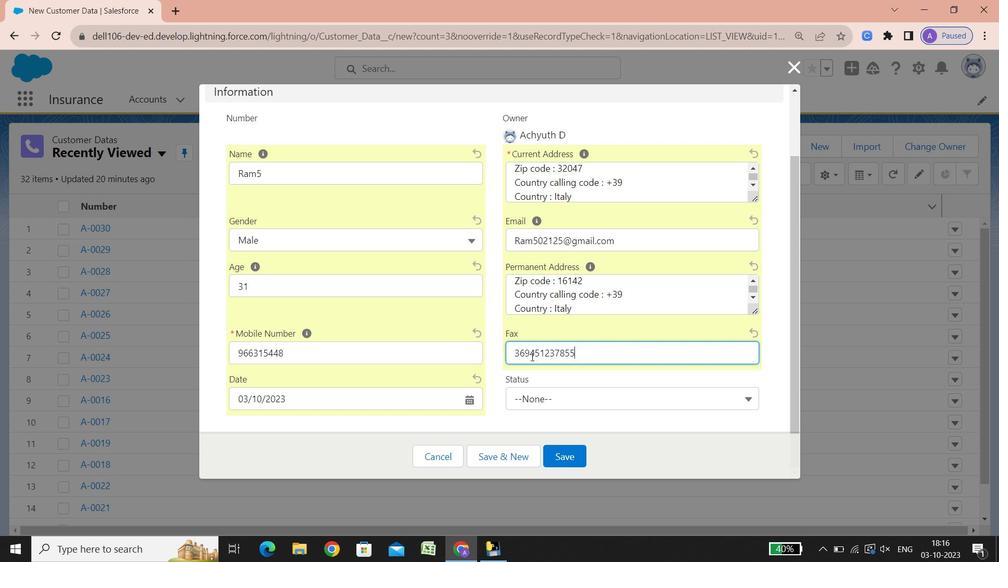 
Action: Mouse scrolled (531, 355) with delta (0, 0)
Screenshot: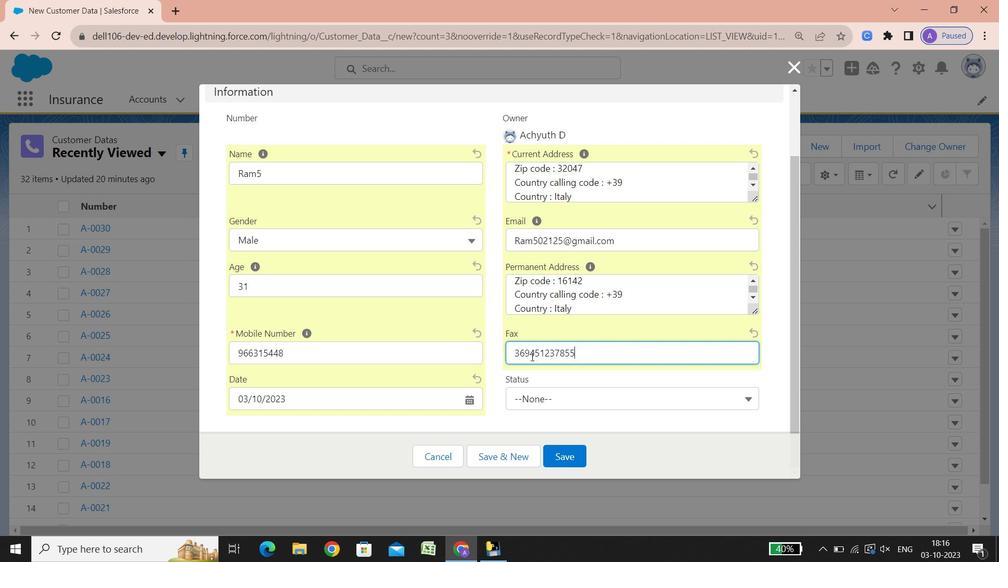 
Action: Mouse scrolled (531, 355) with delta (0, 0)
Screenshot: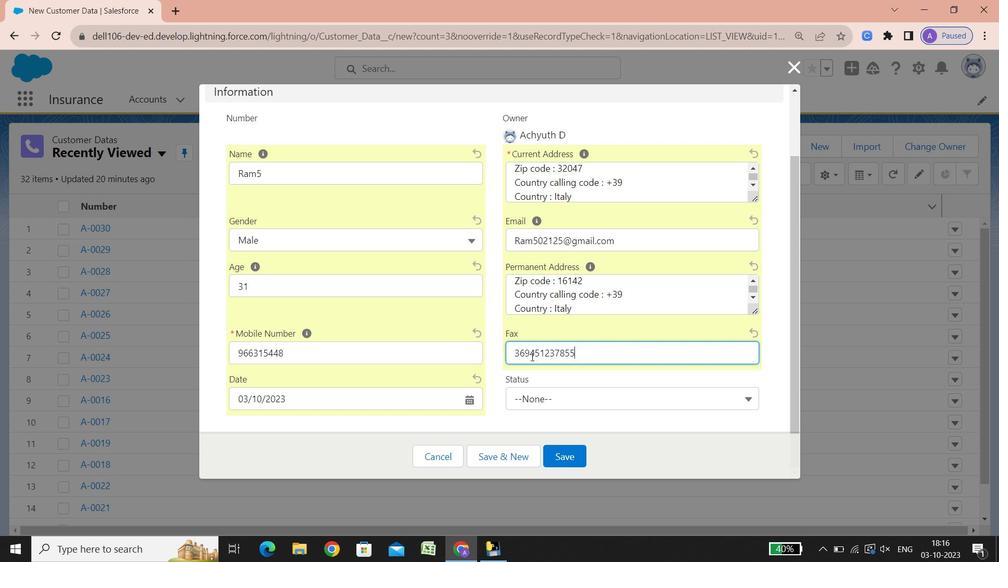 
Action: Mouse scrolled (531, 355) with delta (0, 0)
Screenshot: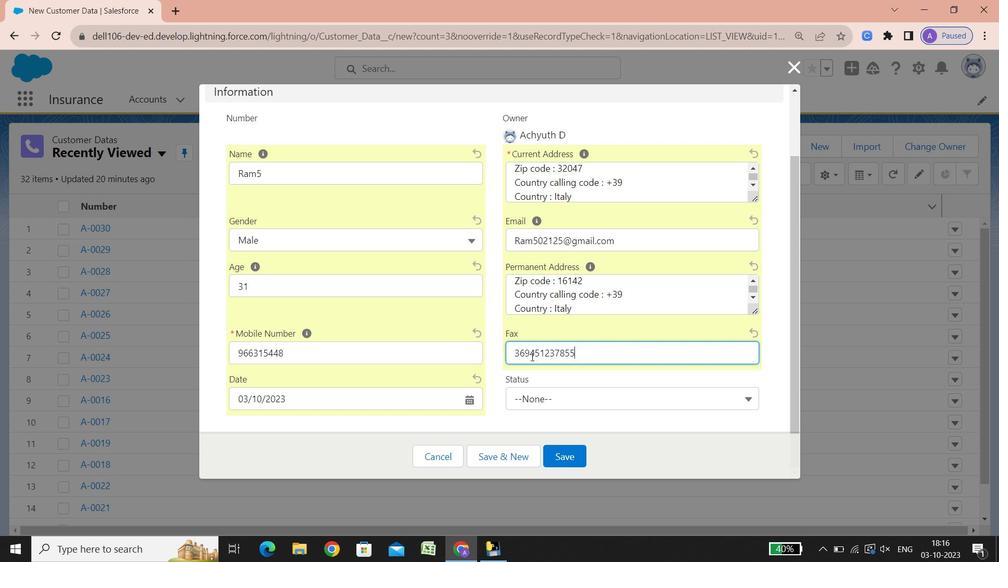 
Action: Mouse scrolled (531, 355) with delta (0, 0)
Screenshot: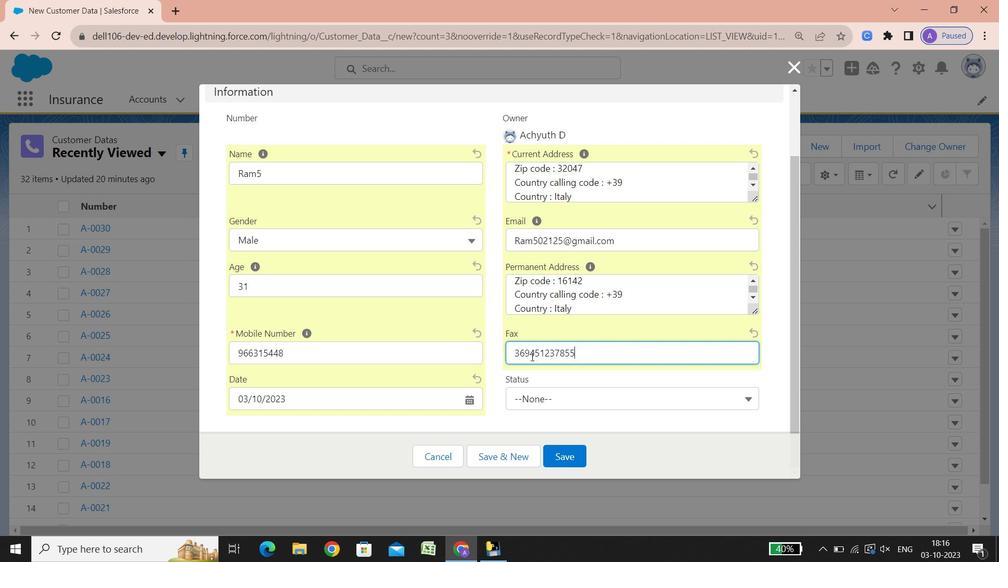 
Action: Mouse scrolled (531, 355) with delta (0, 0)
Screenshot: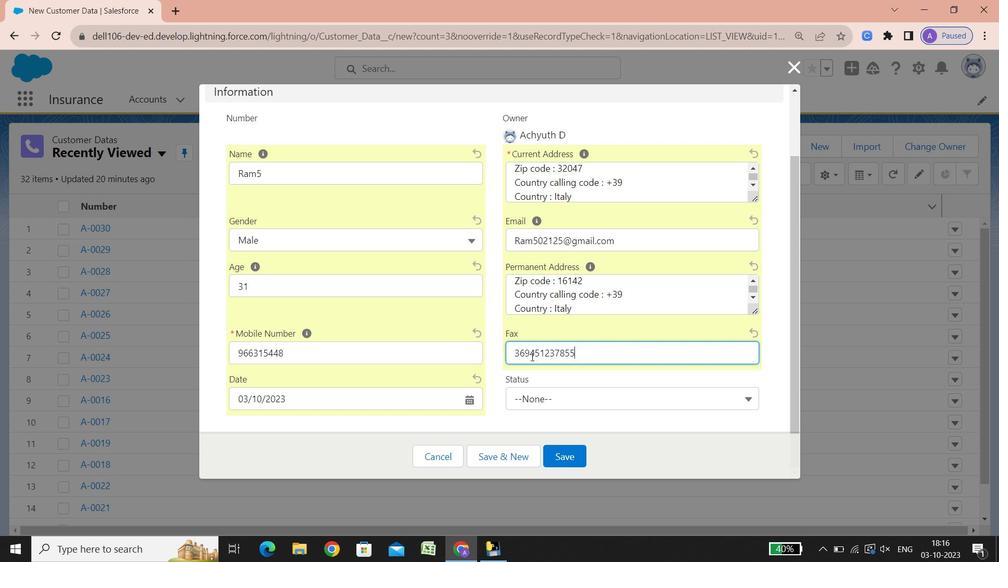 
Action: Mouse scrolled (531, 355) with delta (0, 0)
Screenshot: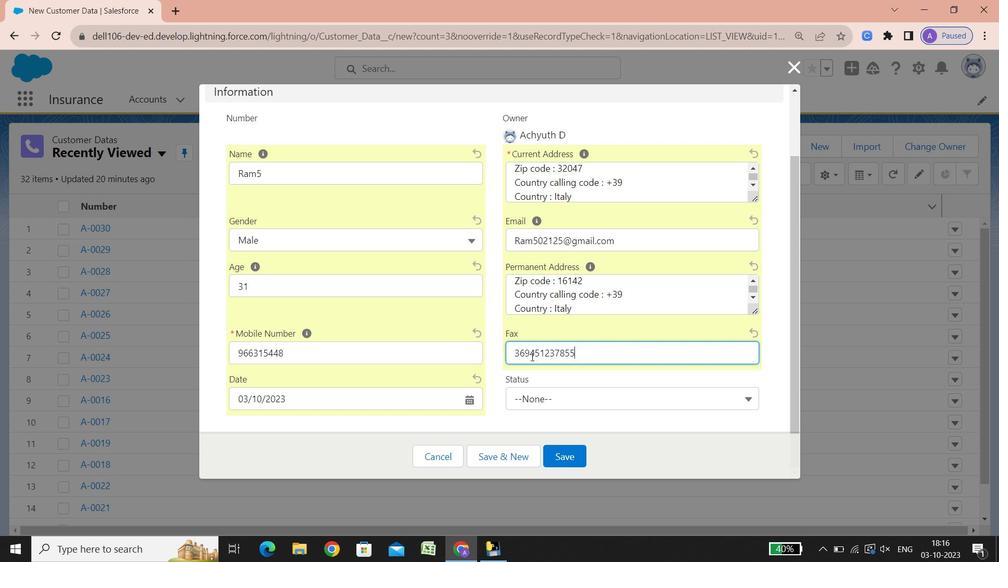 
Action: Mouse scrolled (531, 355) with delta (0, 0)
Screenshot: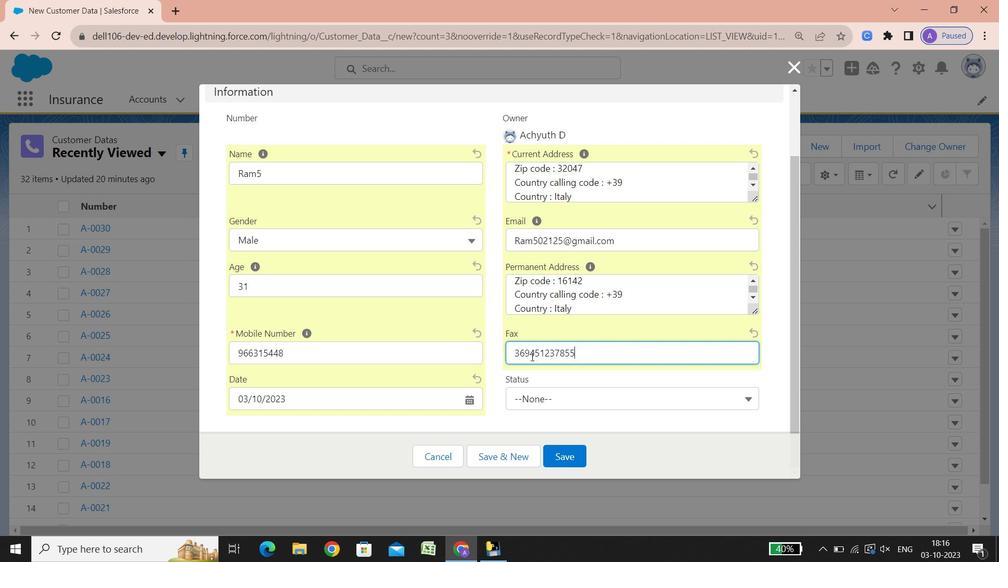 
Action: Mouse scrolled (531, 355) with delta (0, 0)
Screenshot: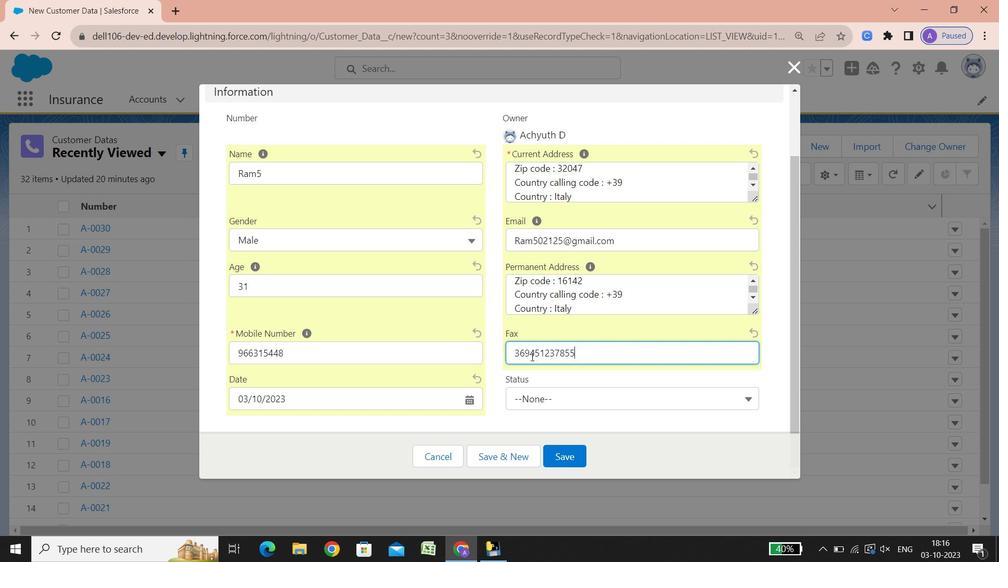 
Action: Mouse scrolled (531, 355) with delta (0, 0)
Screenshot: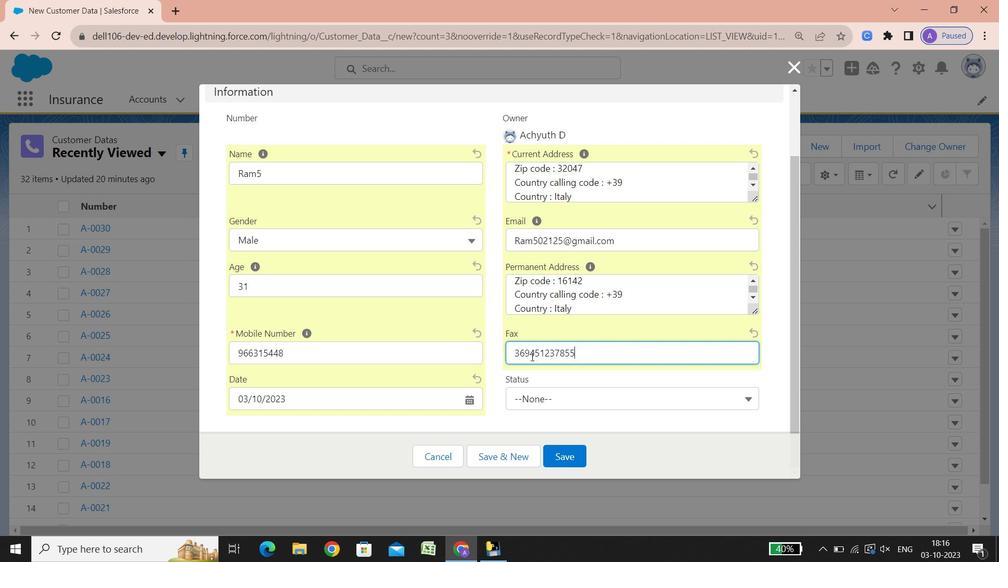 
Action: Mouse moved to (736, 400)
Screenshot: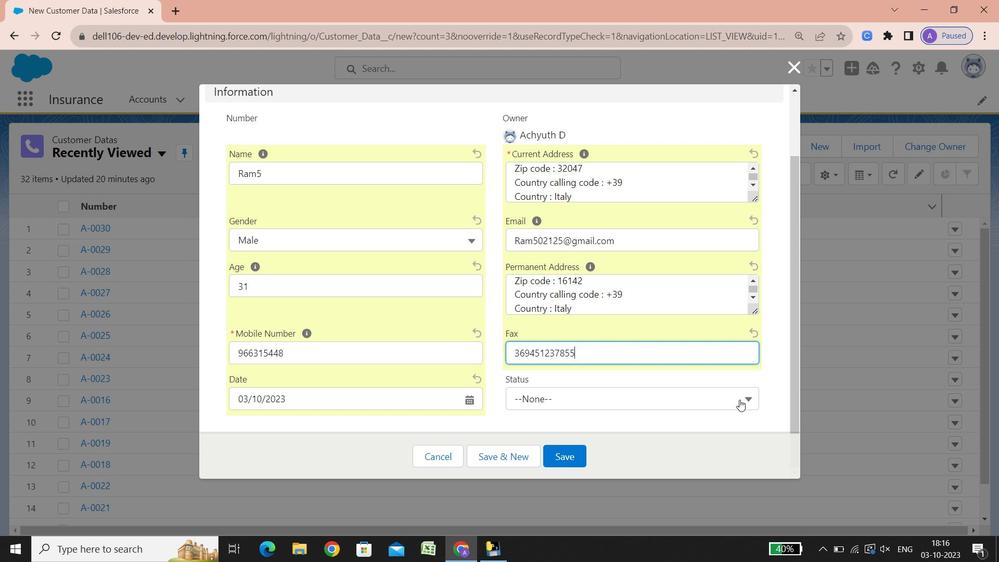 
Action: Mouse pressed left at (736, 400)
Screenshot: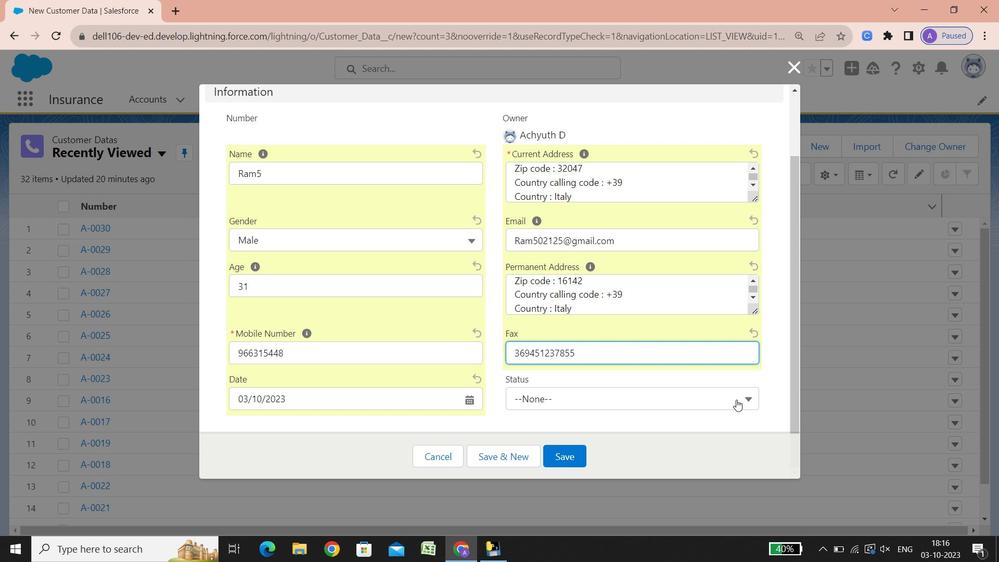 
Action: Mouse moved to (587, 447)
Screenshot: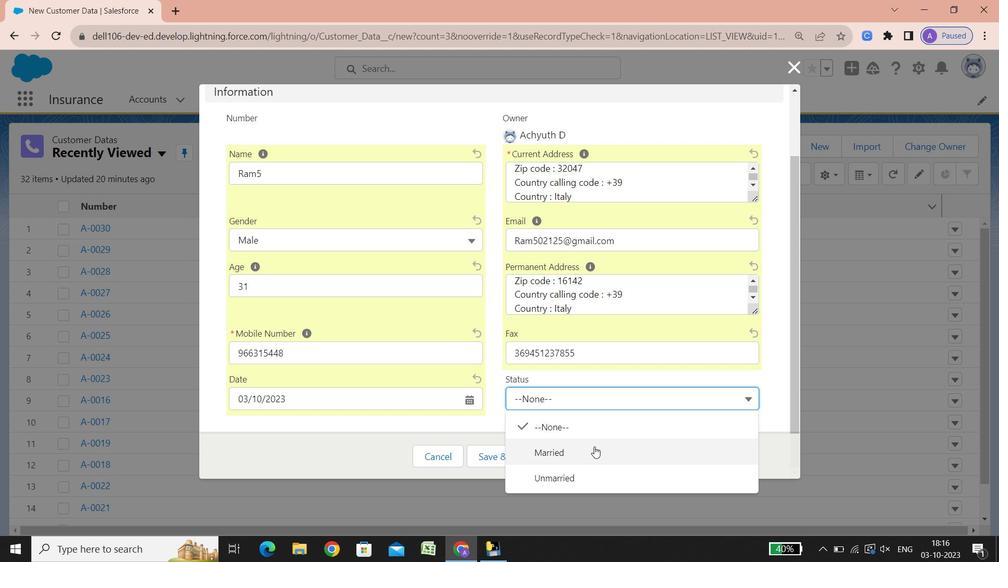 
Action: Mouse pressed left at (587, 447)
Screenshot: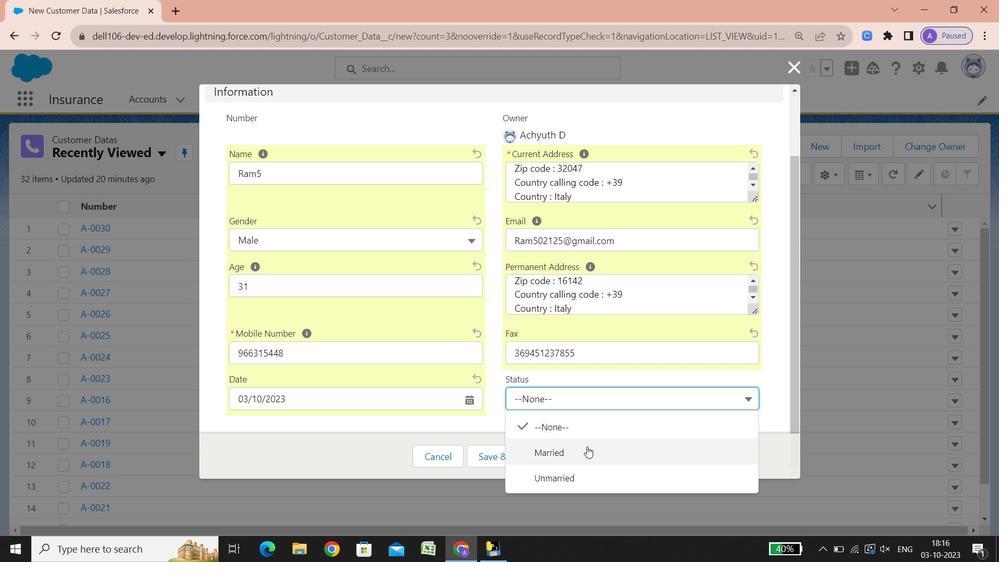 
Action: Mouse moved to (573, 453)
Screenshot: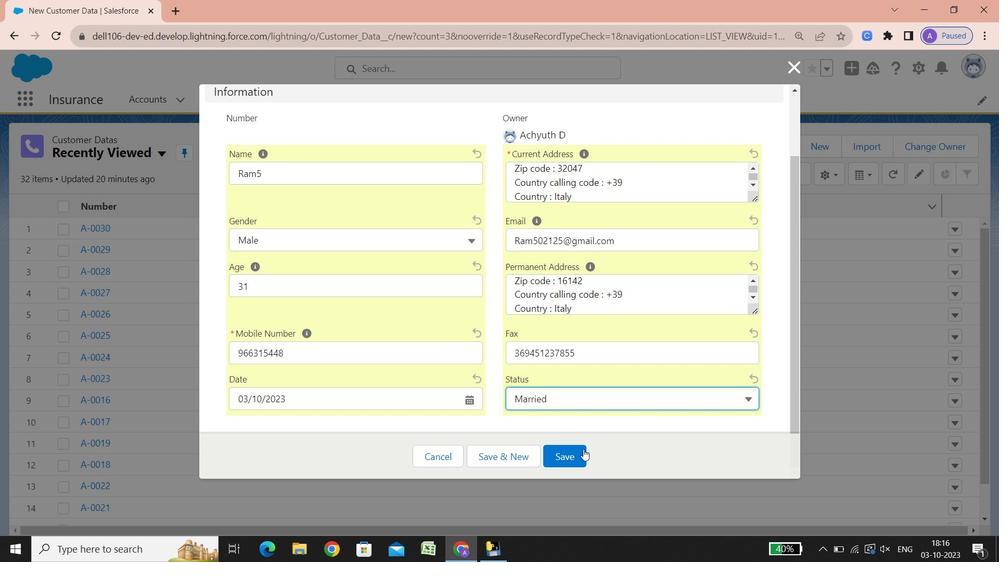 
Action: Mouse pressed left at (573, 453)
Screenshot: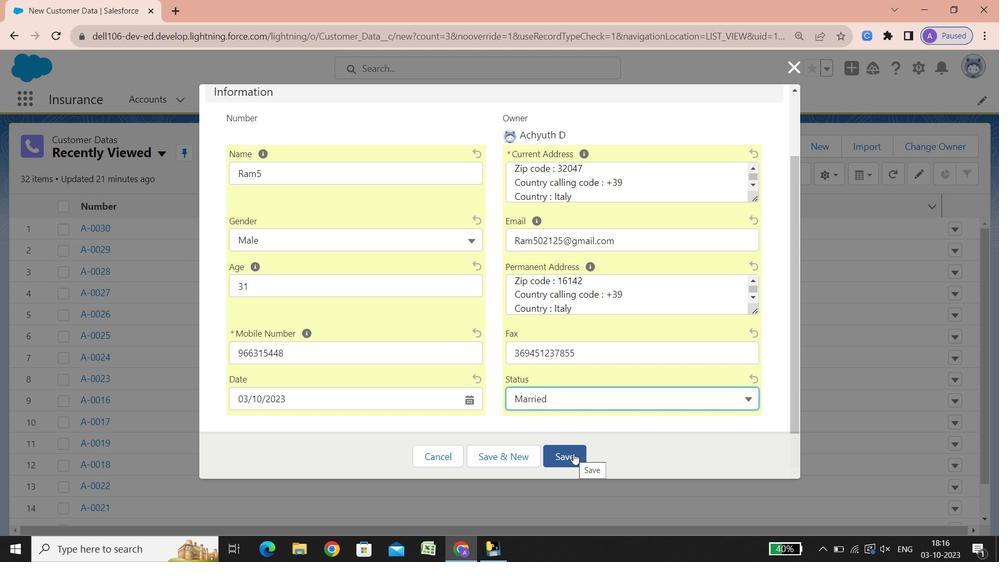 
Action: Mouse scrolled (573, 452) with delta (0, 0)
Screenshot: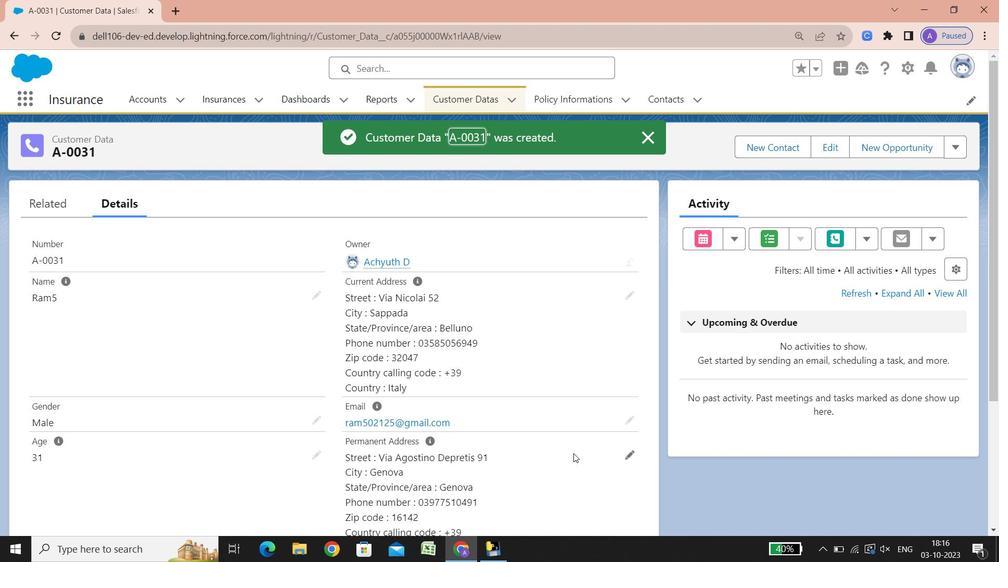 
Action: Mouse scrolled (573, 452) with delta (0, 0)
Screenshot: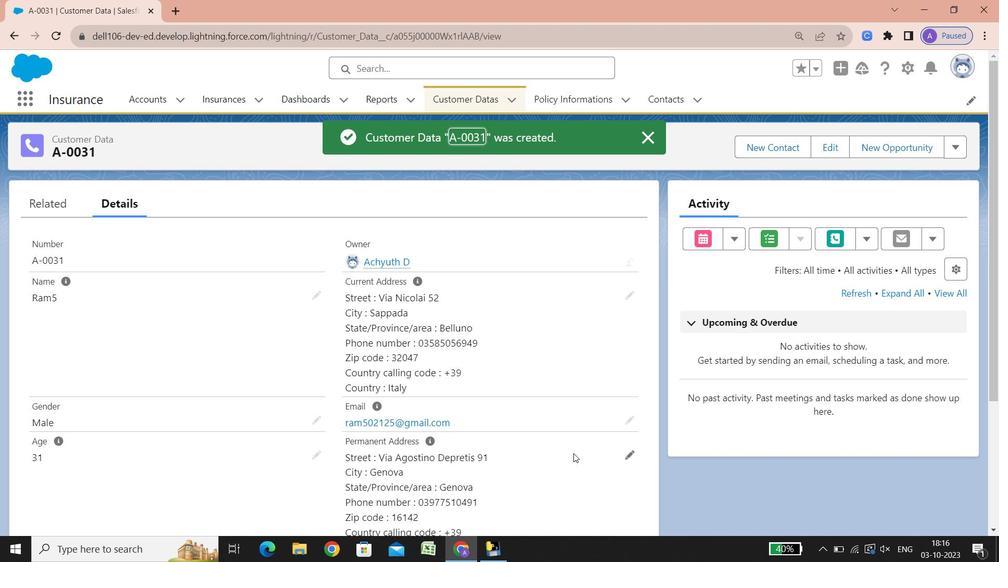 
Action: Mouse scrolled (573, 452) with delta (0, 0)
Screenshot: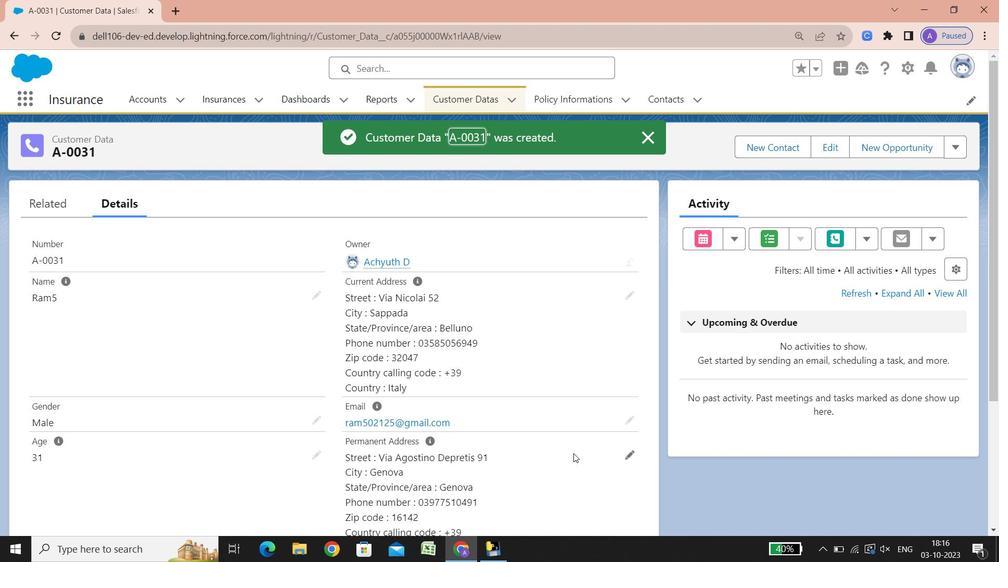 
Action: Mouse scrolled (573, 452) with delta (0, 0)
Screenshot: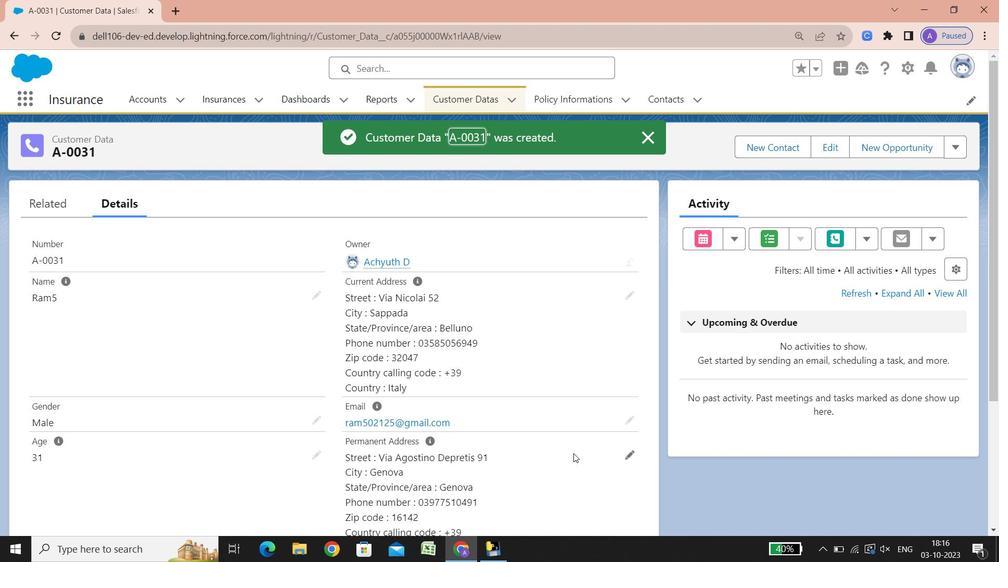 
Action: Mouse scrolled (573, 452) with delta (0, 0)
Screenshot: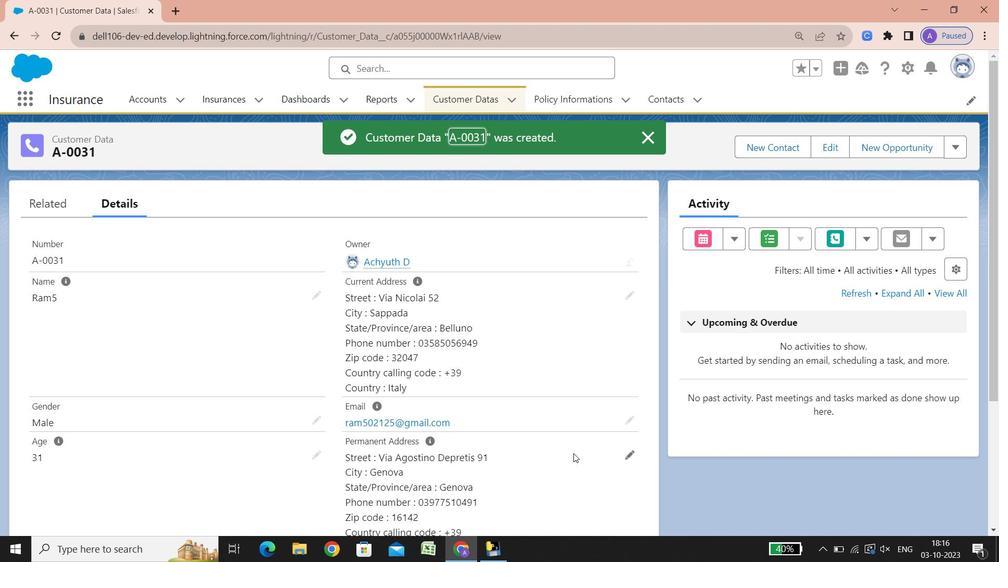 
Action: Mouse scrolled (573, 452) with delta (0, 0)
Screenshot: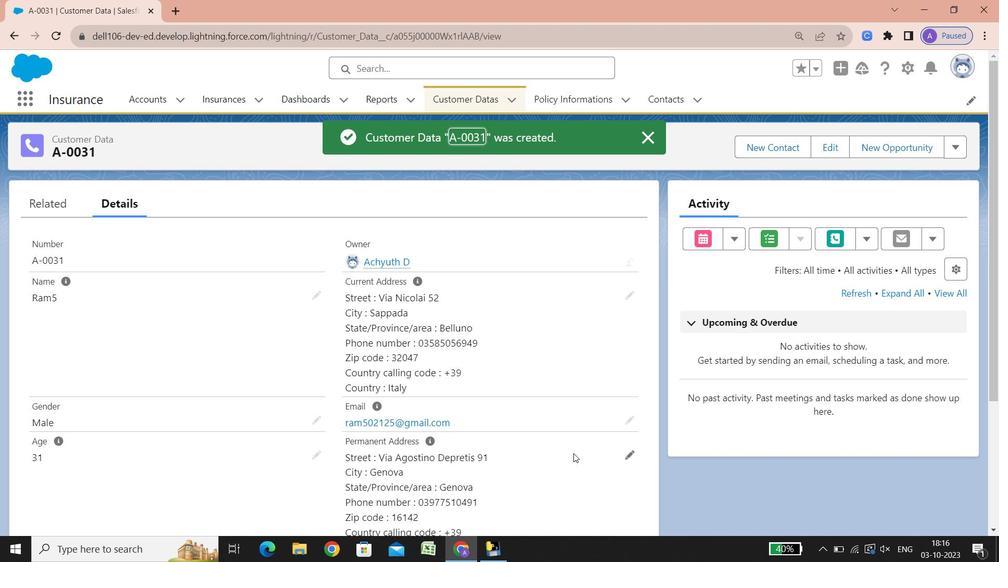 
Action: Mouse scrolled (573, 452) with delta (0, 0)
Screenshot: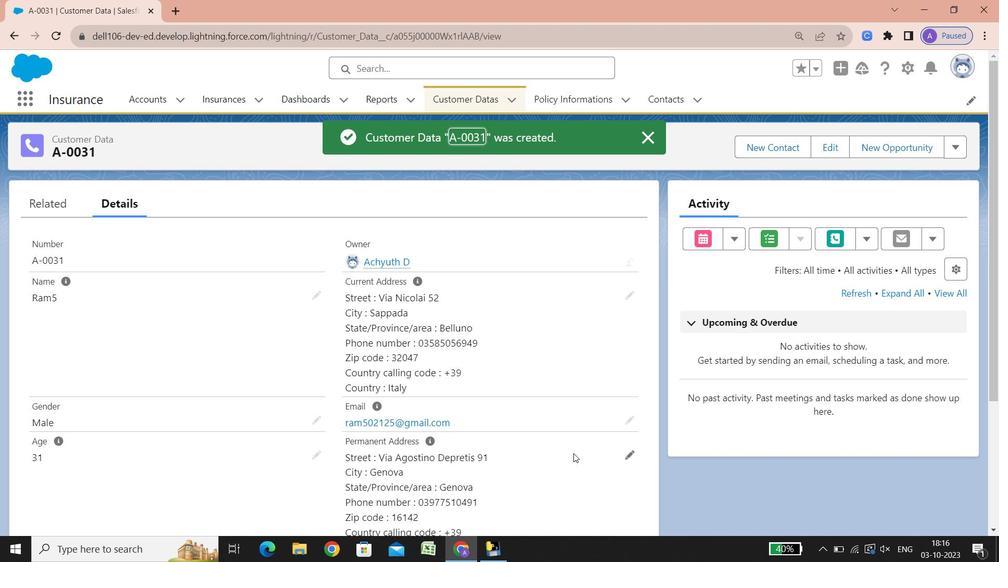 
Action: Mouse scrolled (573, 452) with delta (0, 0)
Screenshot: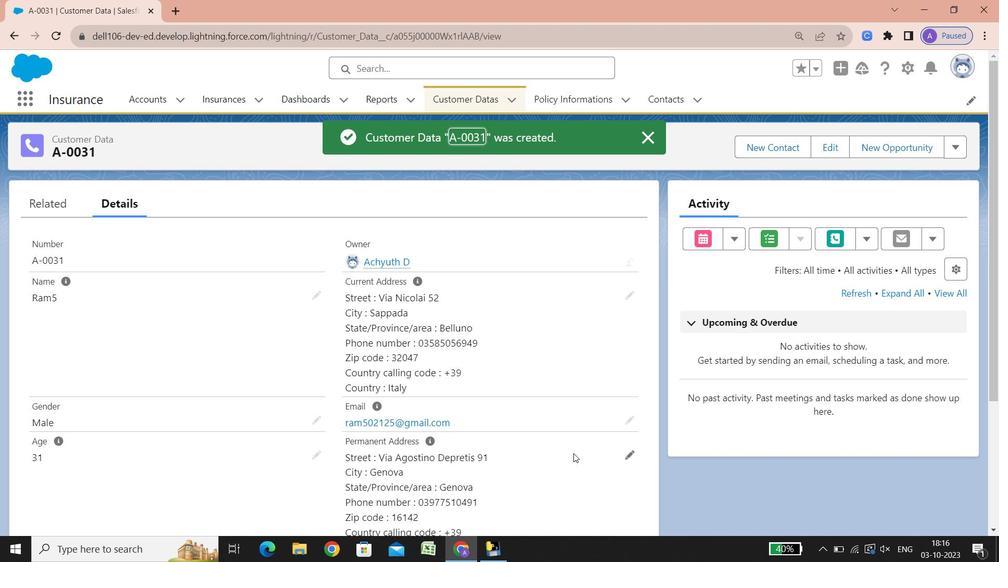 
Action: Mouse scrolled (573, 452) with delta (0, 0)
Screenshot: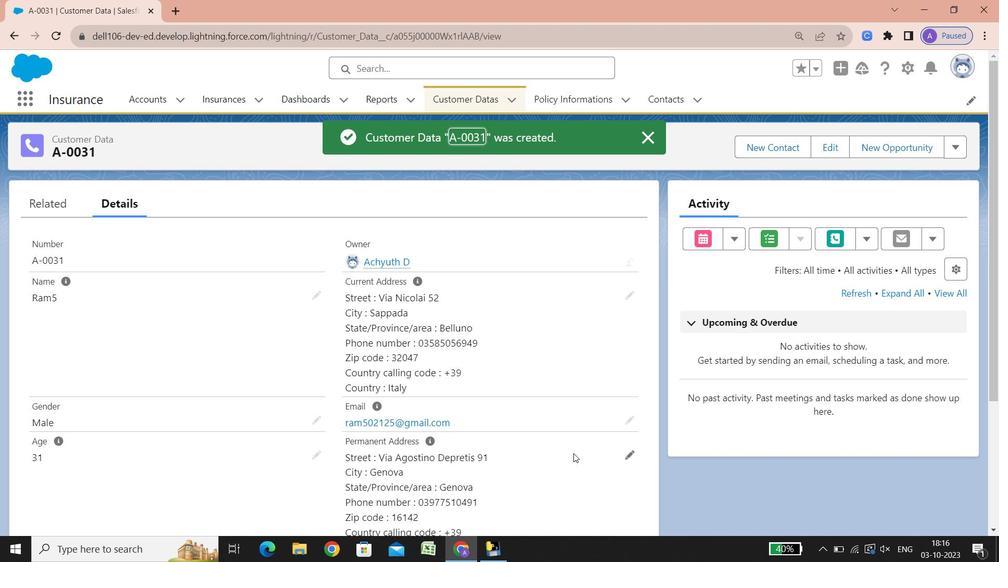 
Action: Mouse scrolled (573, 452) with delta (0, 0)
Screenshot: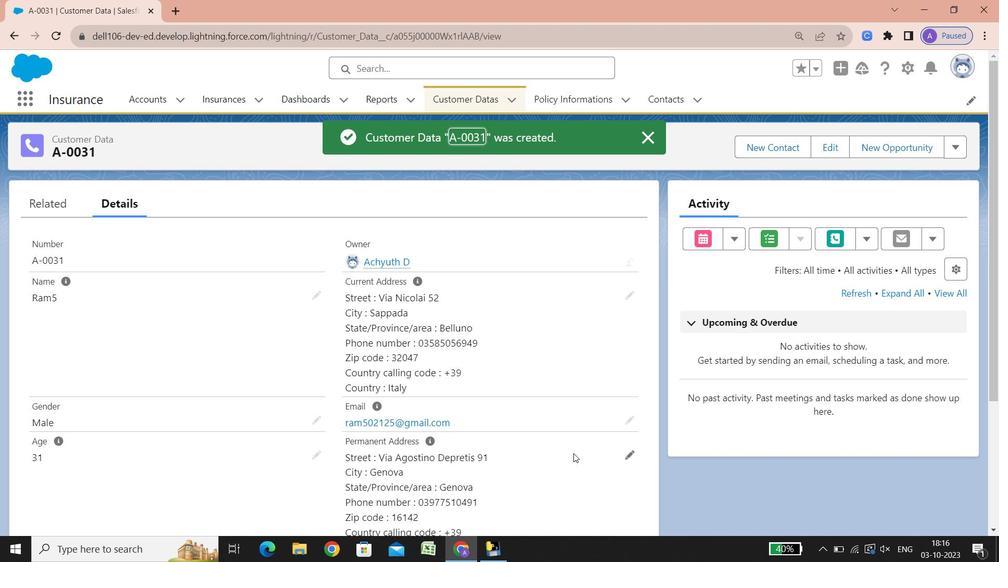 
Action: Mouse scrolled (573, 452) with delta (0, 0)
Screenshot: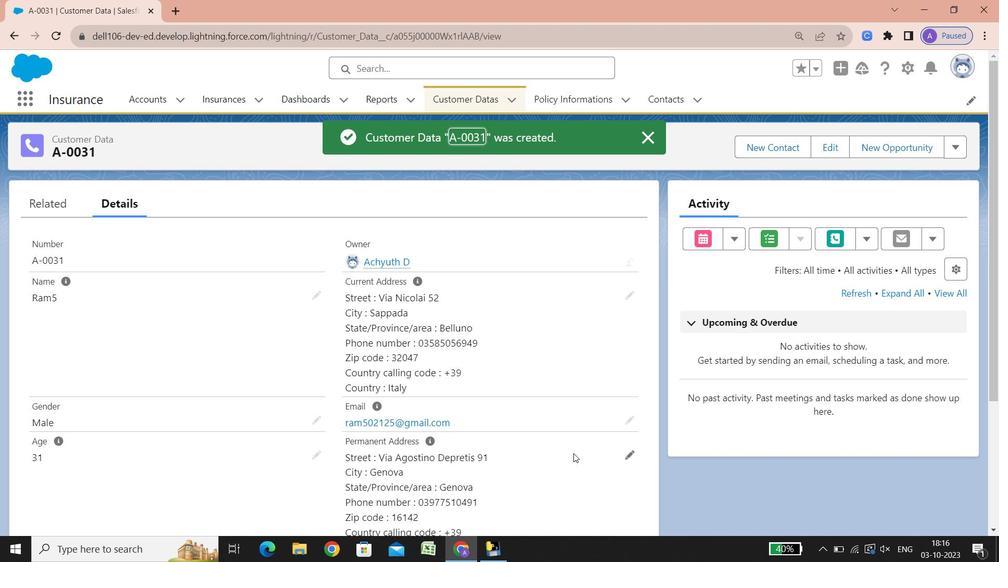 
Action: Mouse scrolled (573, 452) with delta (0, 0)
Screenshot: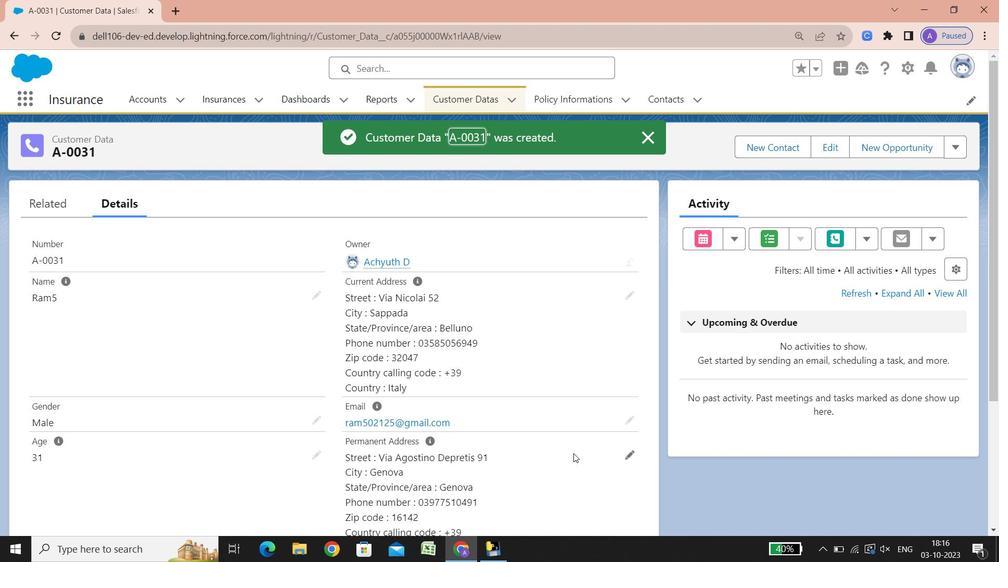 
Action: Mouse scrolled (573, 452) with delta (0, 0)
Screenshot: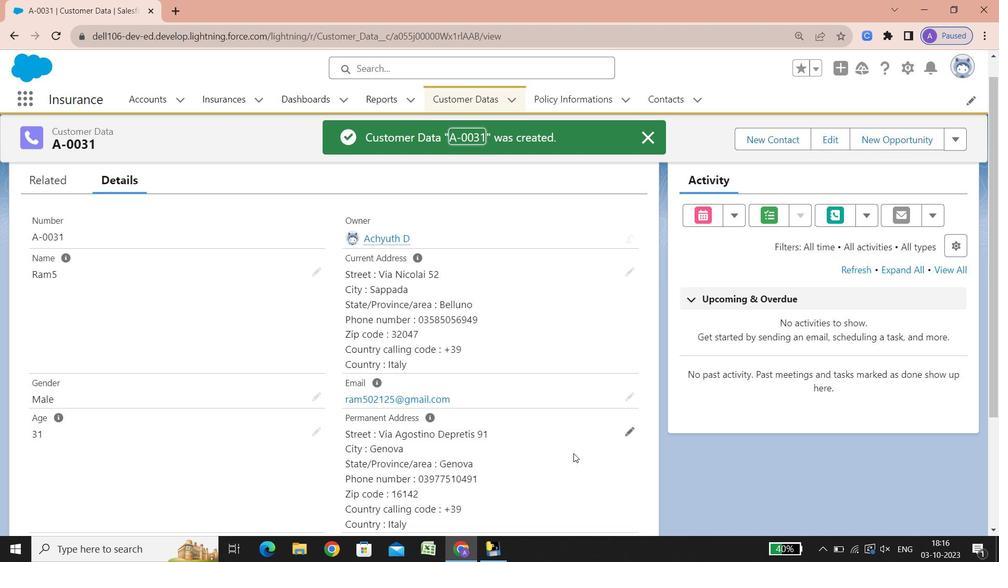 
Action: Mouse scrolled (573, 452) with delta (0, 0)
Screenshot: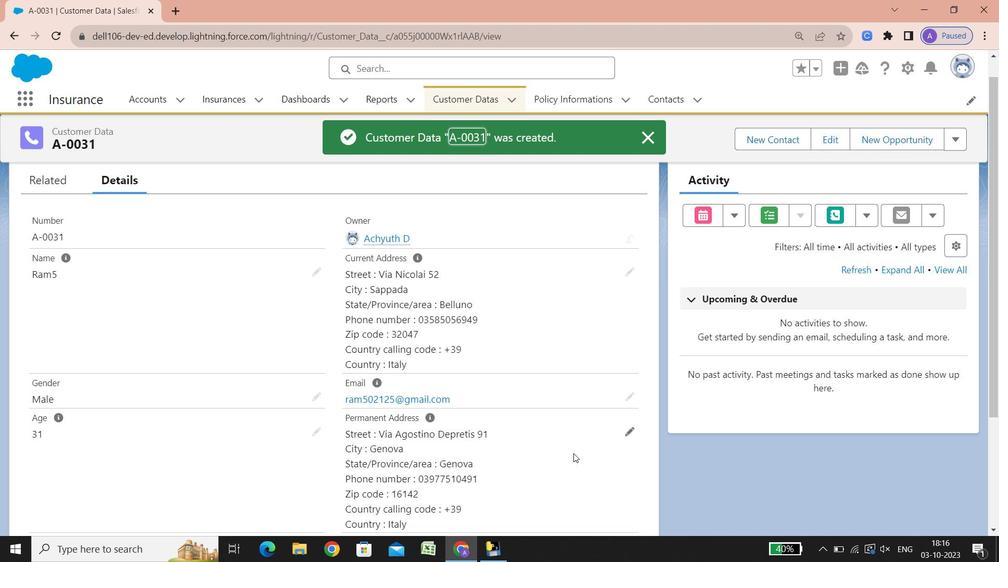 
Action: Mouse scrolled (573, 452) with delta (0, 0)
Screenshot: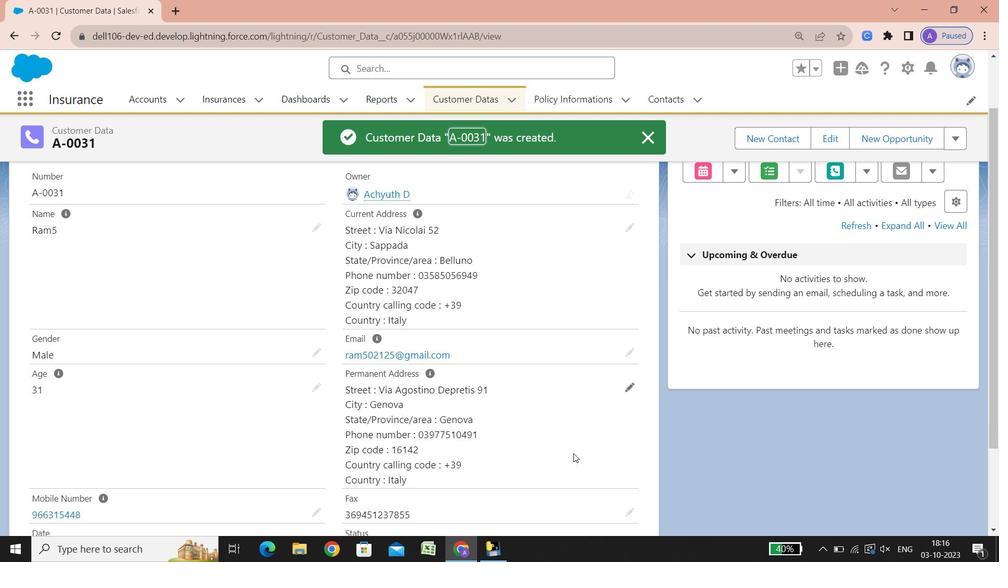 
Action: Mouse scrolled (573, 452) with delta (0, 0)
Screenshot: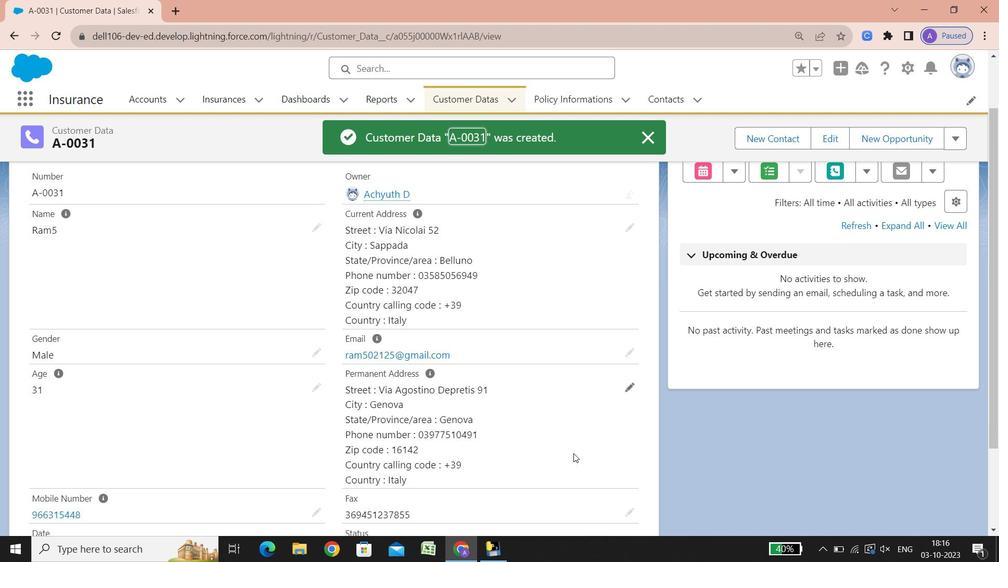 
Action: Mouse scrolled (573, 452) with delta (0, 0)
Screenshot: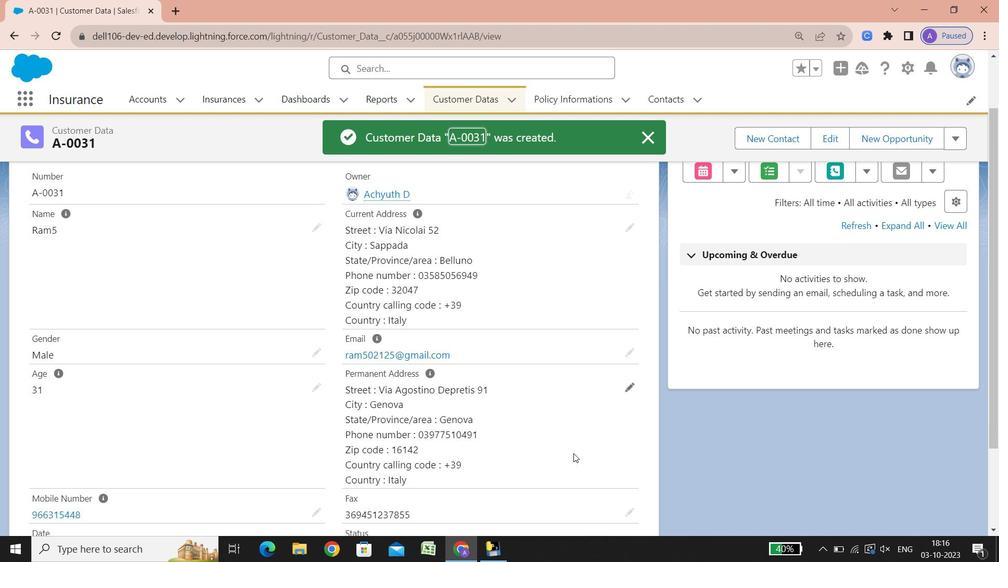 
Action: Mouse scrolled (573, 452) with delta (0, 0)
Screenshot: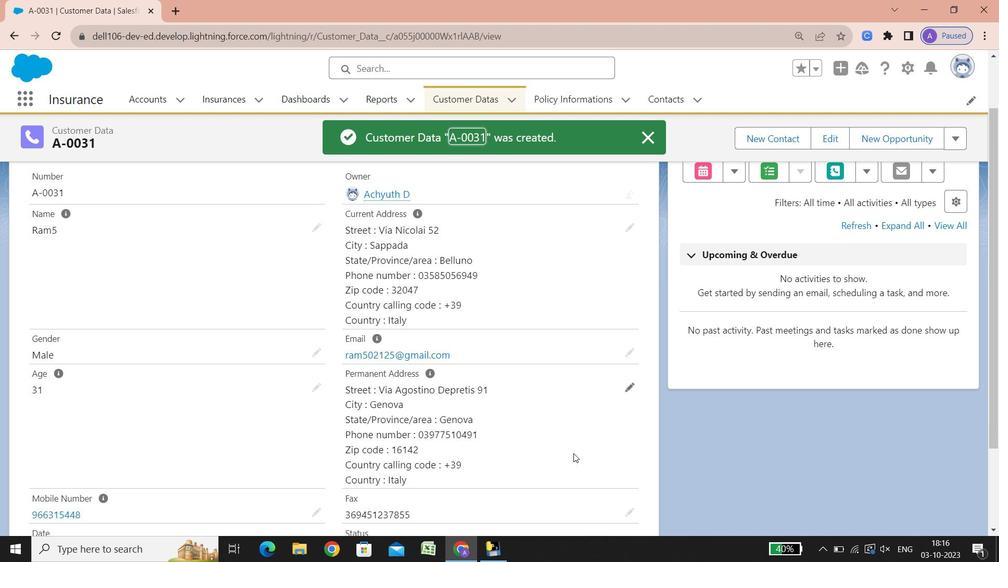 
Action: Mouse scrolled (573, 452) with delta (0, 0)
Screenshot: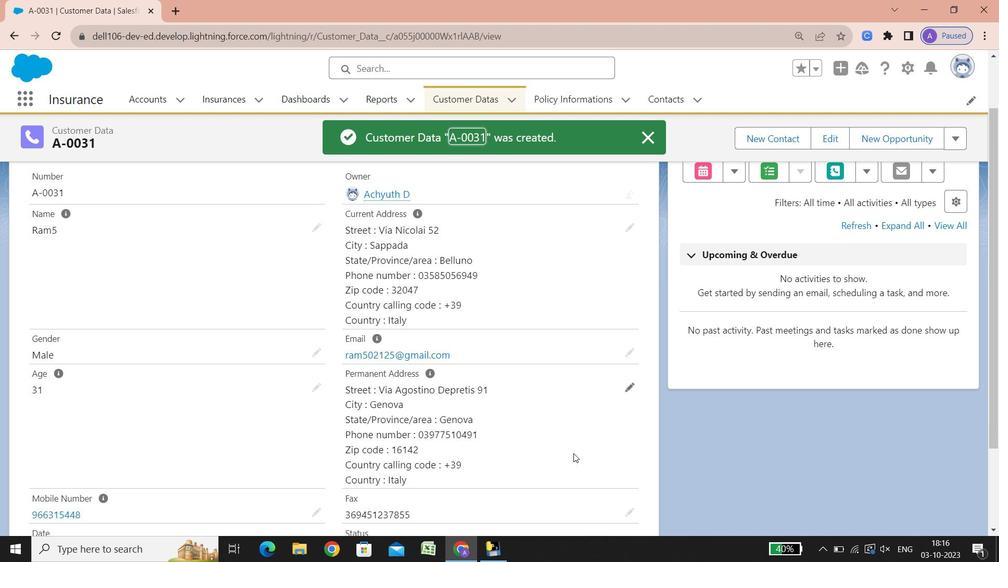 
Action: Mouse scrolled (573, 452) with delta (0, 0)
Screenshot: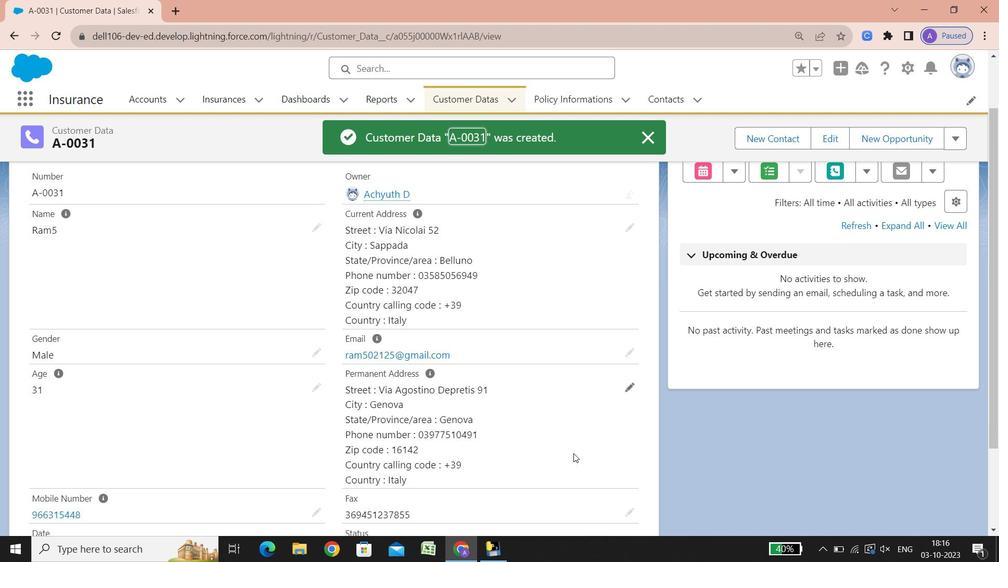 
Action: Mouse scrolled (573, 452) with delta (0, 0)
Screenshot: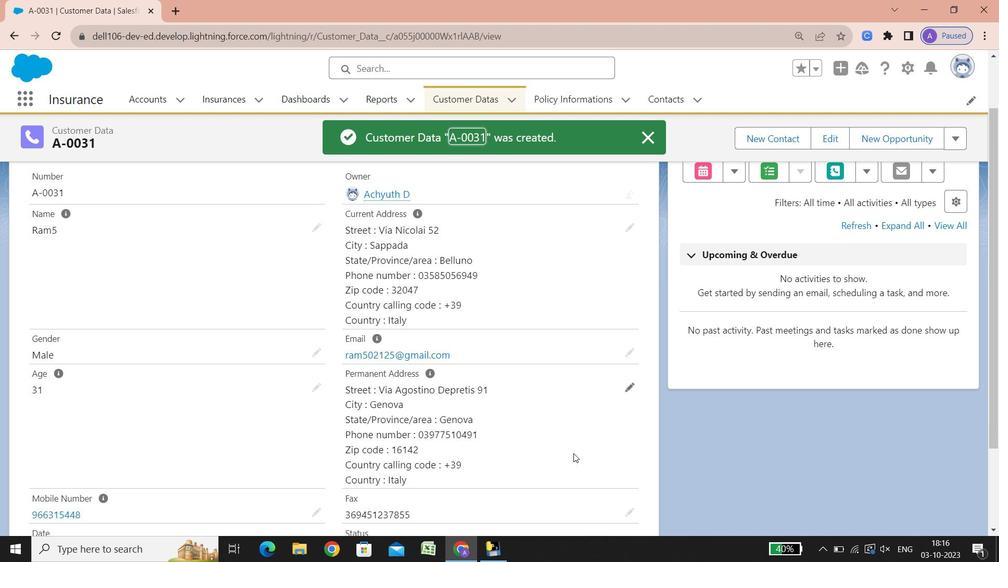 
Action: Mouse scrolled (573, 452) with delta (0, 0)
Screenshot: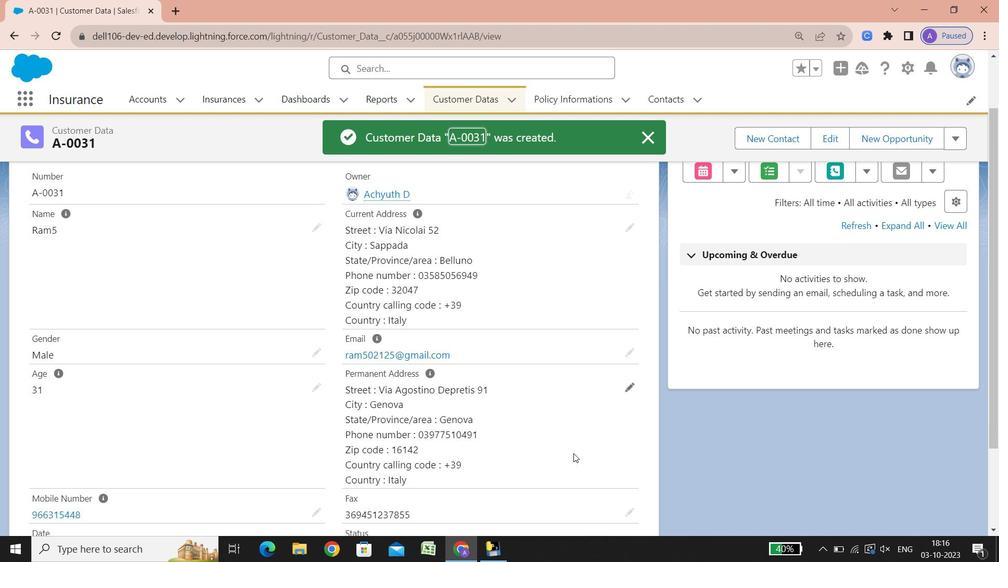
Action: Mouse scrolled (573, 452) with delta (0, 0)
Screenshot: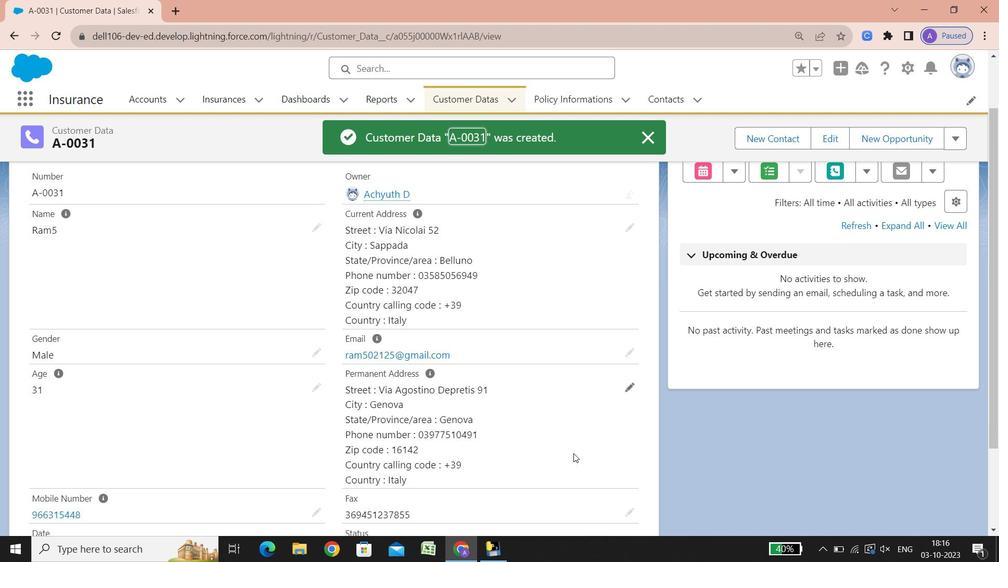 
Action: Mouse scrolled (573, 452) with delta (0, 0)
Screenshot: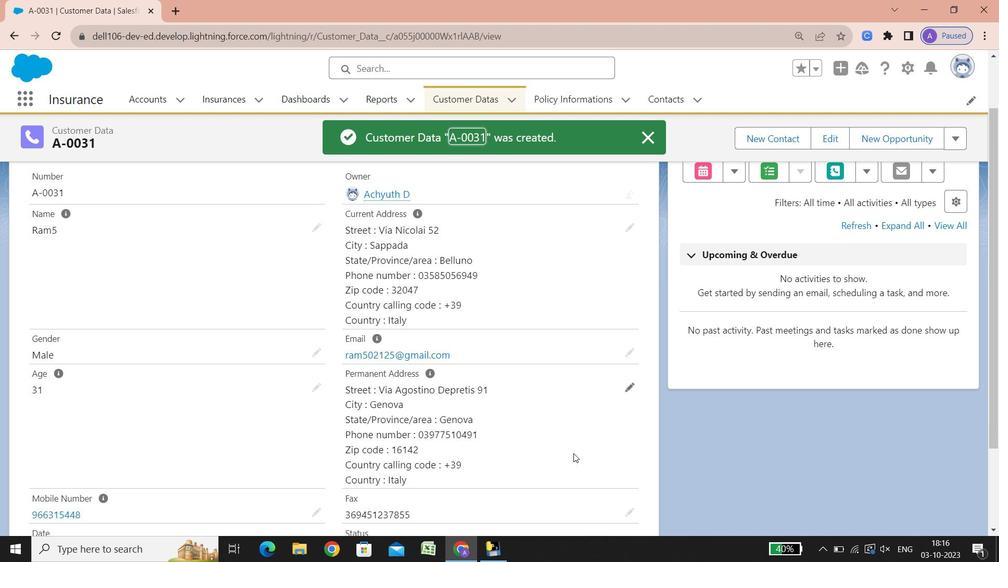 
Action: Mouse scrolled (573, 452) with delta (0, 0)
Screenshot: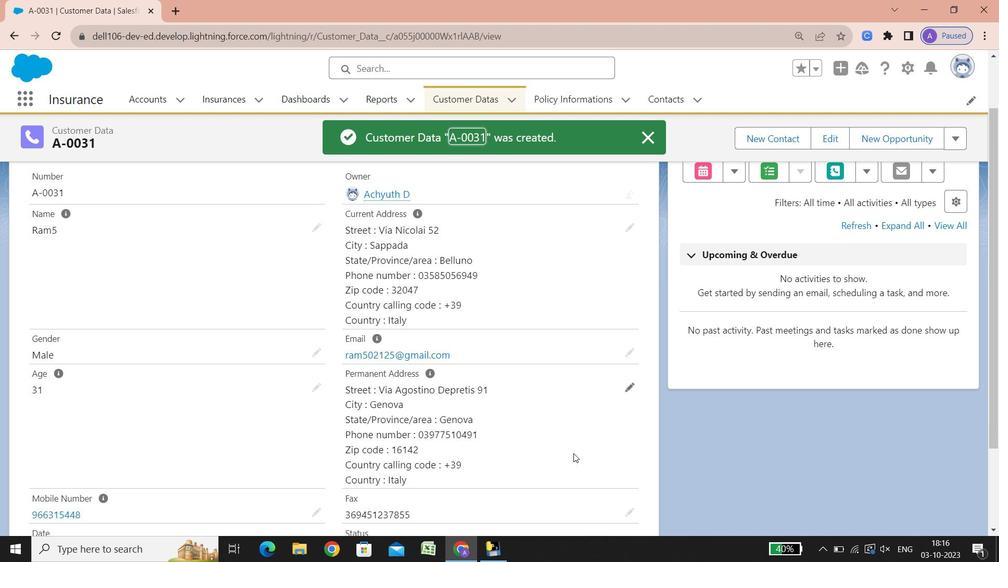 
Action: Mouse scrolled (573, 452) with delta (0, 0)
Screenshot: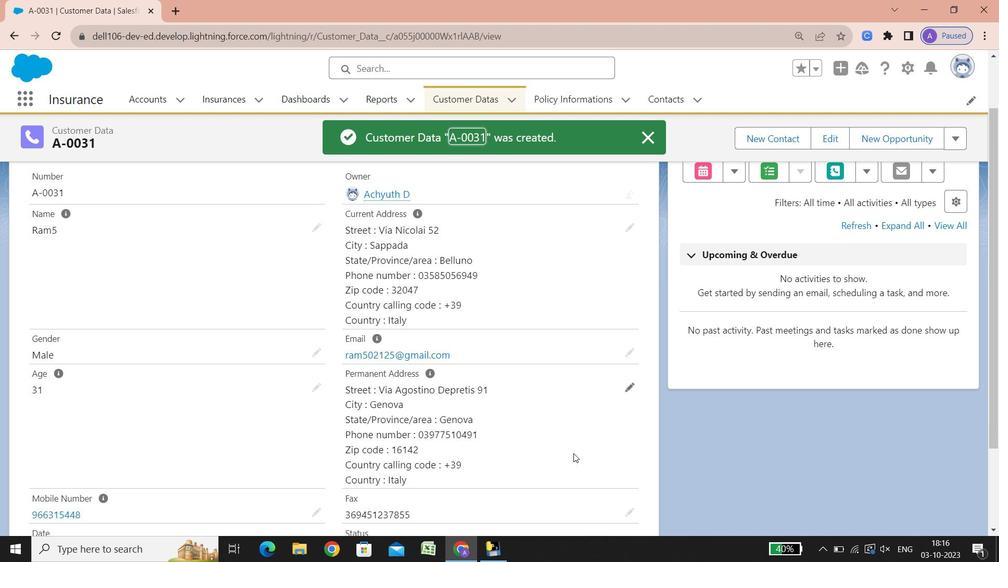 
Action: Mouse scrolled (573, 452) with delta (0, 0)
Screenshot: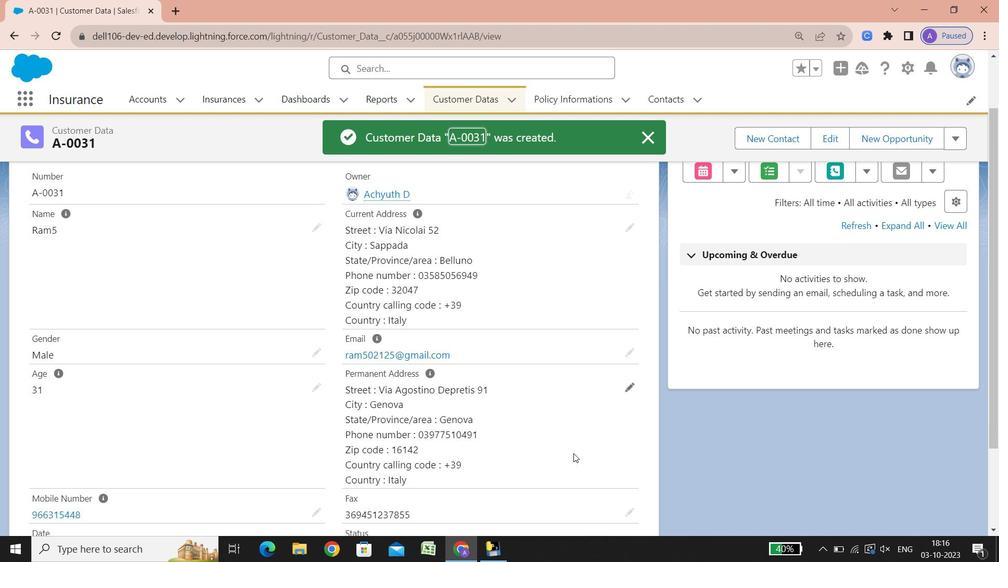 
Action: Mouse scrolled (573, 452) with delta (0, 0)
Screenshot: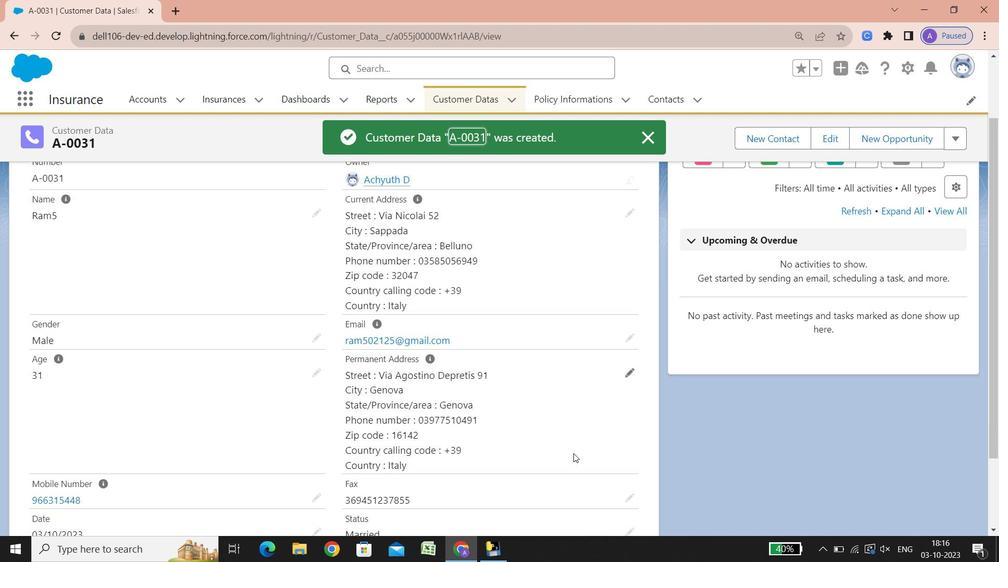 
Action: Mouse moved to (593, 219)
Screenshot: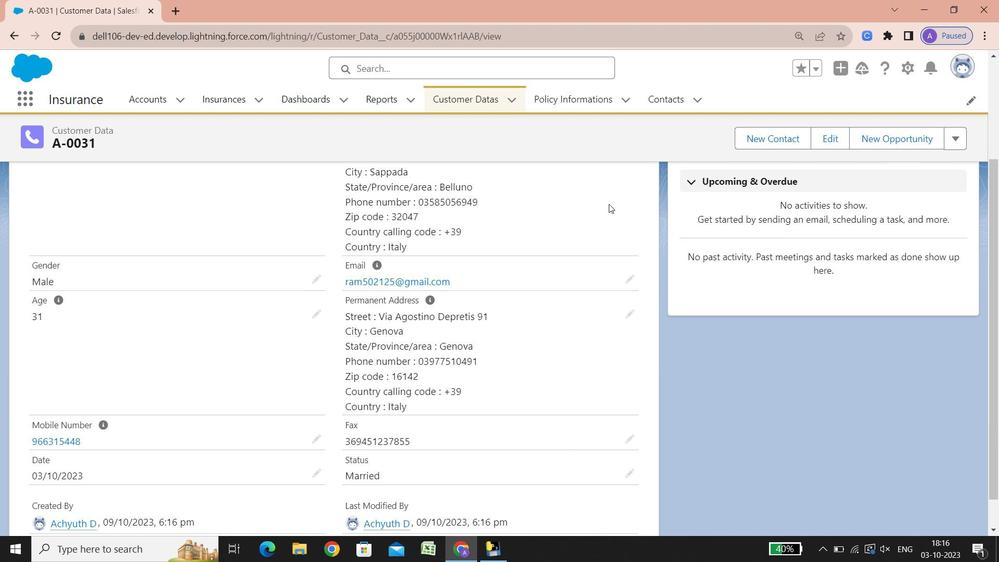 
Action: Mouse scrolled (593, 220) with delta (0, 0)
Screenshot: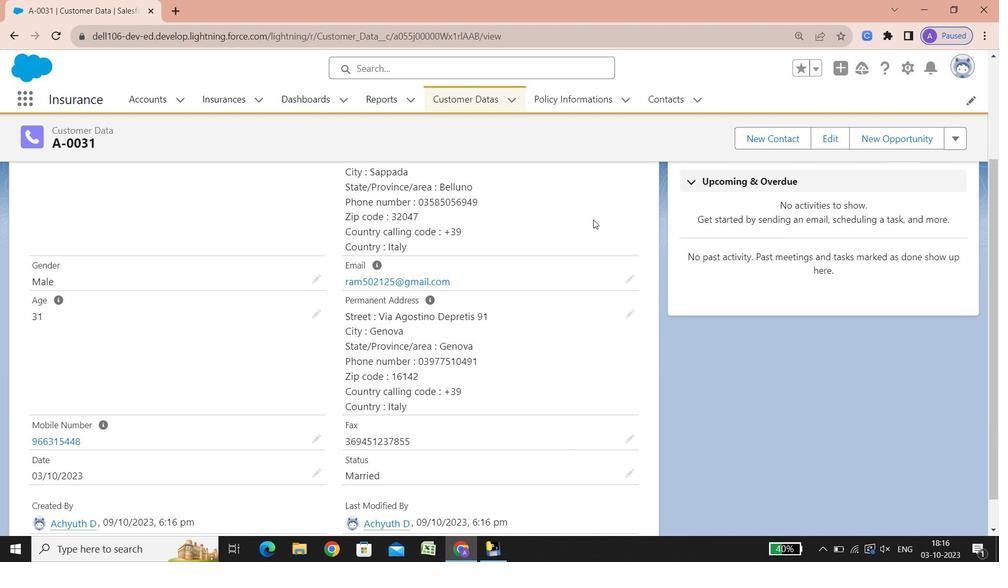 
Action: Mouse moved to (454, 99)
Screenshot: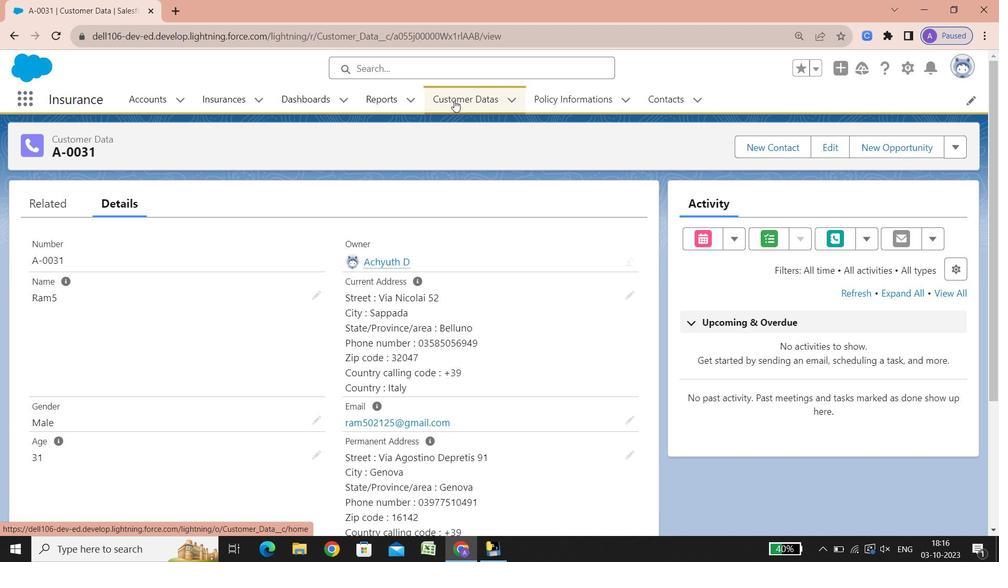 
Action: Mouse pressed left at (454, 99)
Screenshot: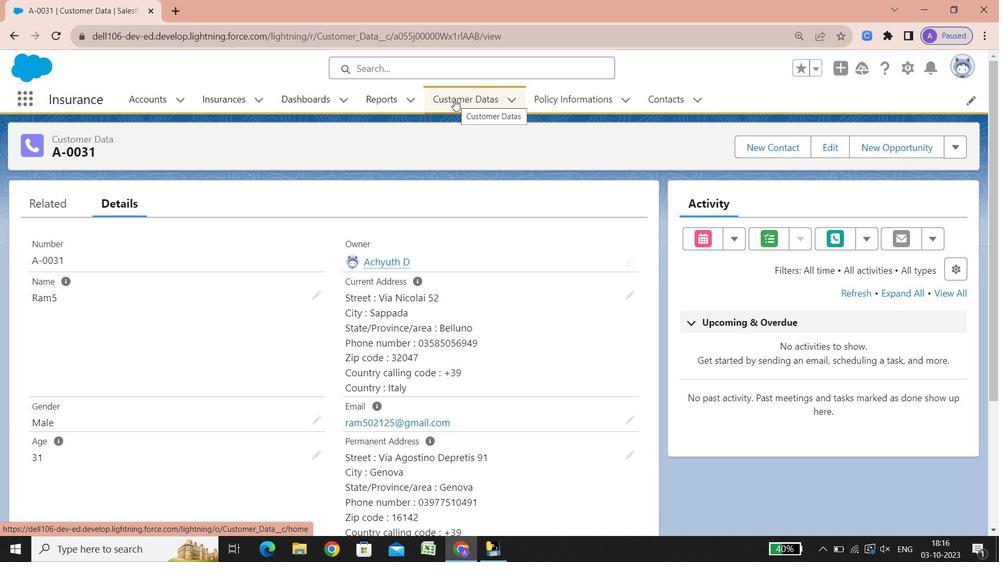 
Action: Mouse moved to (436, 334)
Screenshot: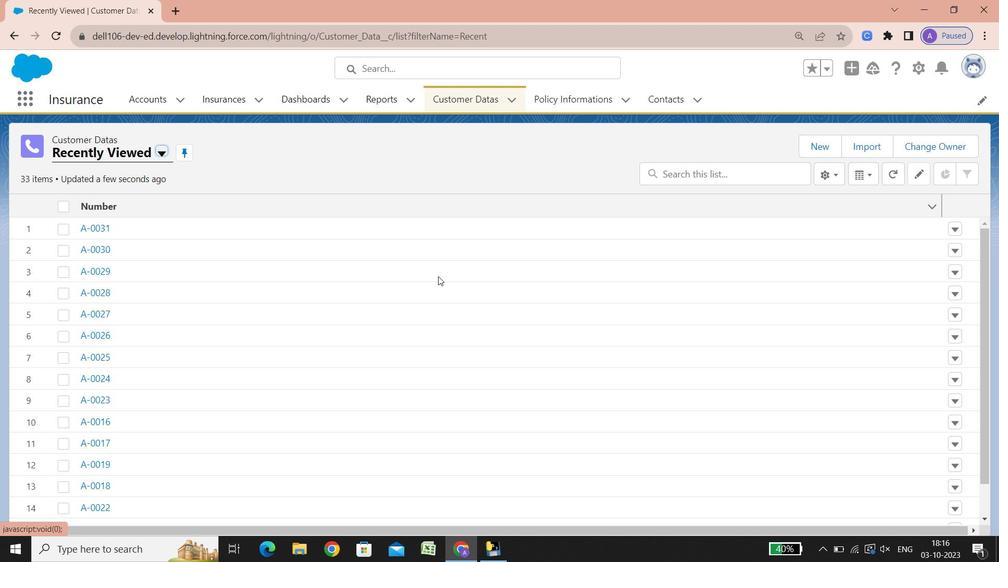 
Action: Mouse scrolled (436, 333) with delta (0, 0)
Screenshot: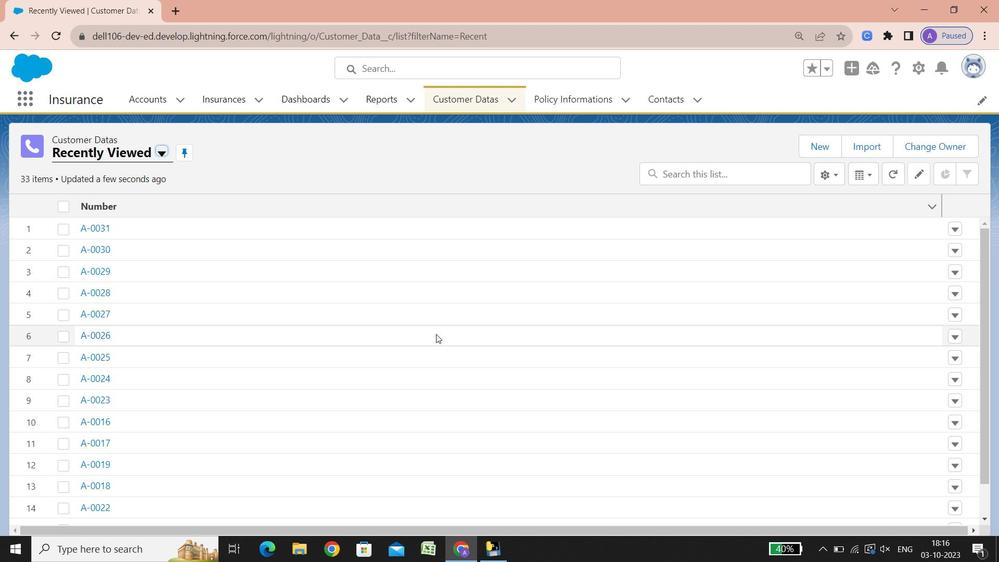 
Action: Mouse scrolled (436, 333) with delta (0, 0)
Screenshot: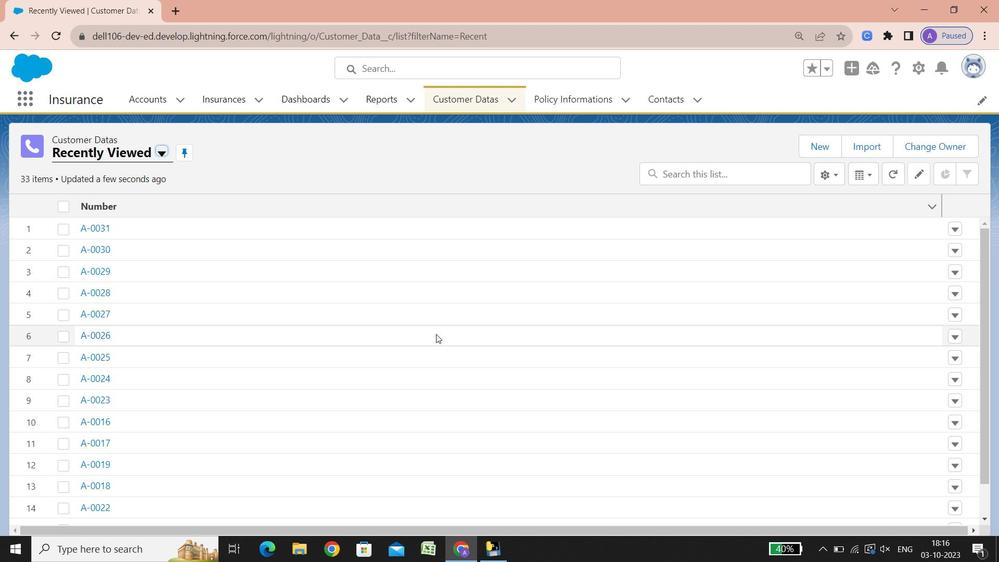 
Action: Mouse scrolled (436, 333) with delta (0, 0)
Screenshot: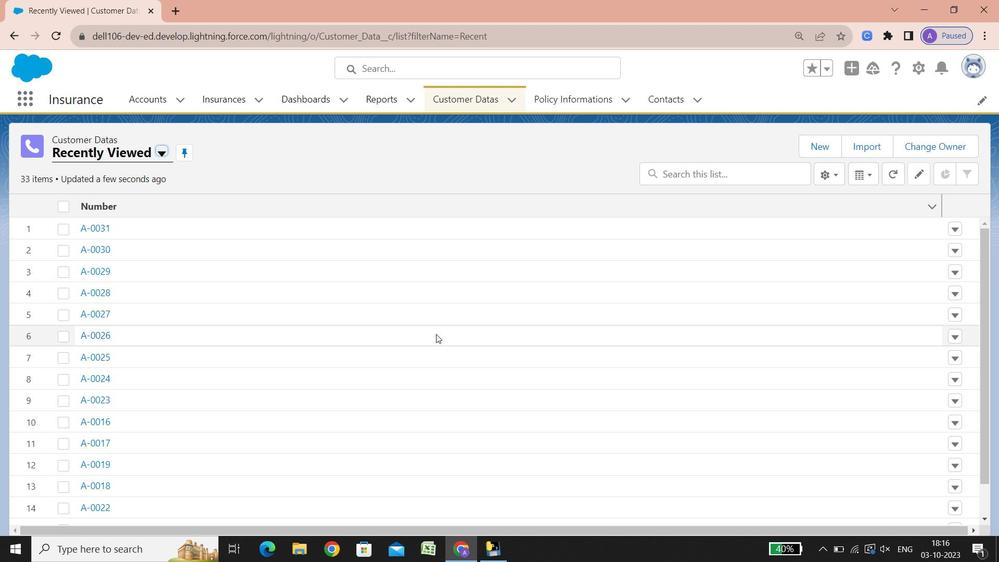 
Action: Mouse scrolled (436, 333) with delta (0, 0)
Screenshot: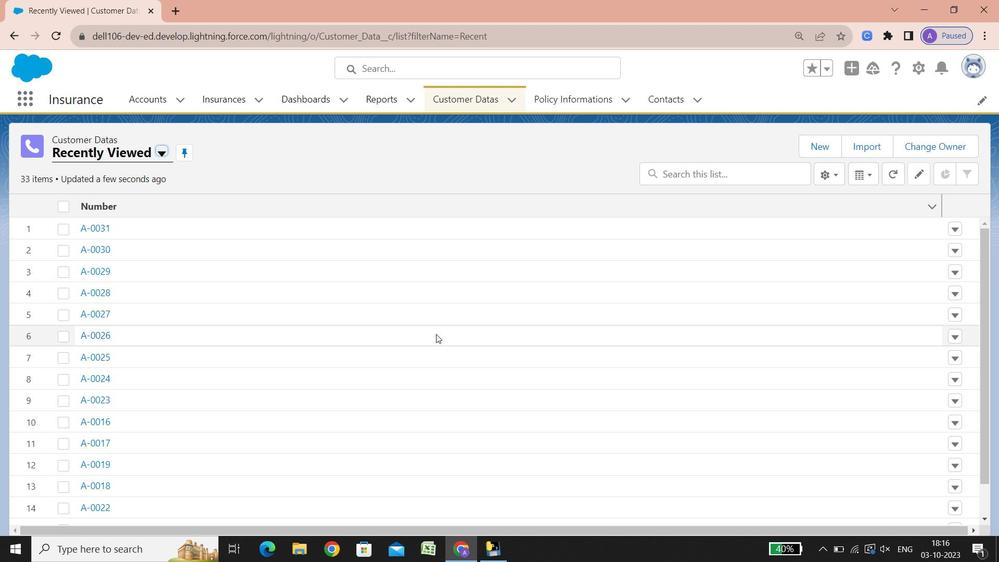 
Action: Mouse scrolled (436, 333) with delta (0, 0)
Screenshot: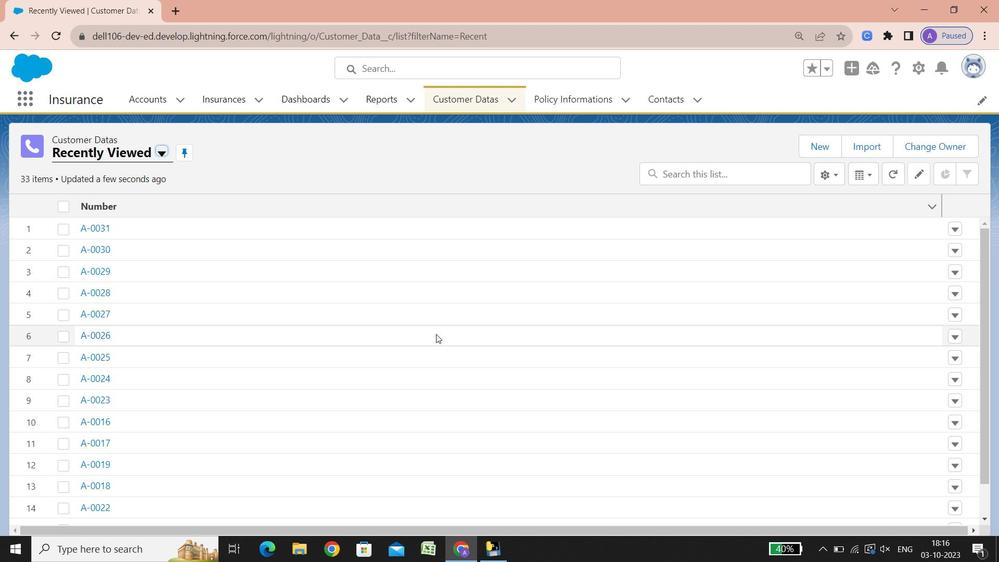 
Action: Mouse scrolled (436, 333) with delta (0, 0)
Screenshot: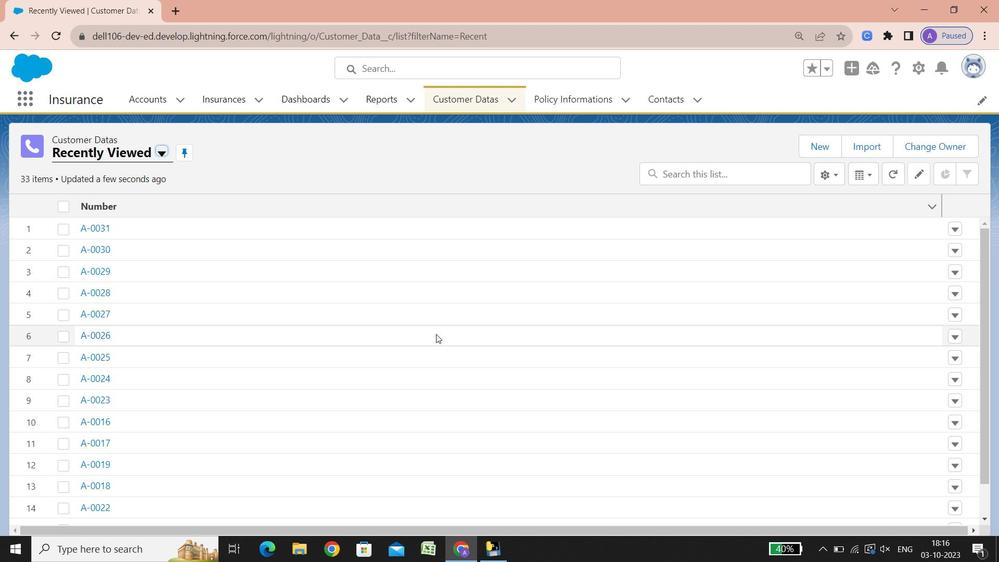 
Action: Mouse scrolled (436, 333) with delta (0, 0)
Screenshot: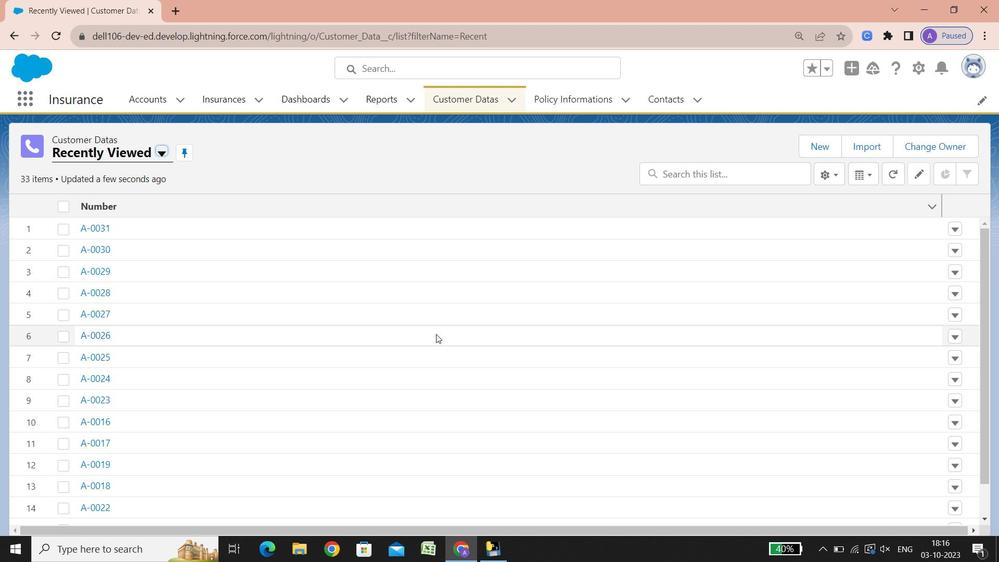 
Action: Mouse scrolled (436, 333) with delta (0, 0)
Screenshot: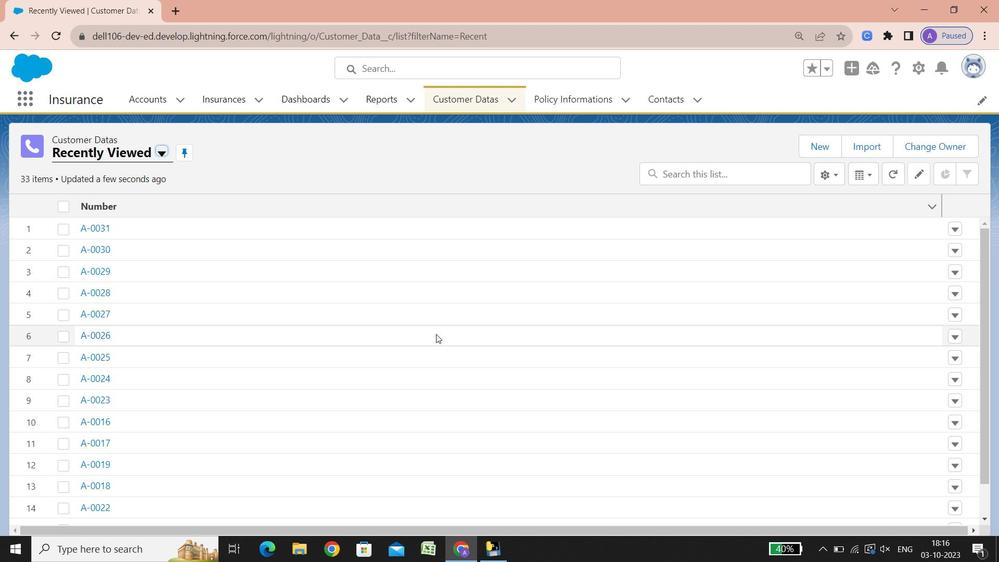 
Action: Mouse scrolled (436, 333) with delta (0, 0)
Screenshot: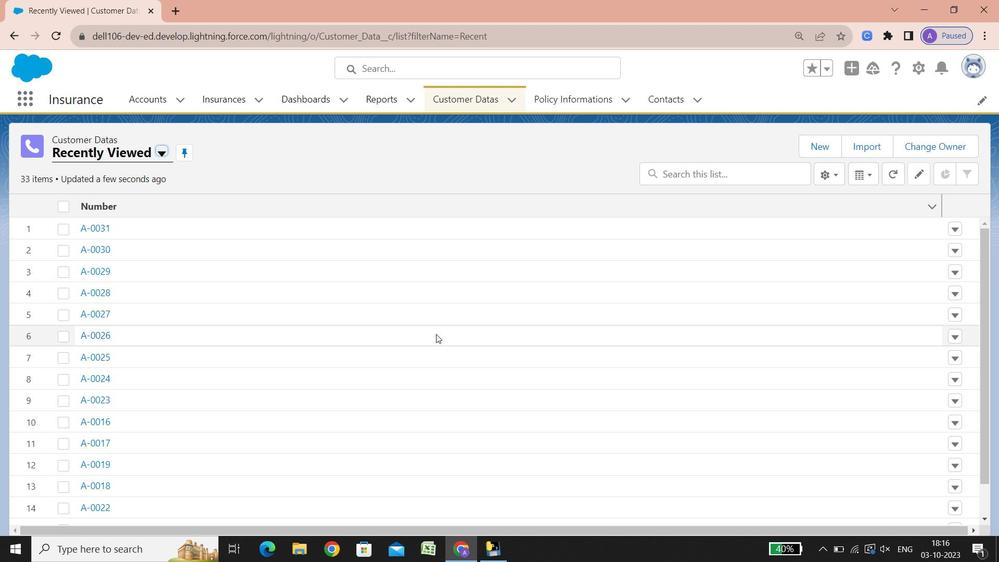 
Action: Mouse scrolled (436, 333) with delta (0, 0)
Screenshot: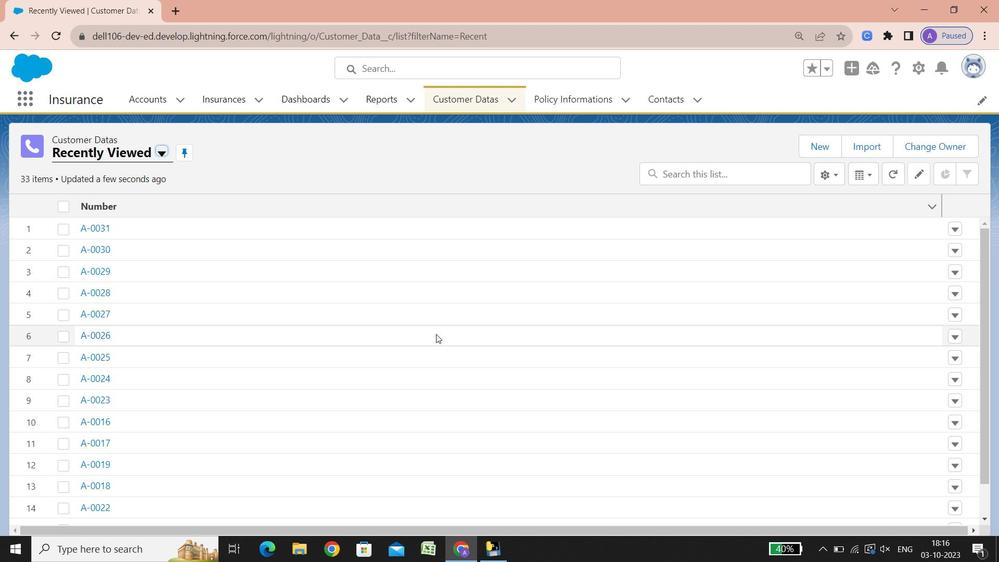 
Action: Mouse scrolled (436, 333) with delta (0, 0)
Screenshot: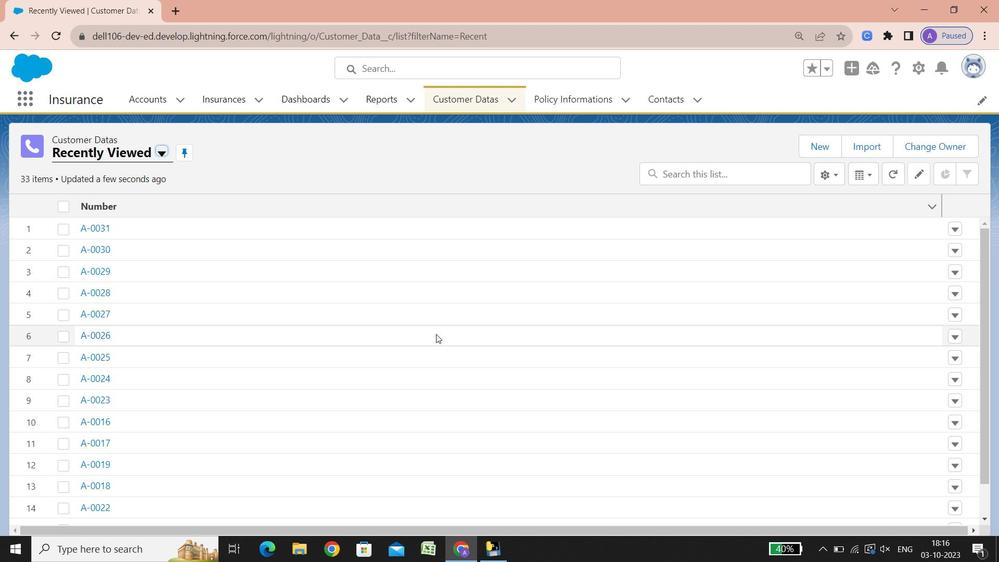 
Action: Mouse scrolled (436, 333) with delta (0, 0)
Screenshot: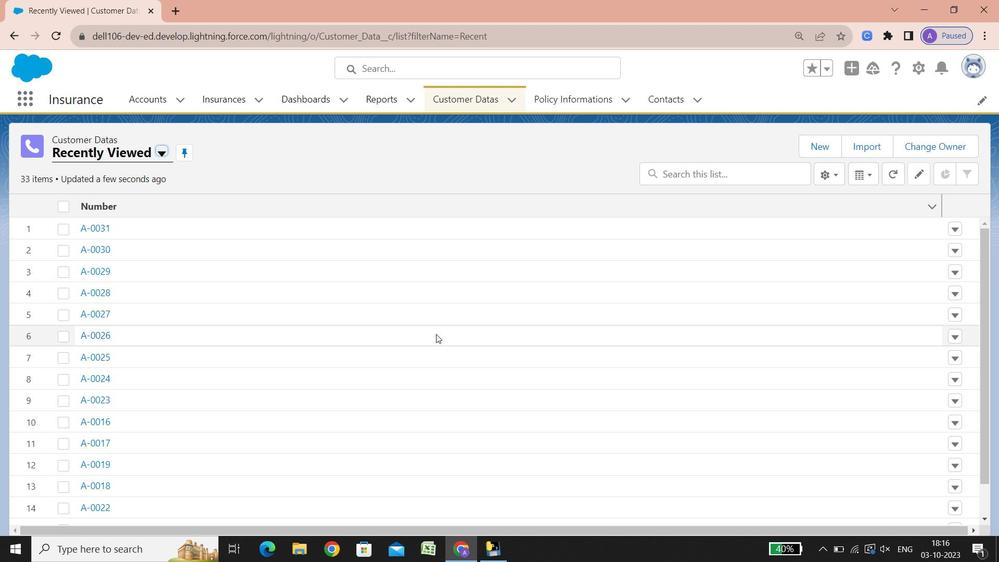 
Action: Mouse scrolled (436, 333) with delta (0, 0)
Screenshot: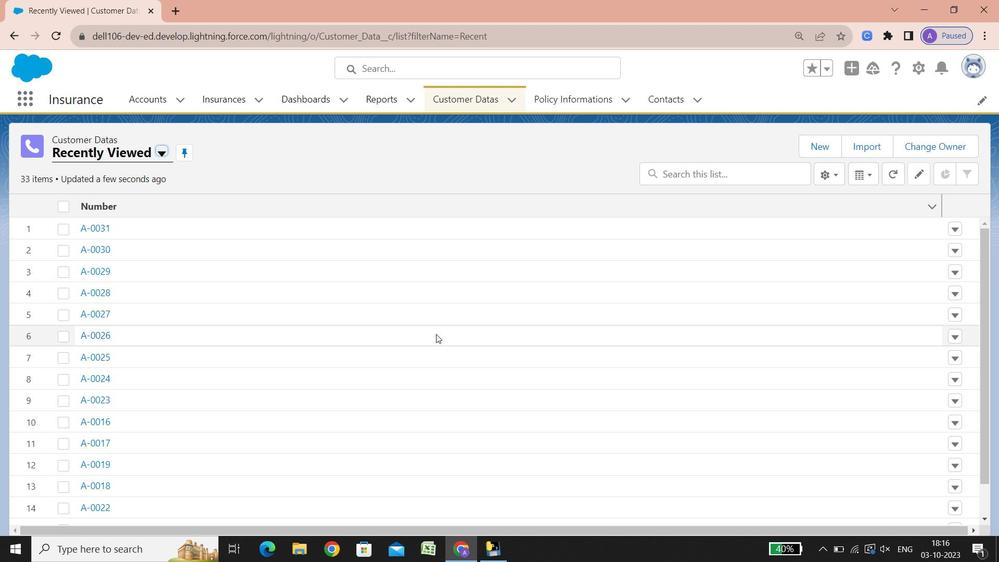
Action: Mouse scrolled (436, 333) with delta (0, 0)
Screenshot: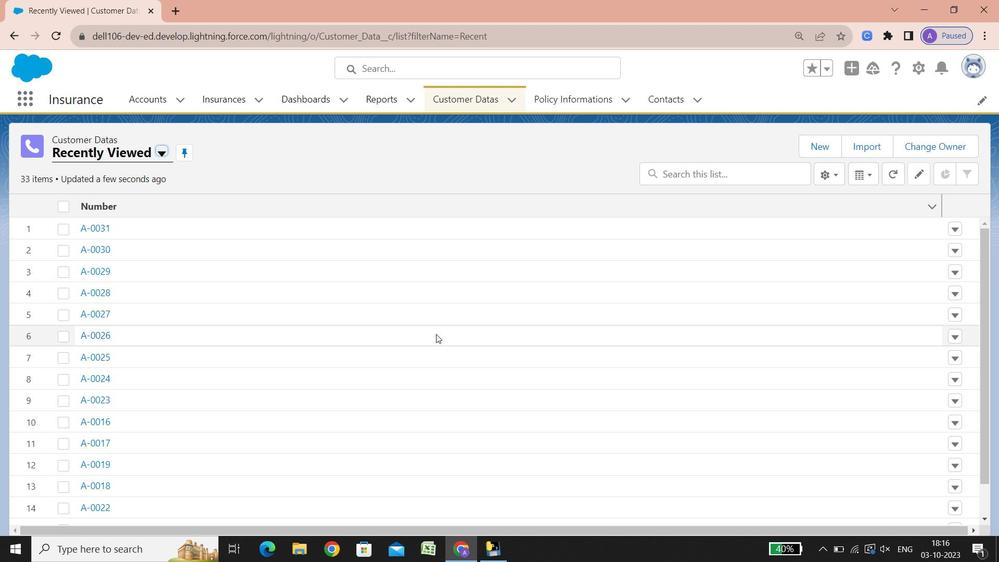 
Action: Mouse moved to (430, 276)
Screenshot: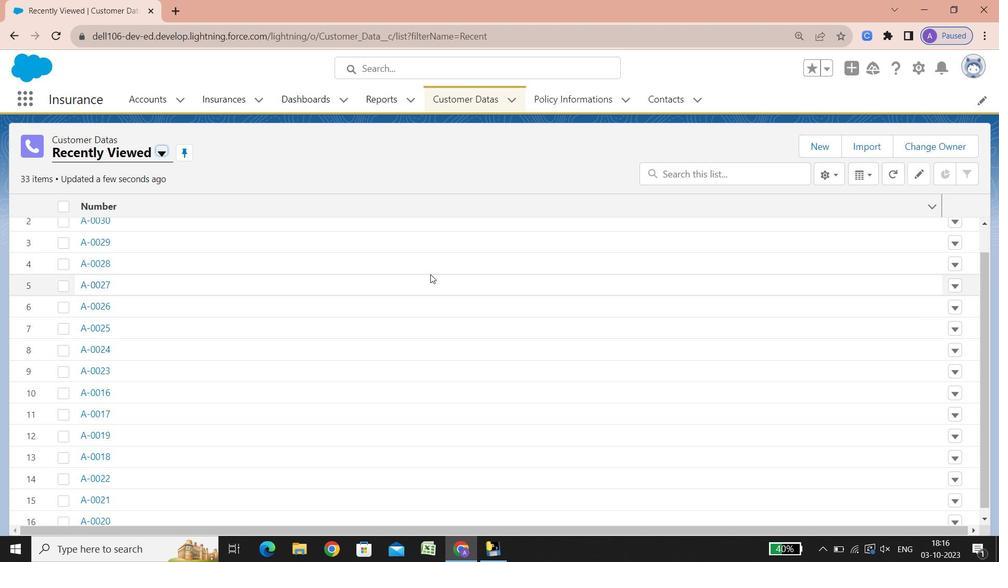 
